Task: Find connections with filter location Devonport with filter topic #fundraisingwith filter profile language Potuguese with filter current company Godrej Group with filter school Young freshers Jobs in Karnataka with filter industry Education with filter service category Print Design with filter keywords title File Clerk
Action: Mouse moved to (193, 243)
Screenshot: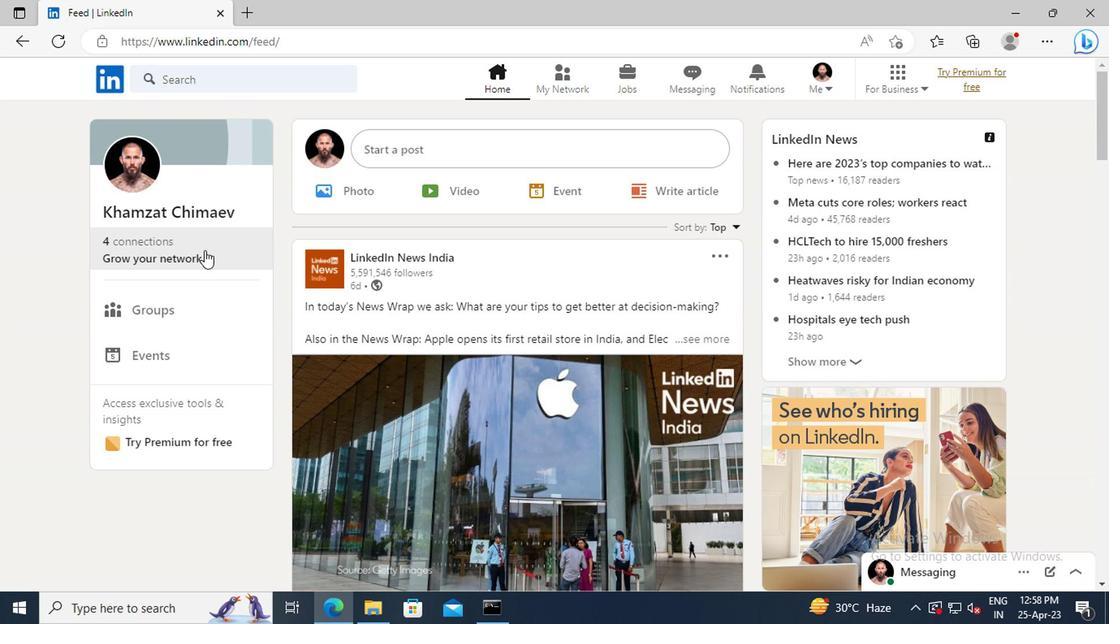 
Action: Mouse pressed left at (193, 243)
Screenshot: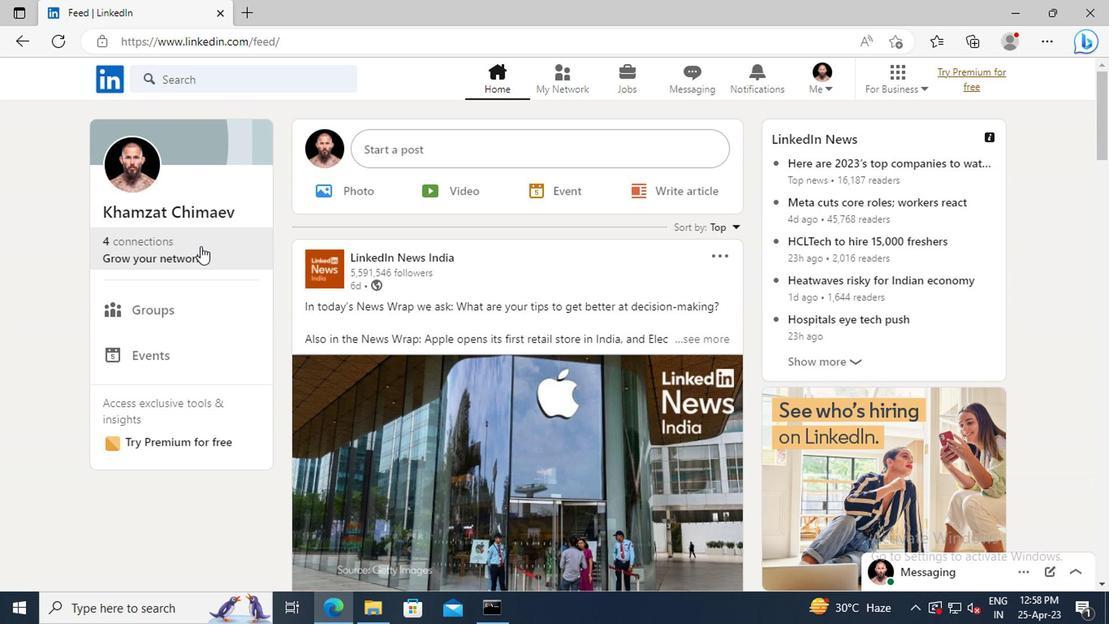 
Action: Mouse moved to (206, 173)
Screenshot: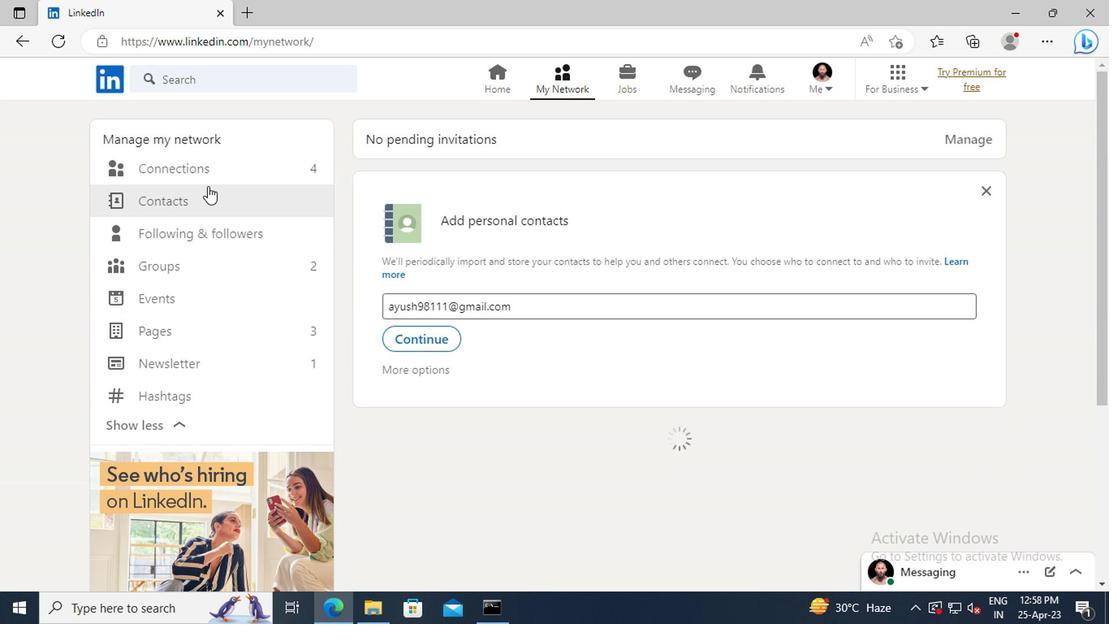 
Action: Mouse pressed left at (206, 173)
Screenshot: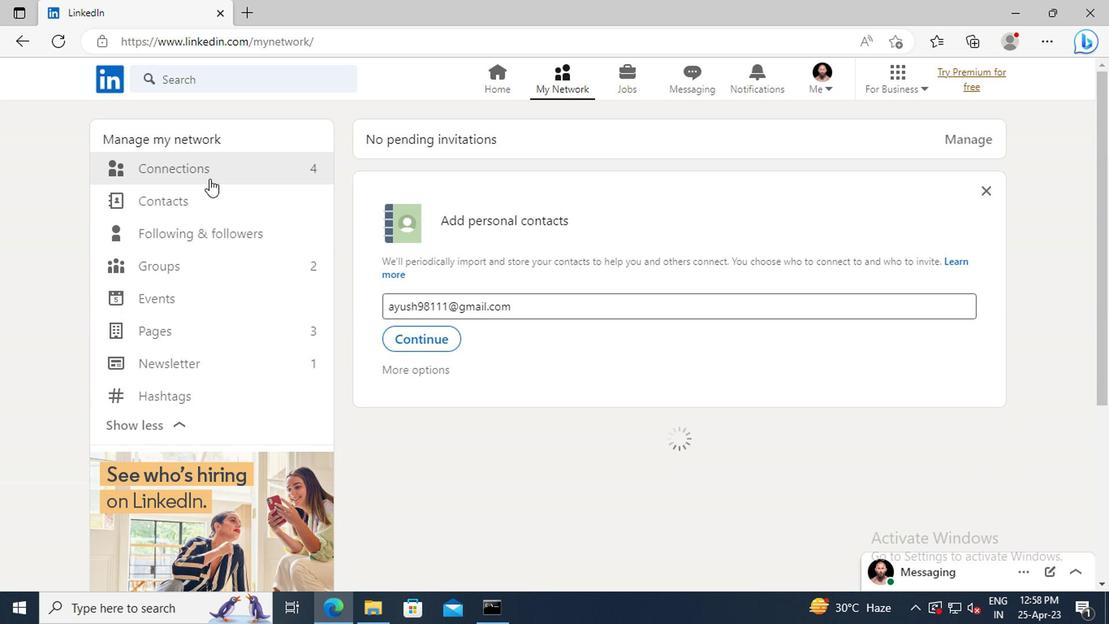 
Action: Mouse moved to (652, 176)
Screenshot: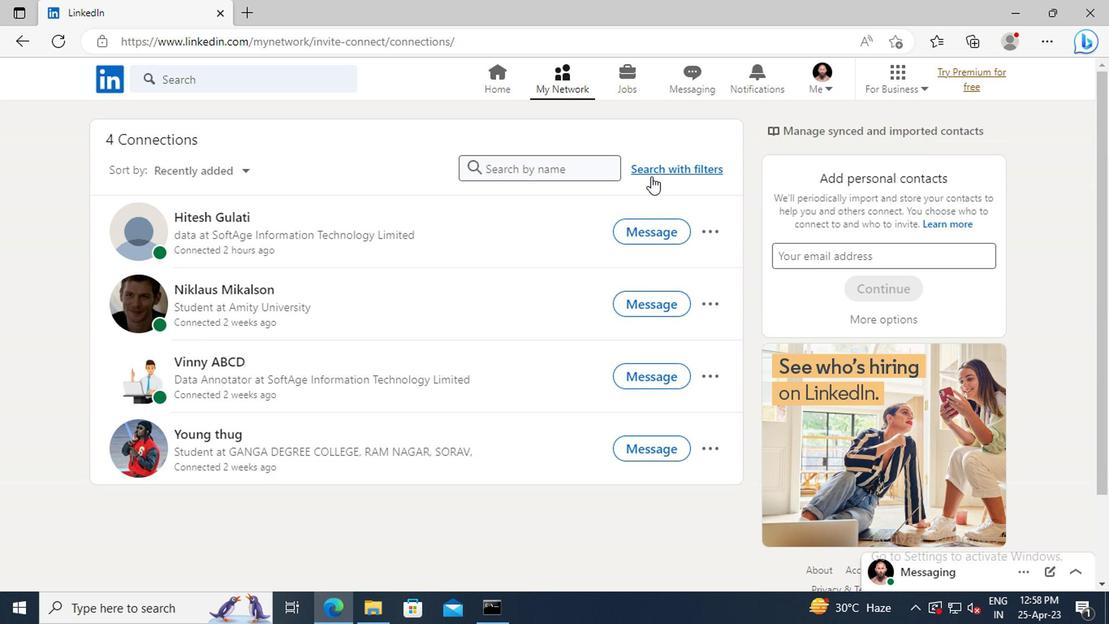 
Action: Mouse pressed left at (652, 176)
Screenshot: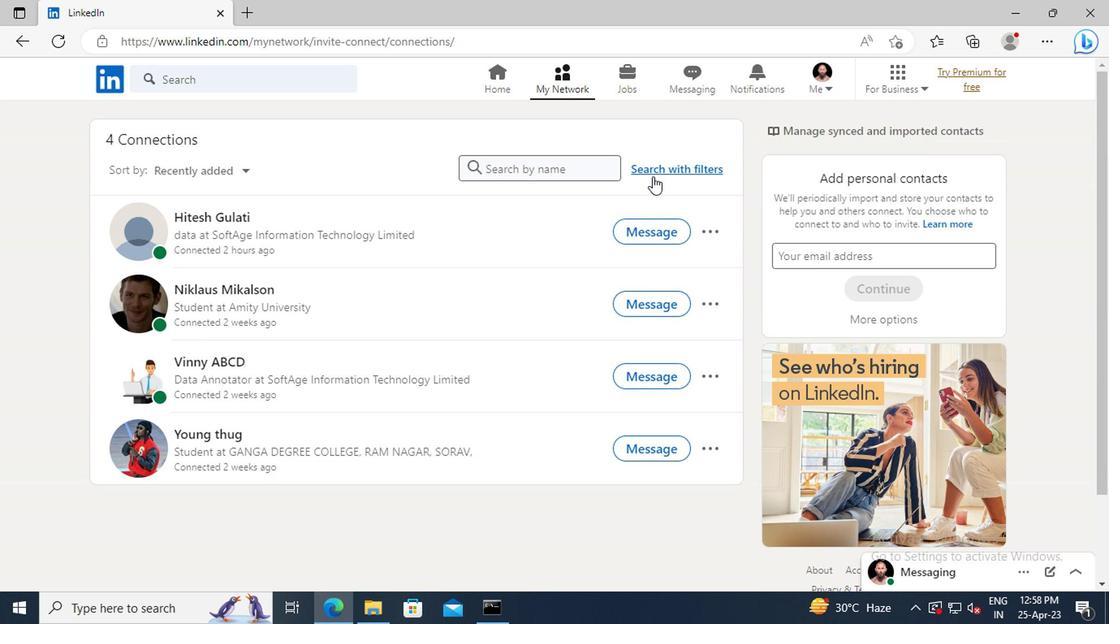 
Action: Mouse moved to (613, 127)
Screenshot: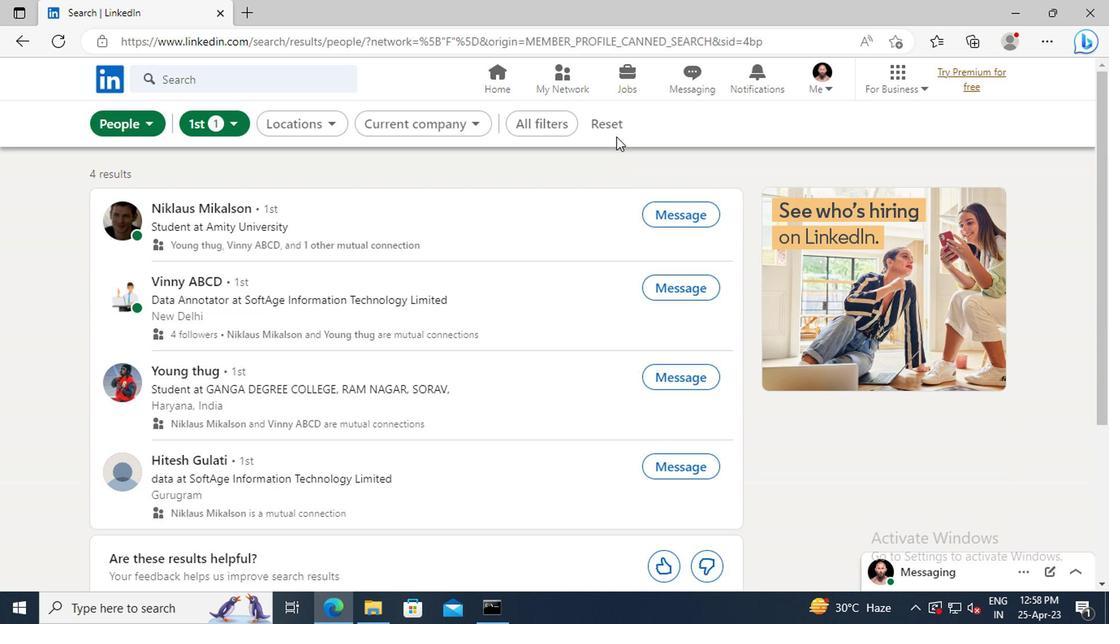 
Action: Mouse pressed left at (613, 127)
Screenshot: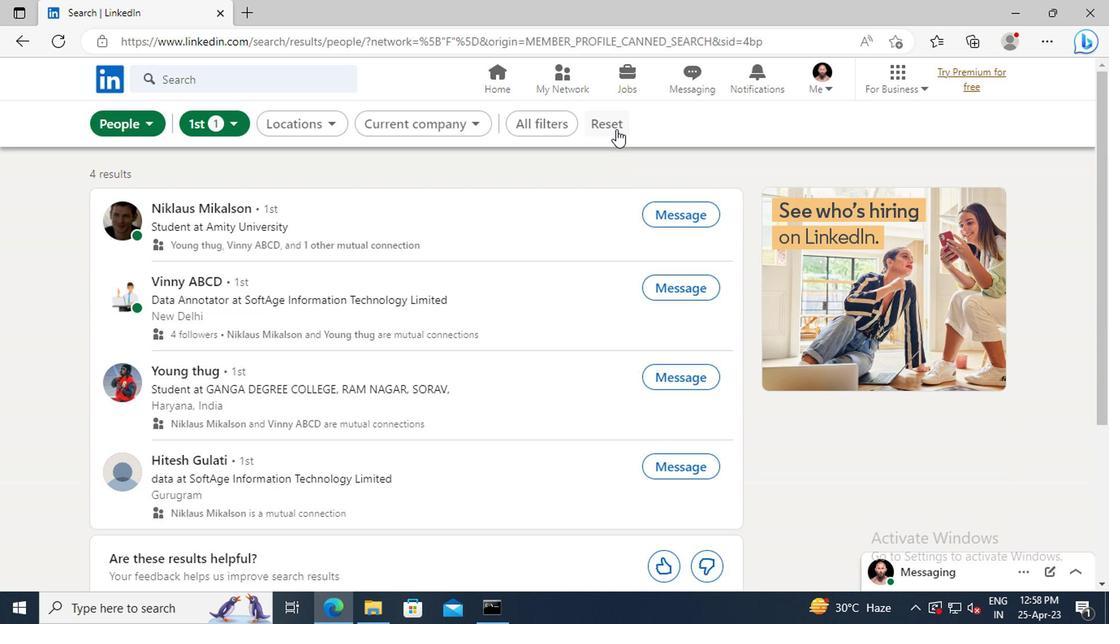 
Action: Mouse moved to (586, 128)
Screenshot: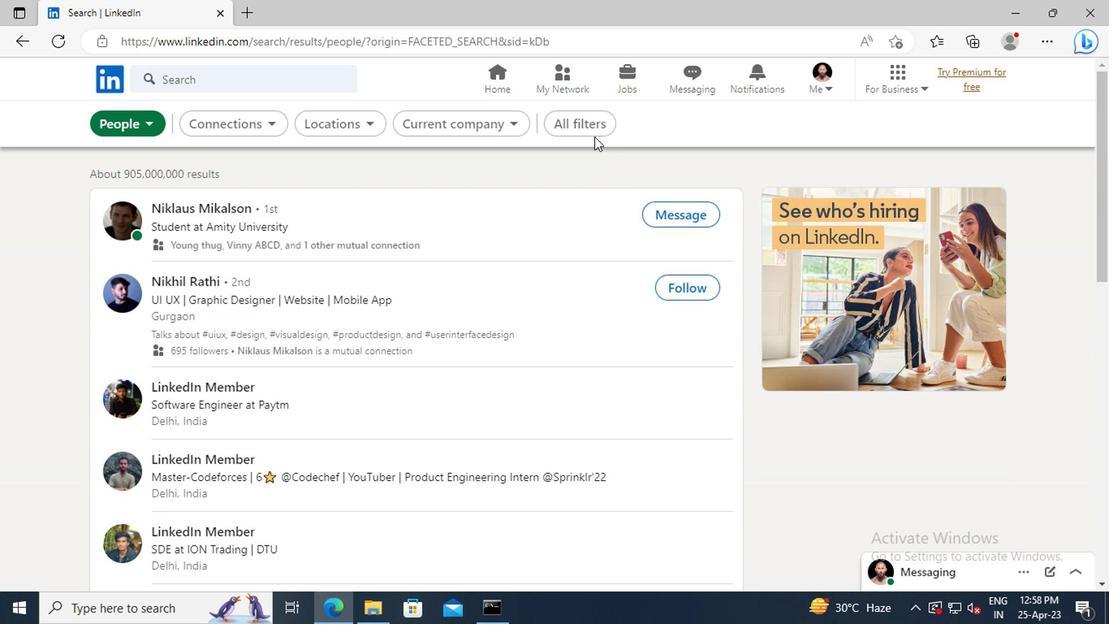 
Action: Mouse pressed left at (586, 128)
Screenshot: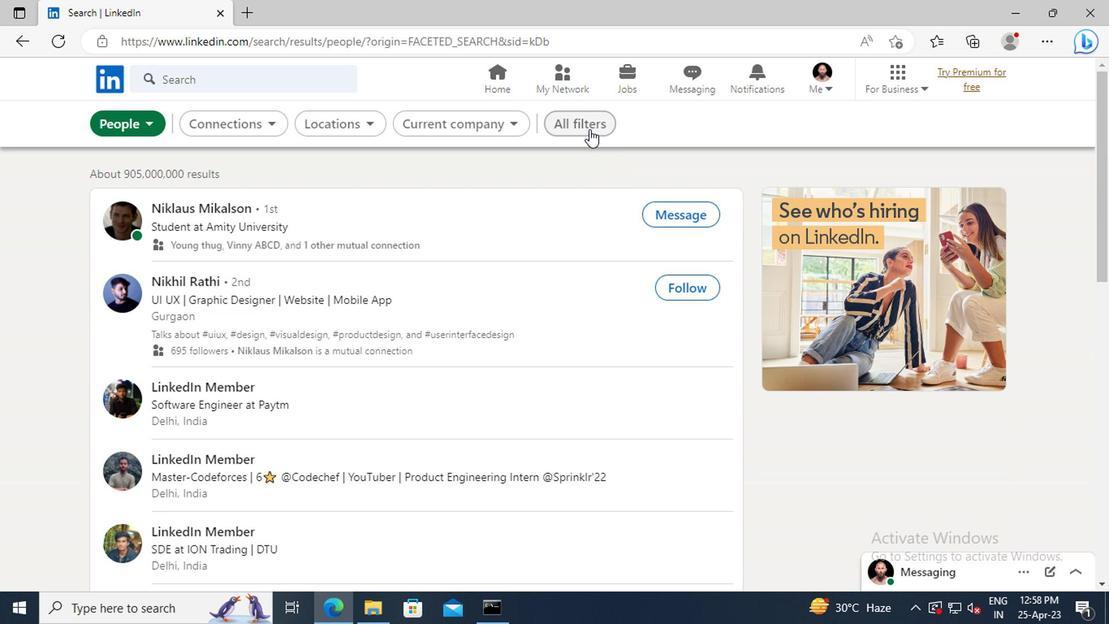 
Action: Mouse moved to (937, 280)
Screenshot: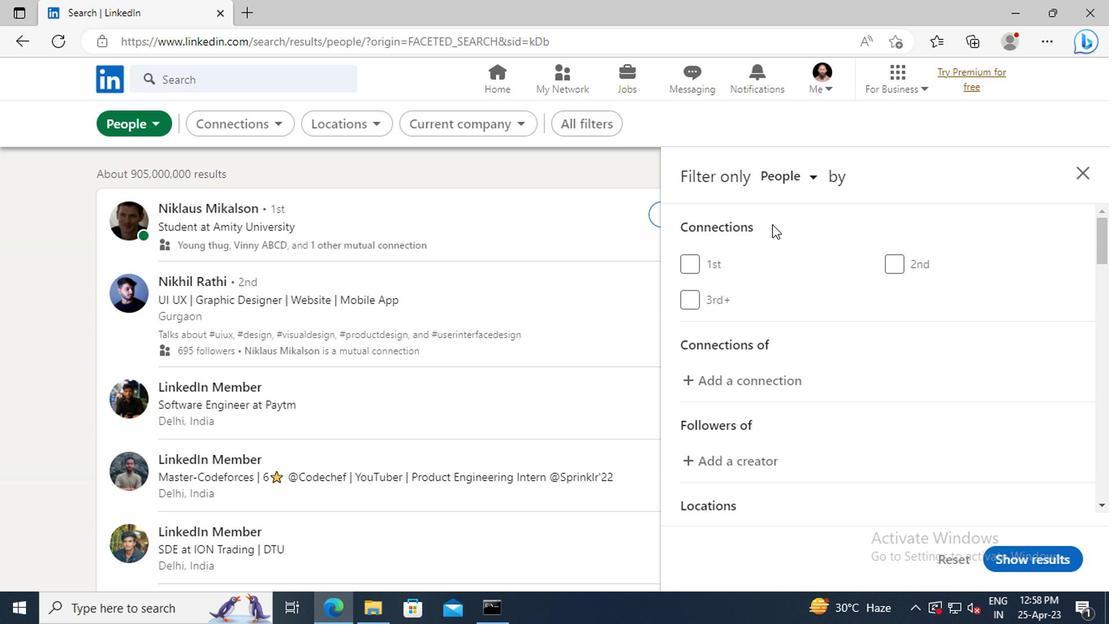 
Action: Mouse scrolled (937, 279) with delta (0, -1)
Screenshot: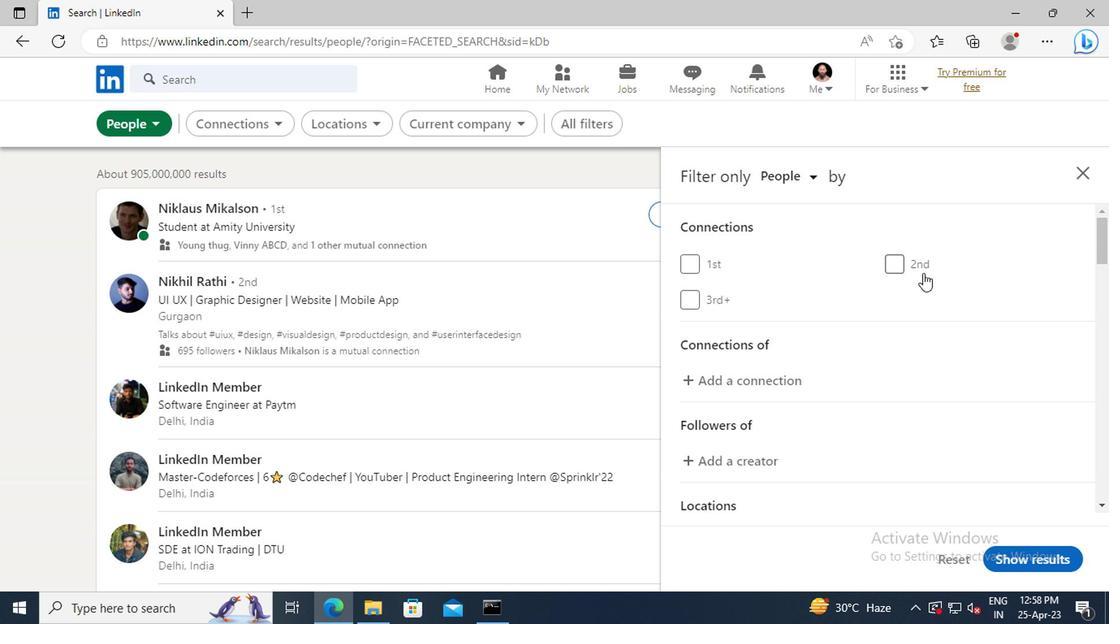 
Action: Mouse scrolled (937, 279) with delta (0, -1)
Screenshot: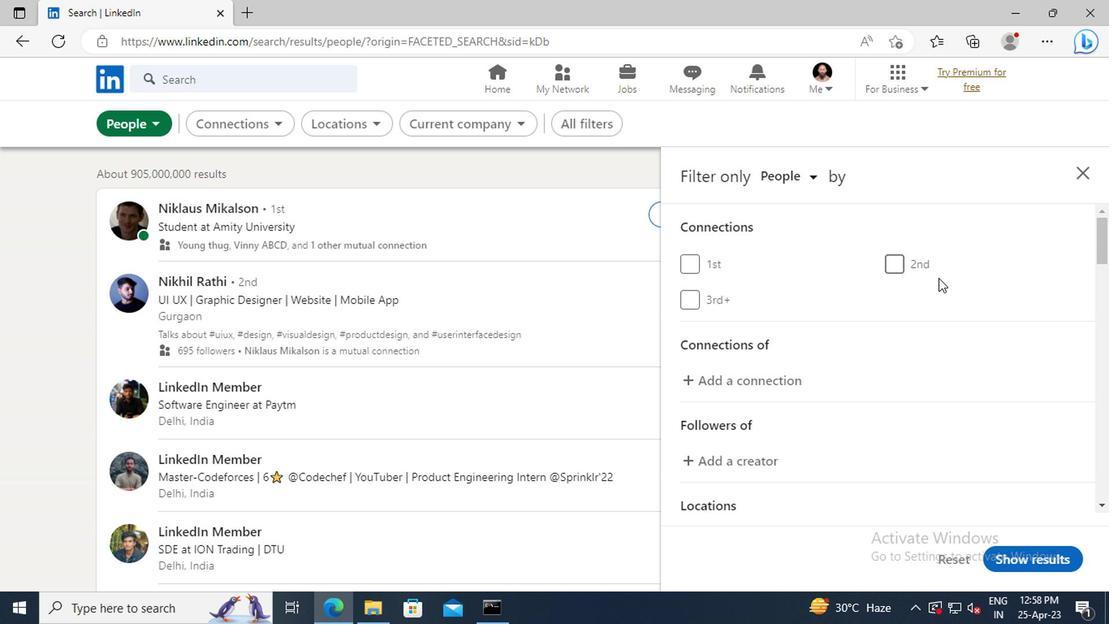 
Action: Mouse scrolled (937, 279) with delta (0, -1)
Screenshot: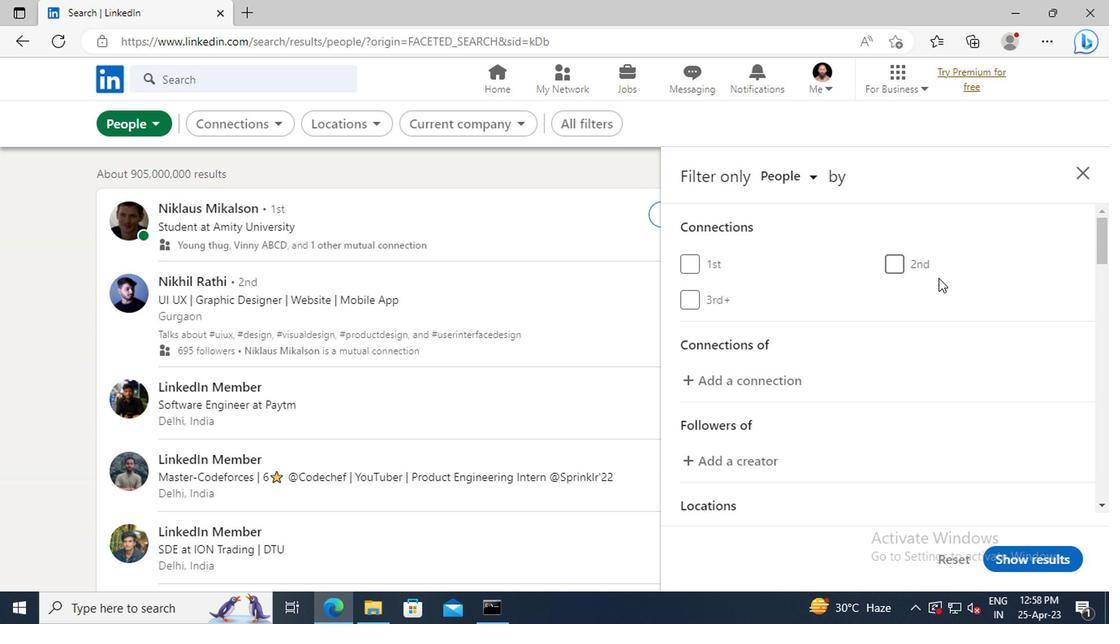 
Action: Mouse scrolled (937, 279) with delta (0, -1)
Screenshot: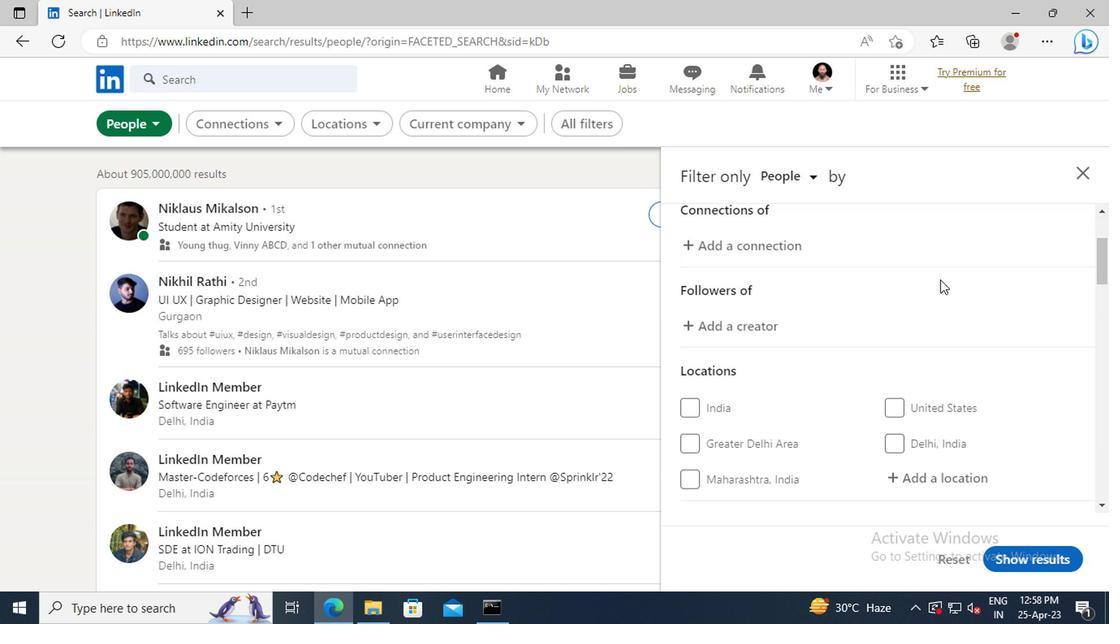 
Action: Mouse scrolled (937, 279) with delta (0, -1)
Screenshot: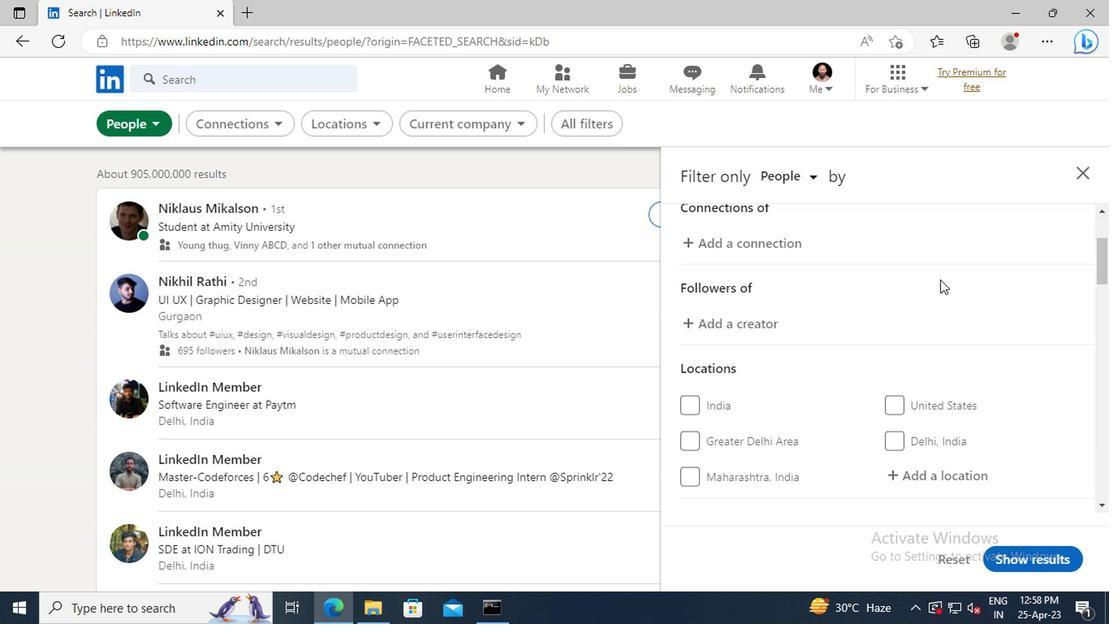 
Action: Mouse moved to (937, 382)
Screenshot: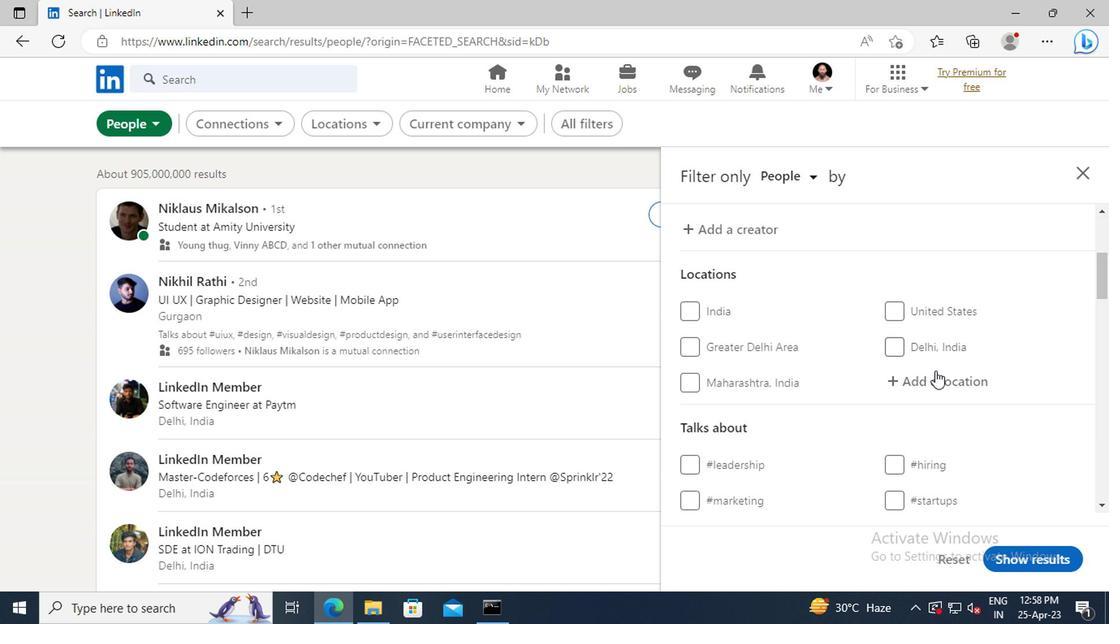 
Action: Mouse pressed left at (937, 382)
Screenshot: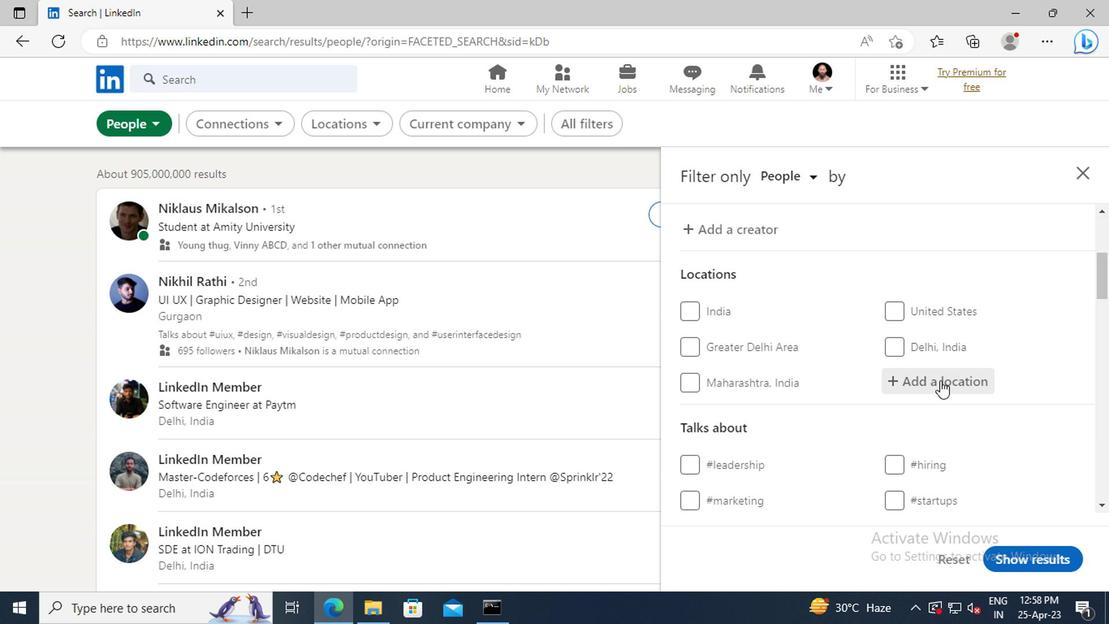 
Action: Key pressed <Key.shift>DEVONPORT
Screenshot: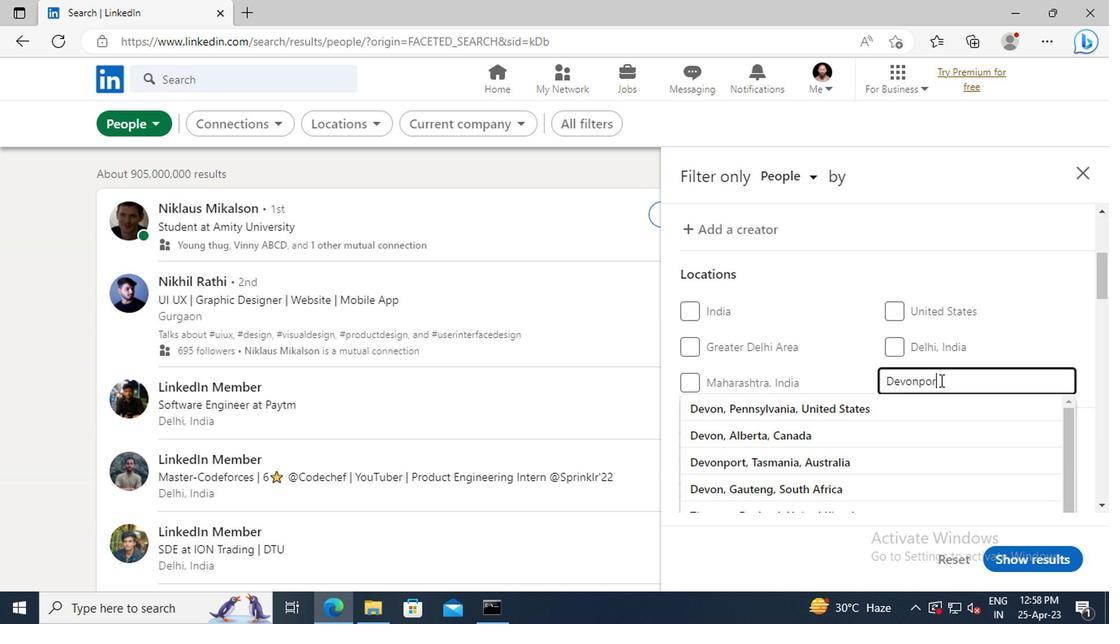 
Action: Mouse moved to (887, 406)
Screenshot: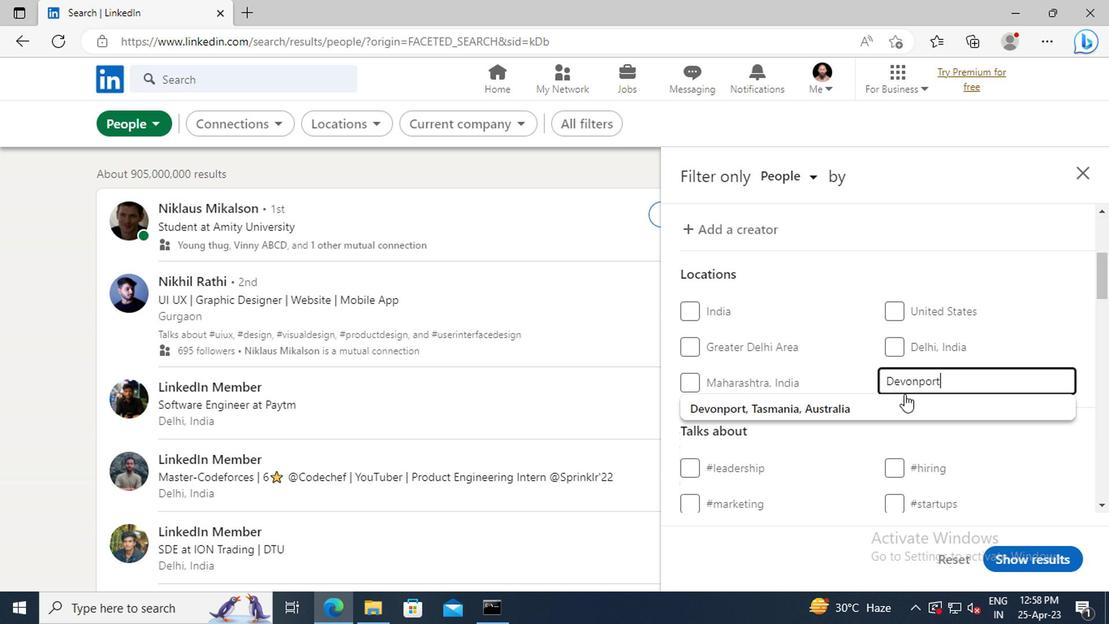 
Action: Mouse pressed left at (887, 406)
Screenshot: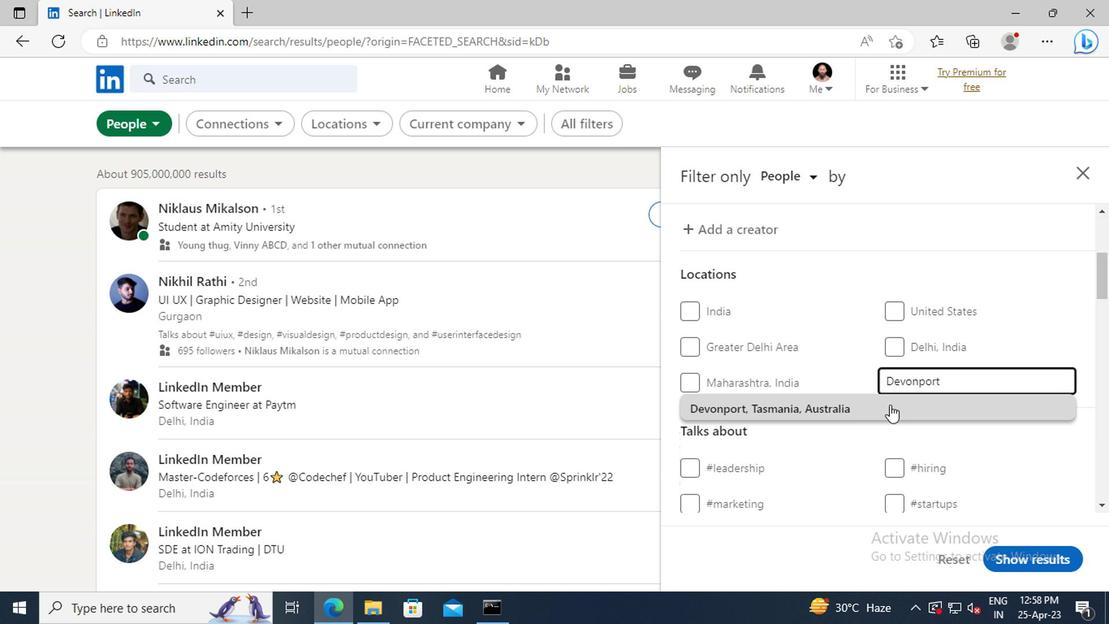 
Action: Mouse moved to (899, 362)
Screenshot: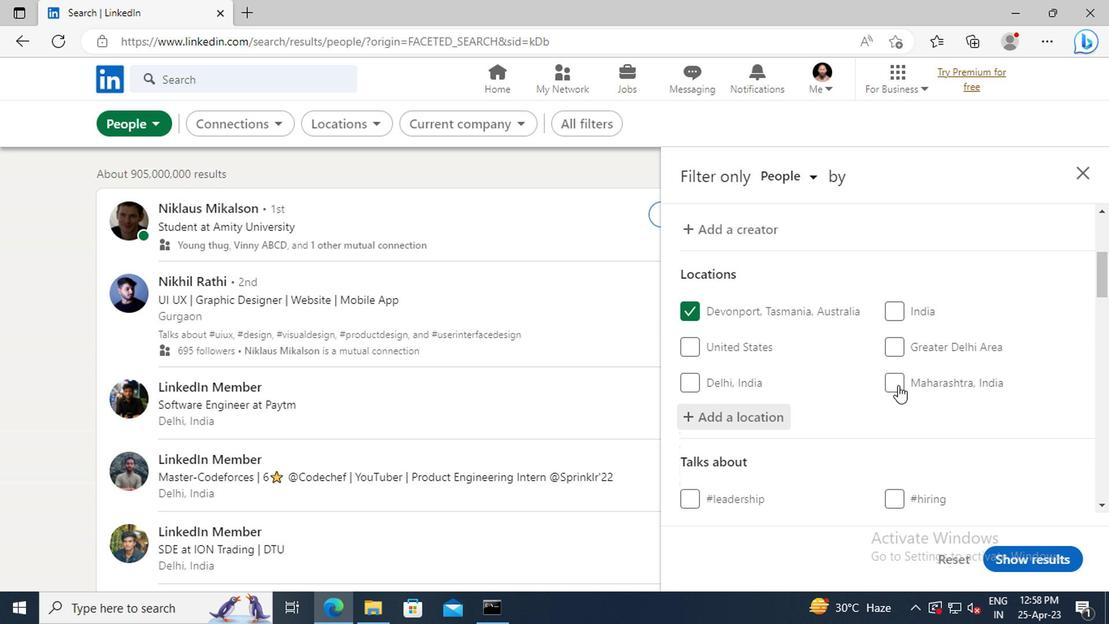 
Action: Mouse scrolled (899, 361) with delta (0, -1)
Screenshot: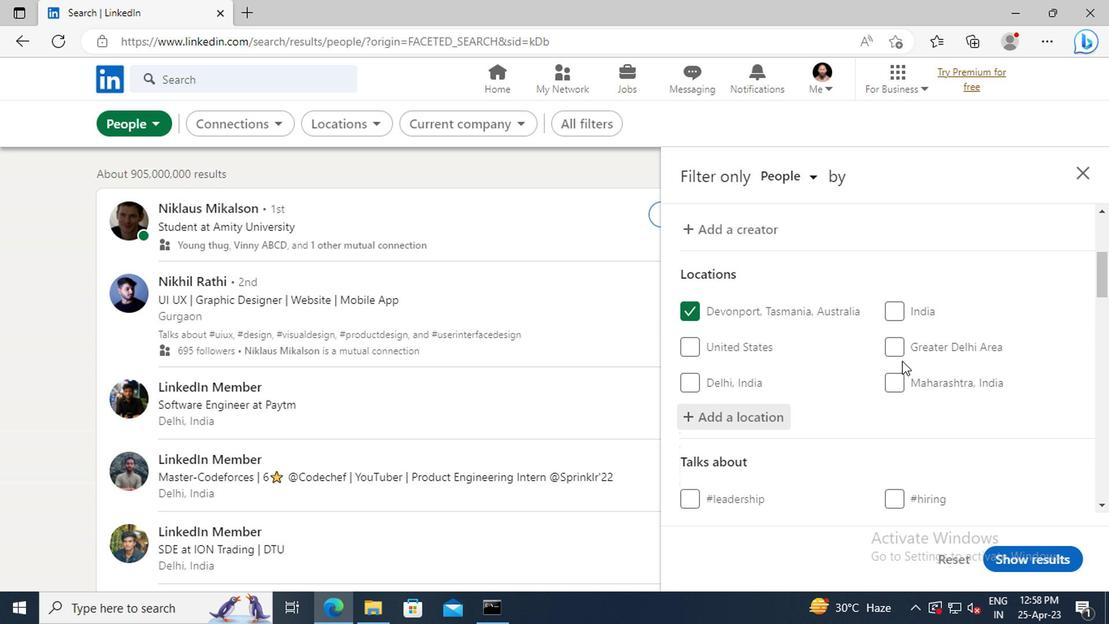 
Action: Mouse moved to (899, 362)
Screenshot: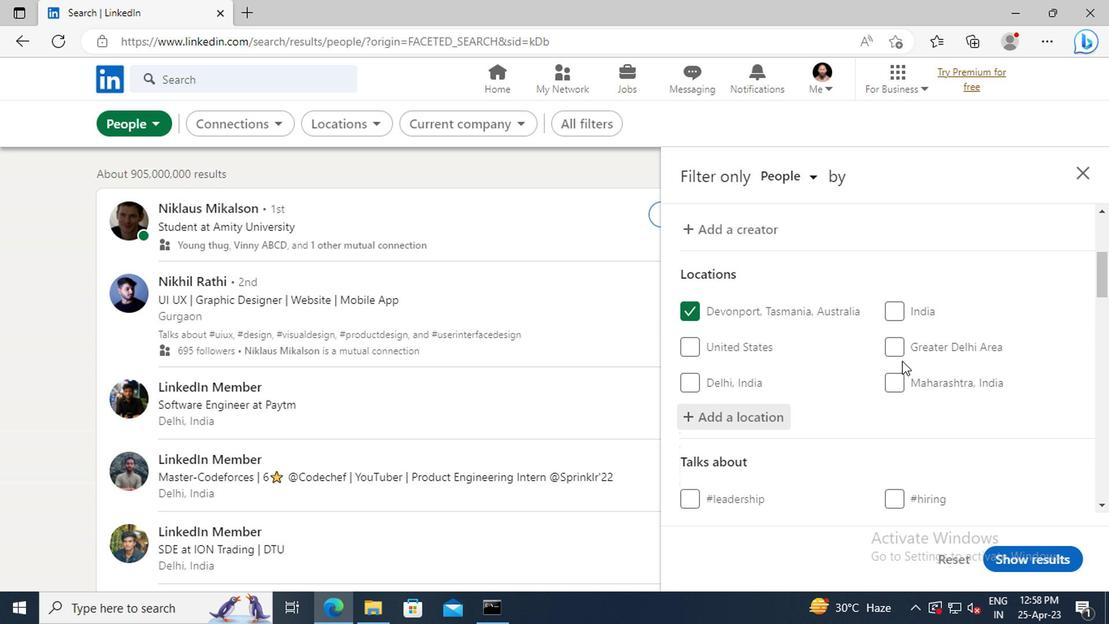 
Action: Mouse scrolled (899, 361) with delta (0, -1)
Screenshot: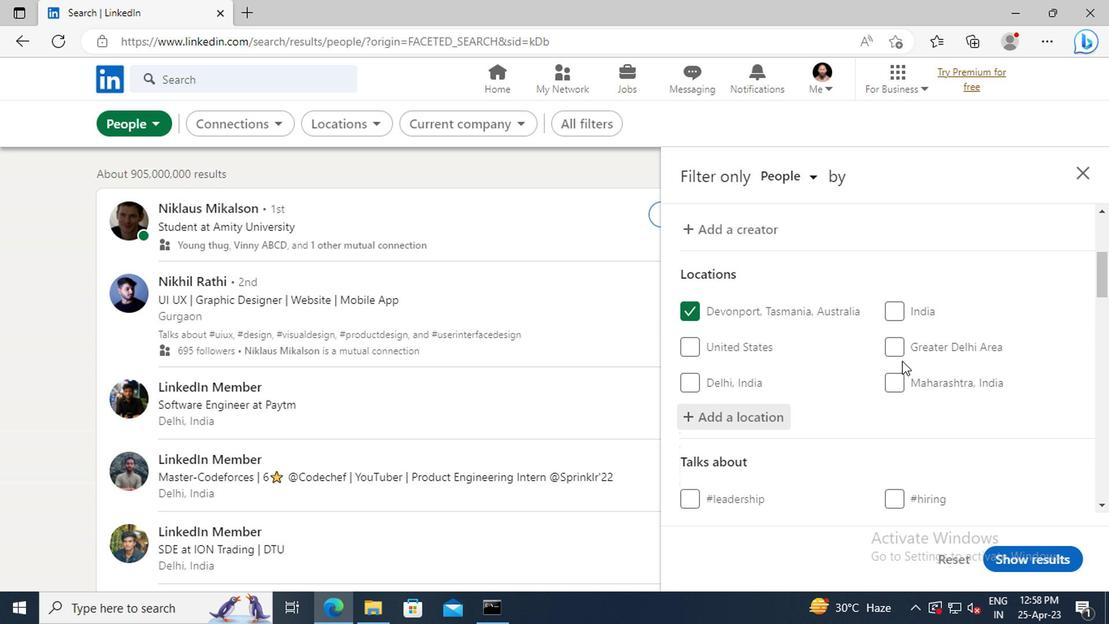 
Action: Mouse scrolled (899, 361) with delta (0, -1)
Screenshot: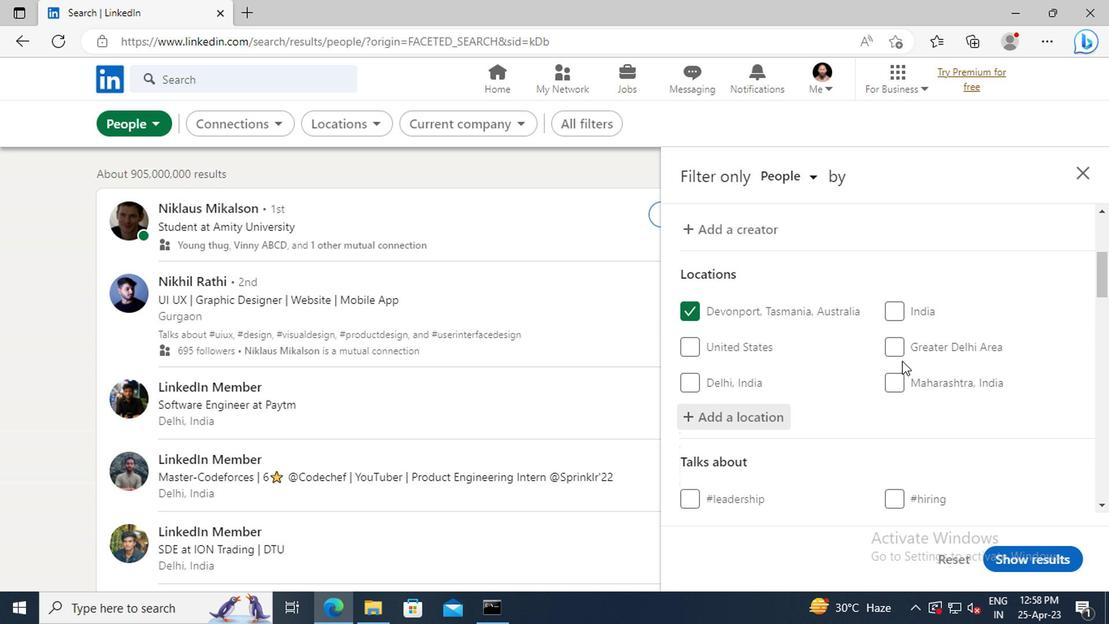 
Action: Mouse scrolled (899, 361) with delta (0, -1)
Screenshot: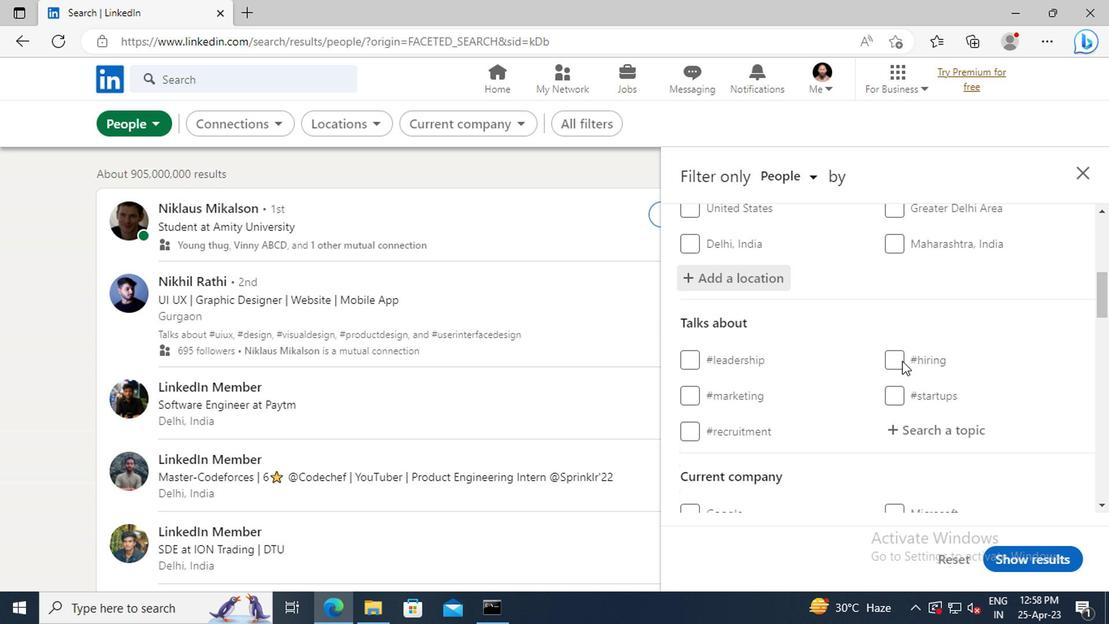 
Action: Mouse moved to (921, 386)
Screenshot: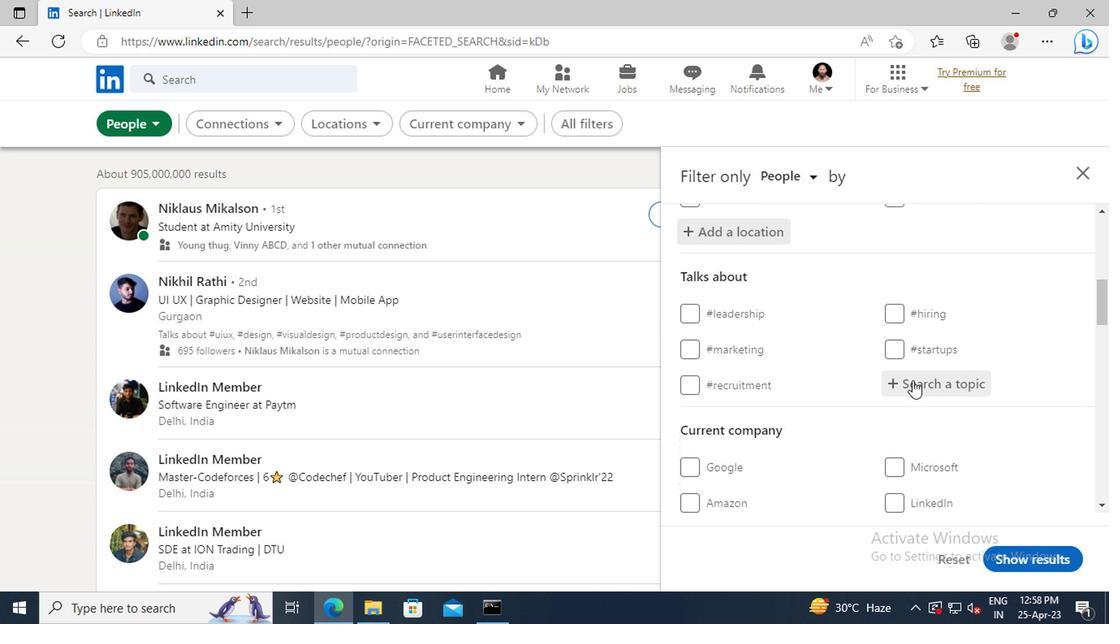 
Action: Mouse pressed left at (921, 386)
Screenshot: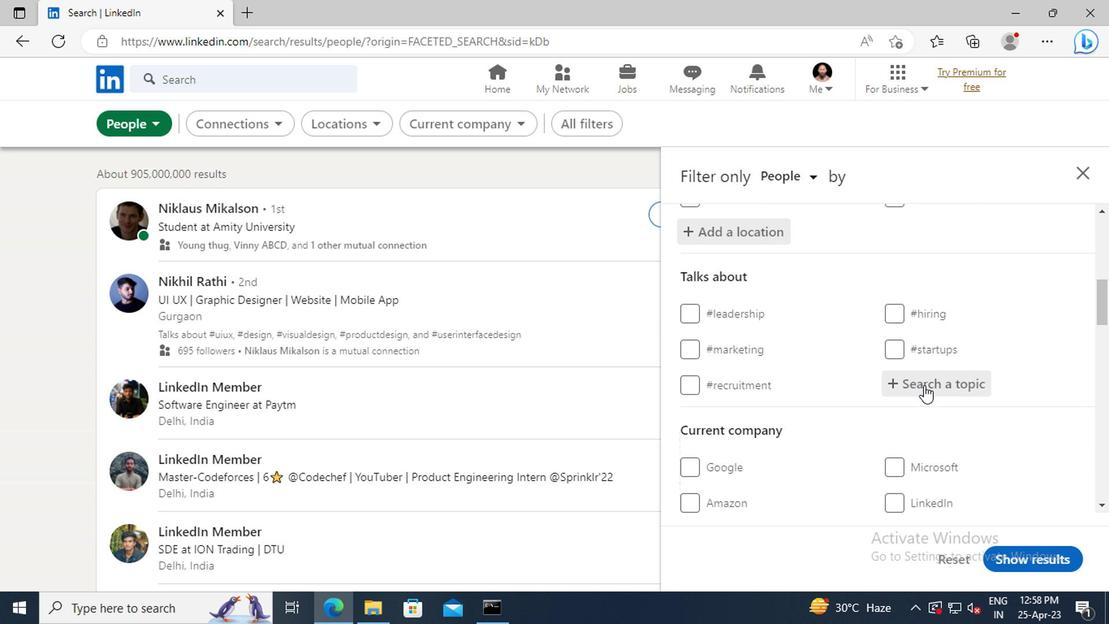 
Action: Key pressed <Key.shift>#FUNDRAISINGWITH
Screenshot: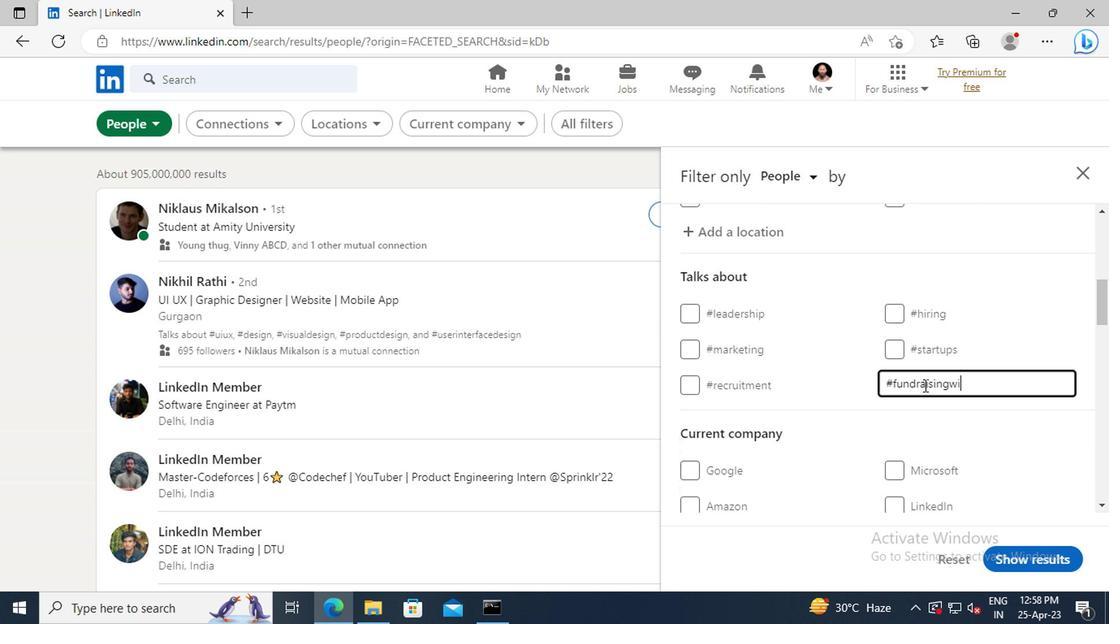 
Action: Mouse moved to (892, 374)
Screenshot: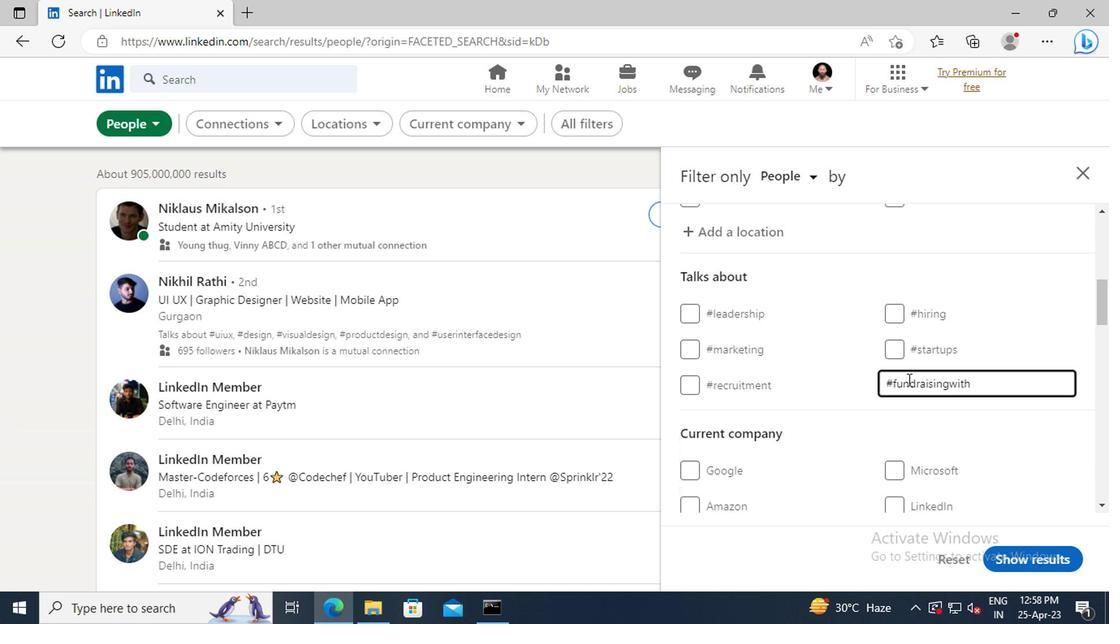 
Action: Mouse scrolled (892, 373) with delta (0, -1)
Screenshot: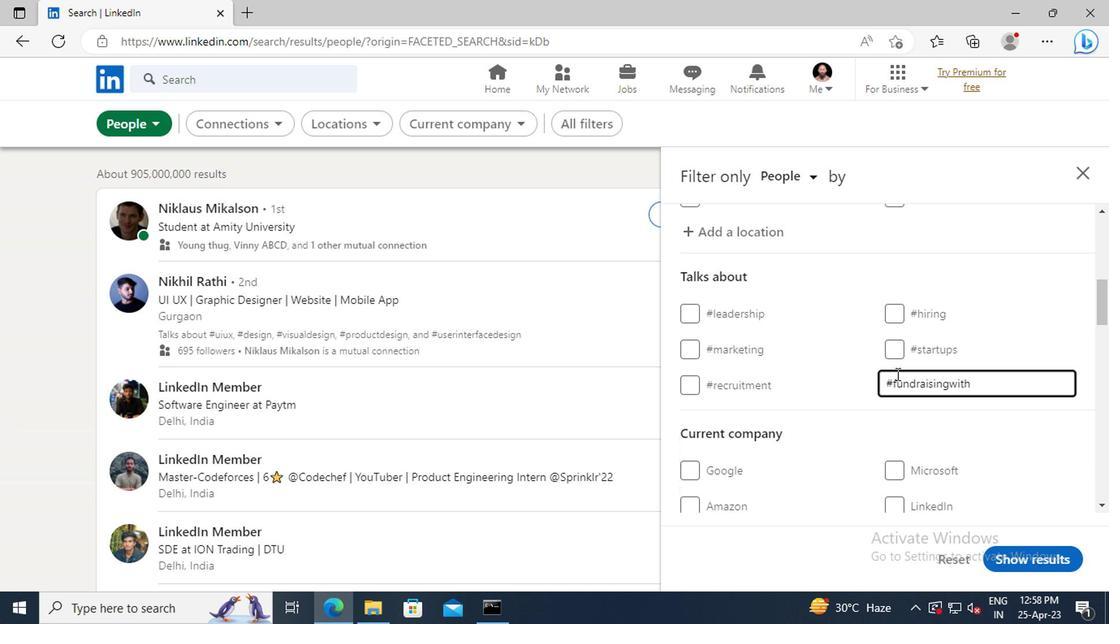 
Action: Mouse scrolled (892, 373) with delta (0, -1)
Screenshot: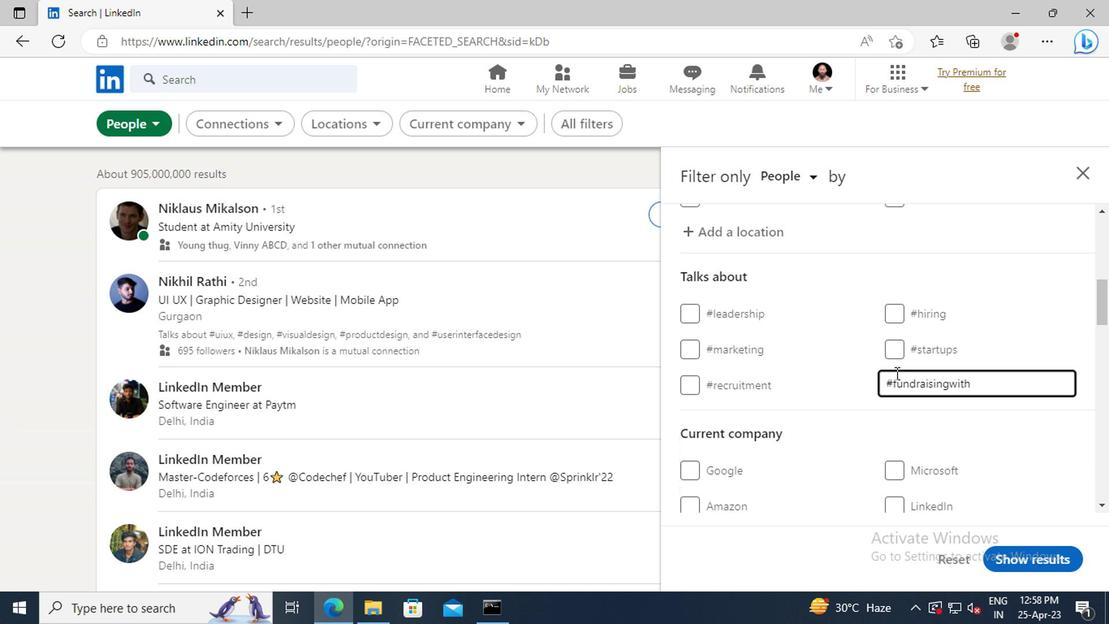 
Action: Mouse scrolled (892, 373) with delta (0, -1)
Screenshot: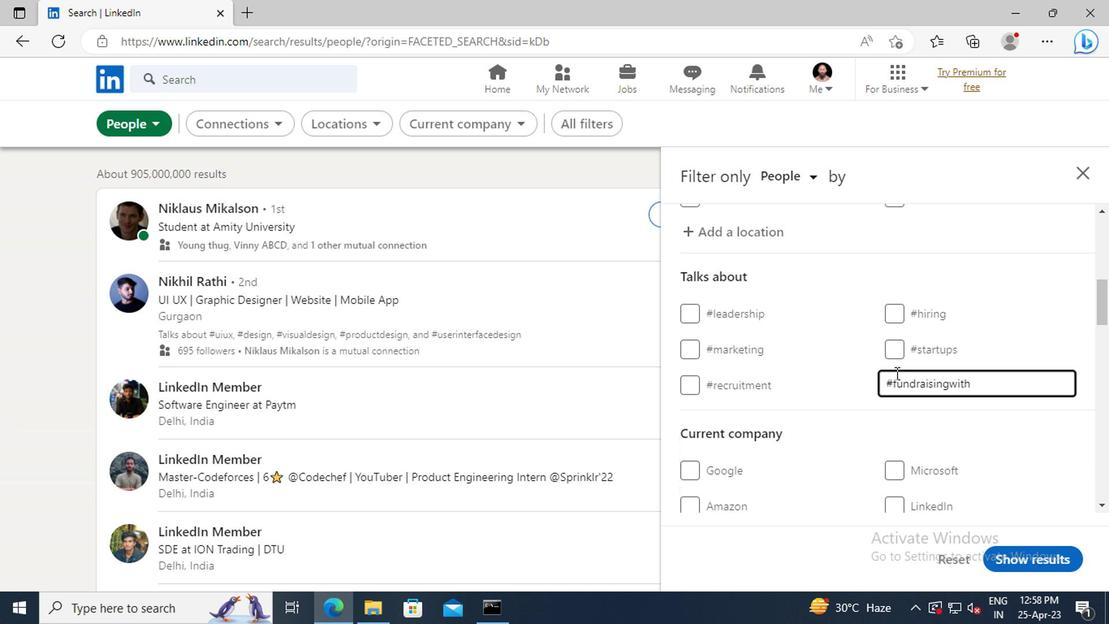 
Action: Mouse scrolled (892, 373) with delta (0, -1)
Screenshot: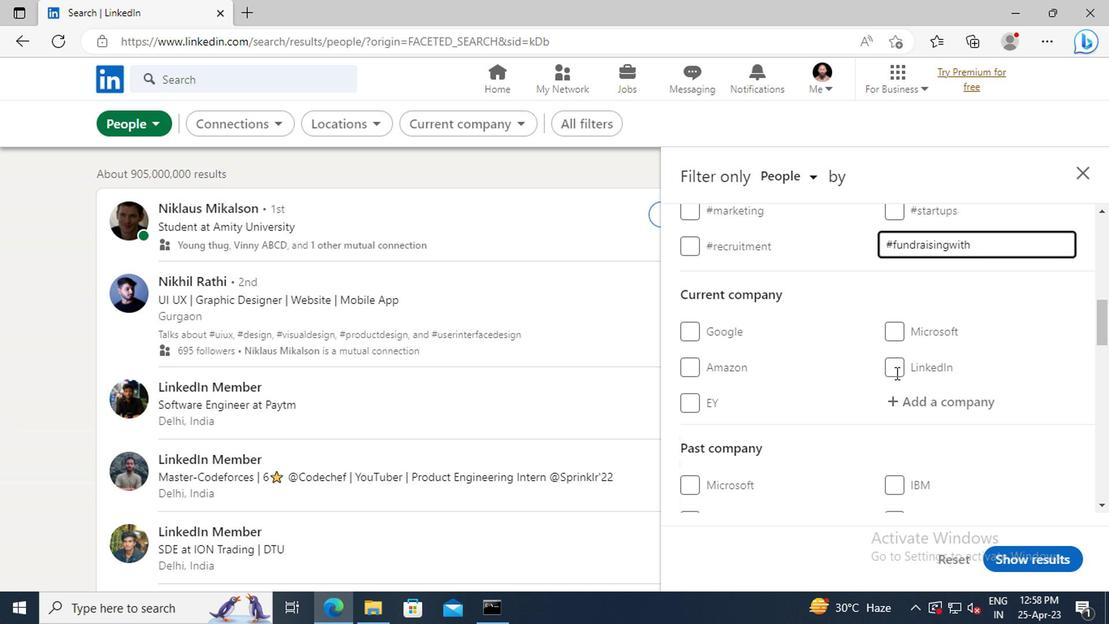 
Action: Mouse scrolled (892, 373) with delta (0, -1)
Screenshot: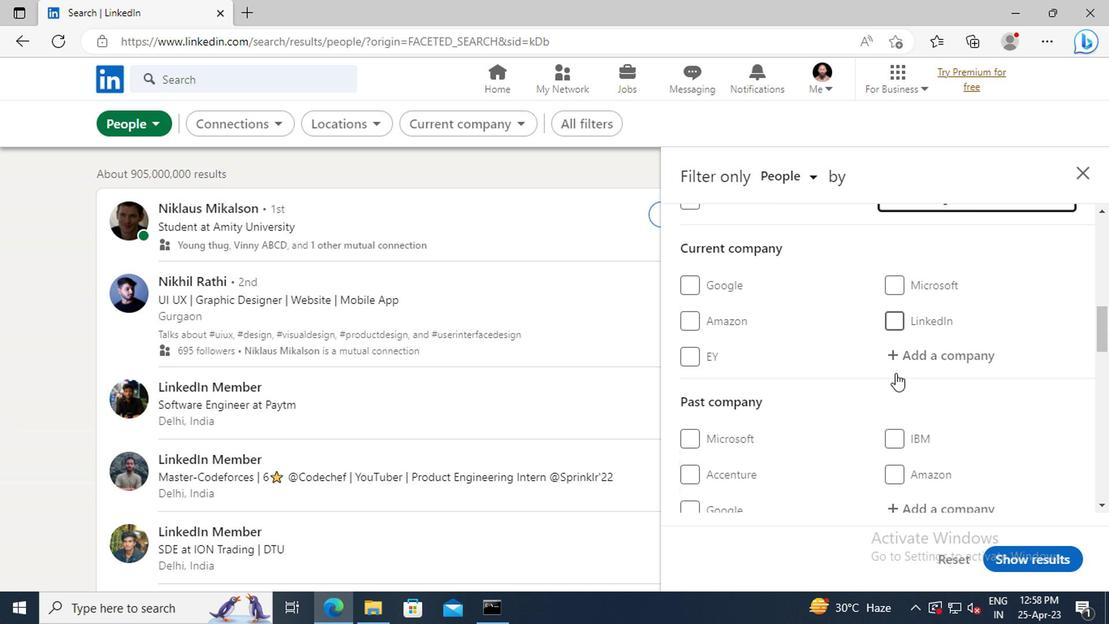
Action: Mouse scrolled (892, 373) with delta (0, -1)
Screenshot: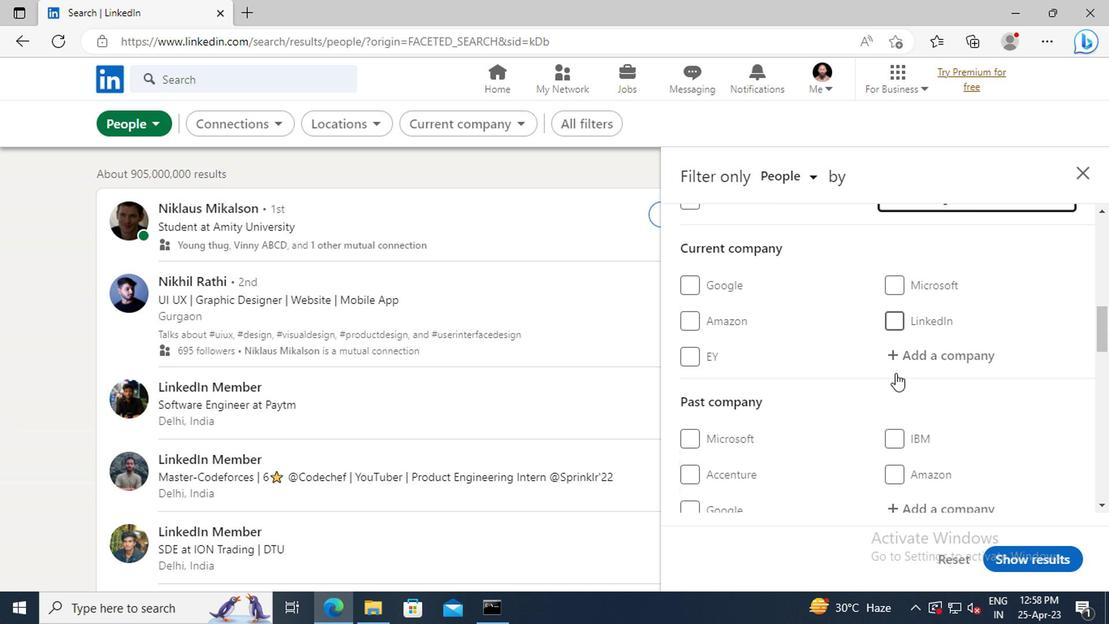 
Action: Mouse scrolled (892, 373) with delta (0, -1)
Screenshot: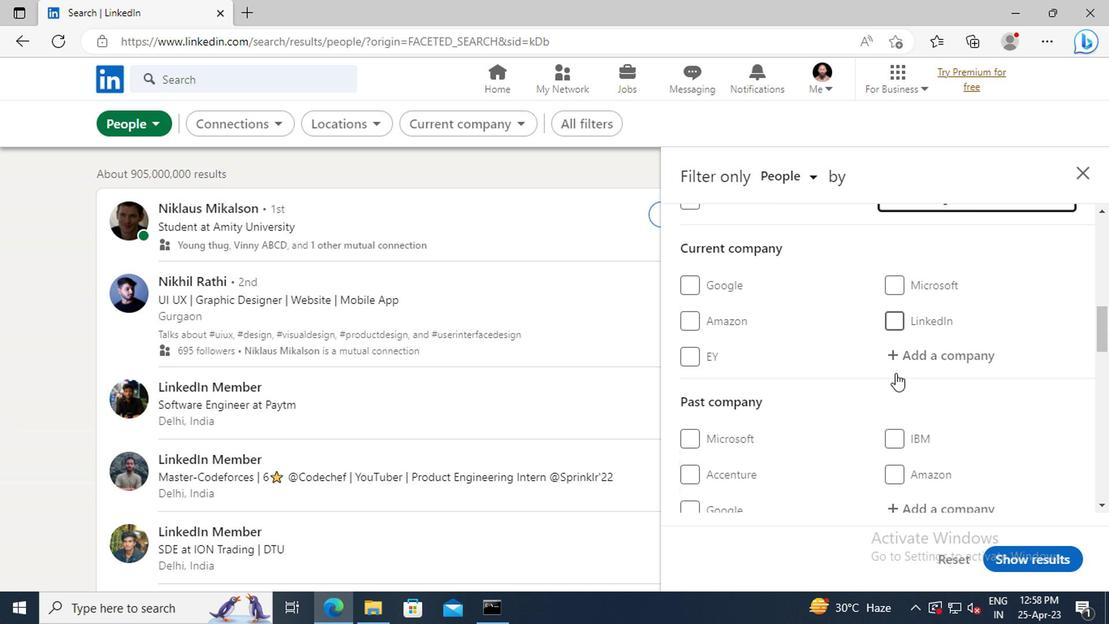 
Action: Mouse scrolled (892, 373) with delta (0, -1)
Screenshot: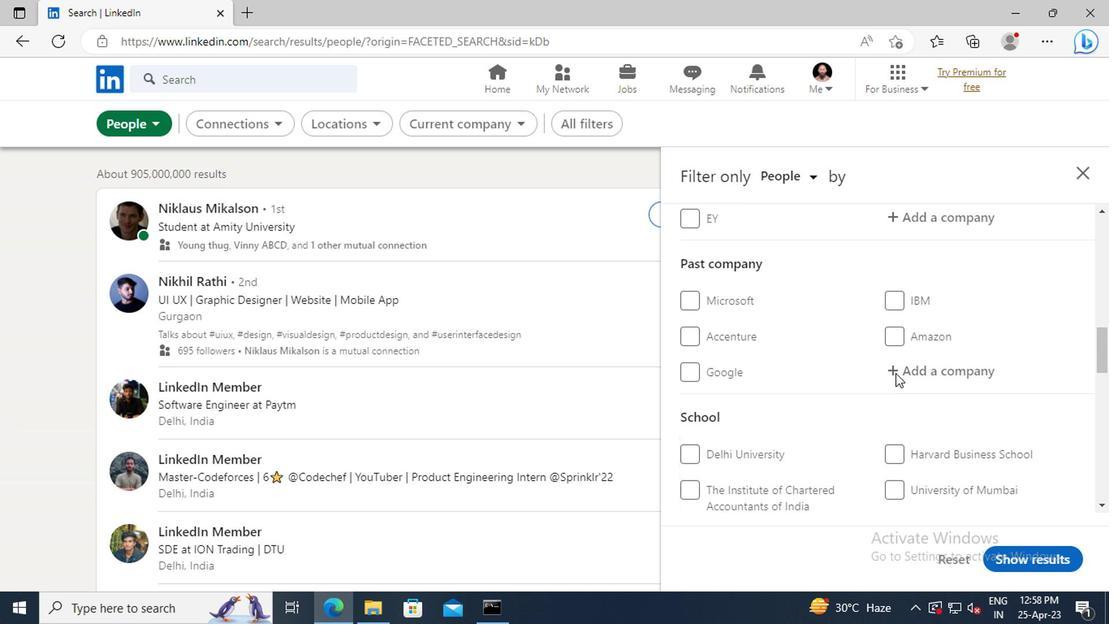 
Action: Mouse scrolled (892, 373) with delta (0, -1)
Screenshot: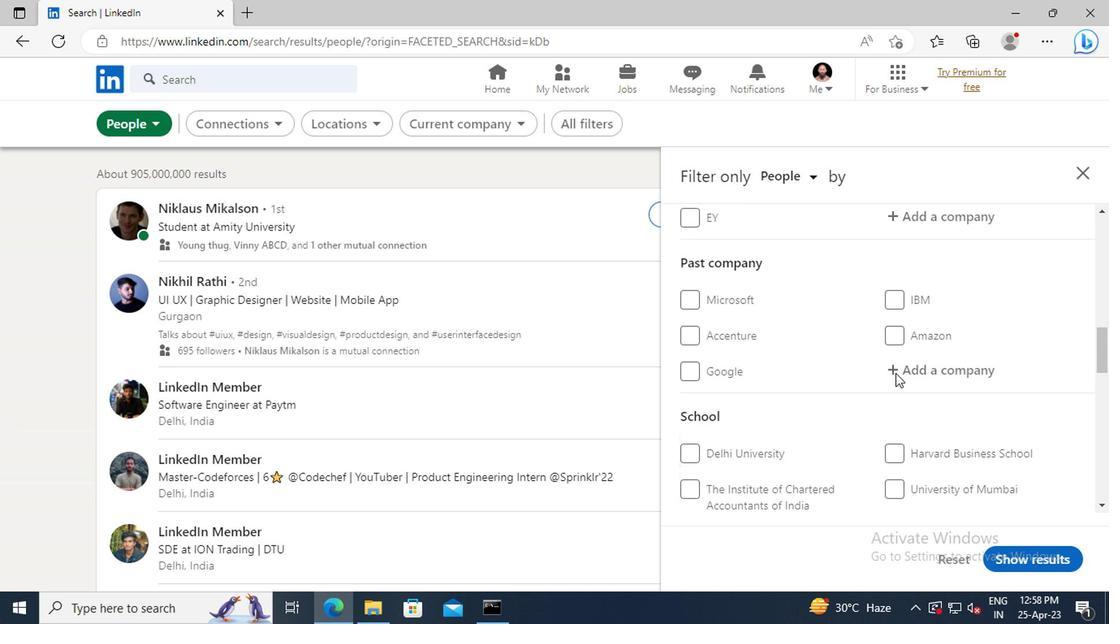 
Action: Mouse scrolled (892, 373) with delta (0, -1)
Screenshot: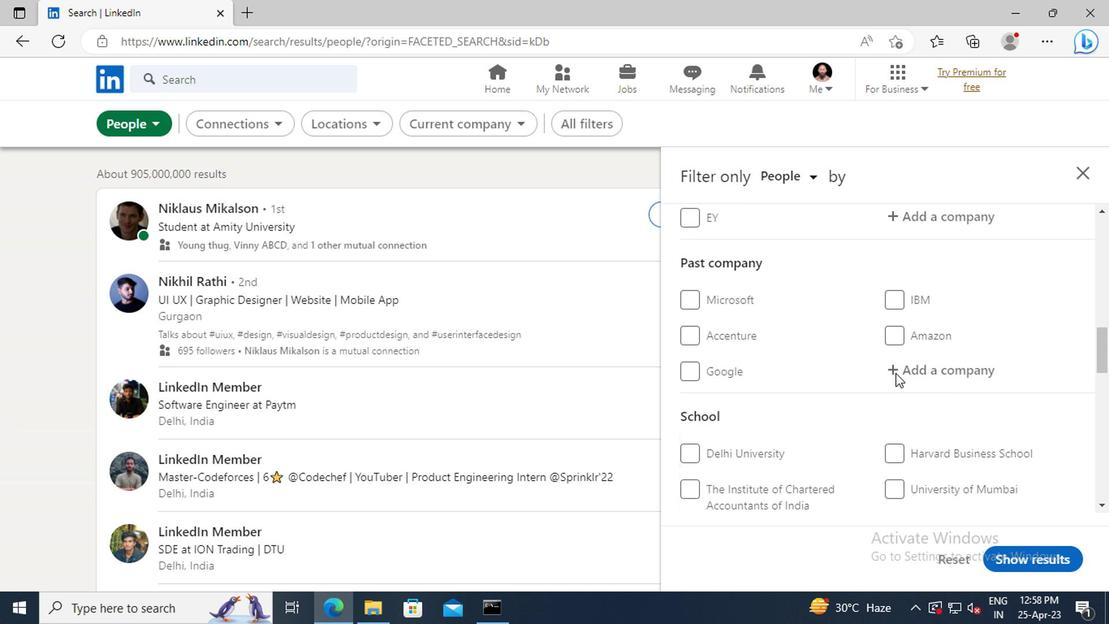 
Action: Mouse scrolled (892, 373) with delta (0, -1)
Screenshot: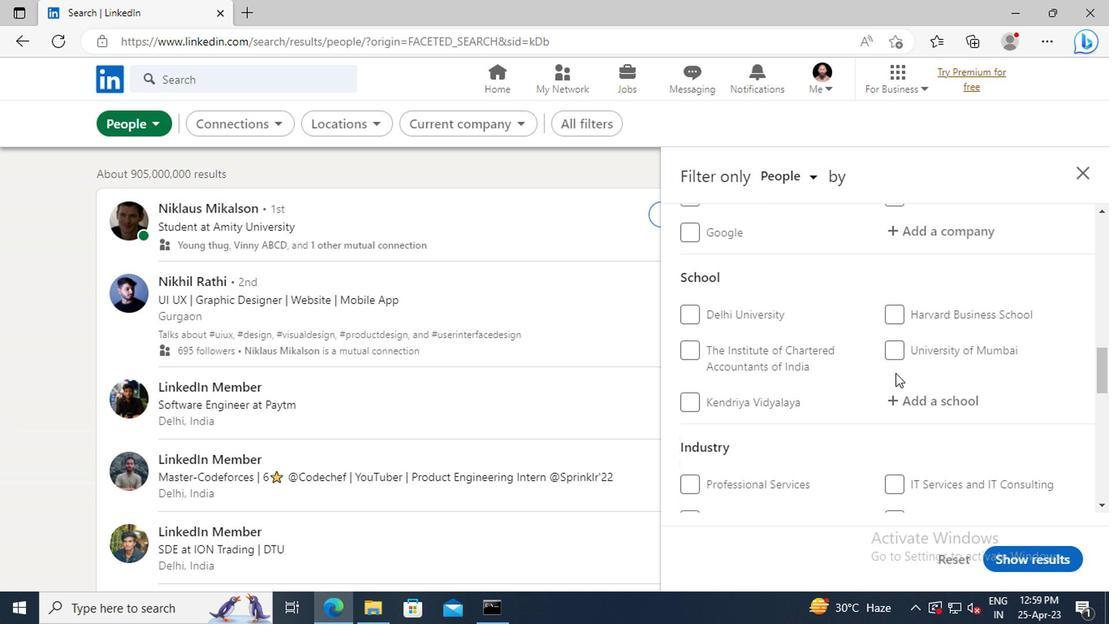 
Action: Mouse scrolled (892, 373) with delta (0, -1)
Screenshot: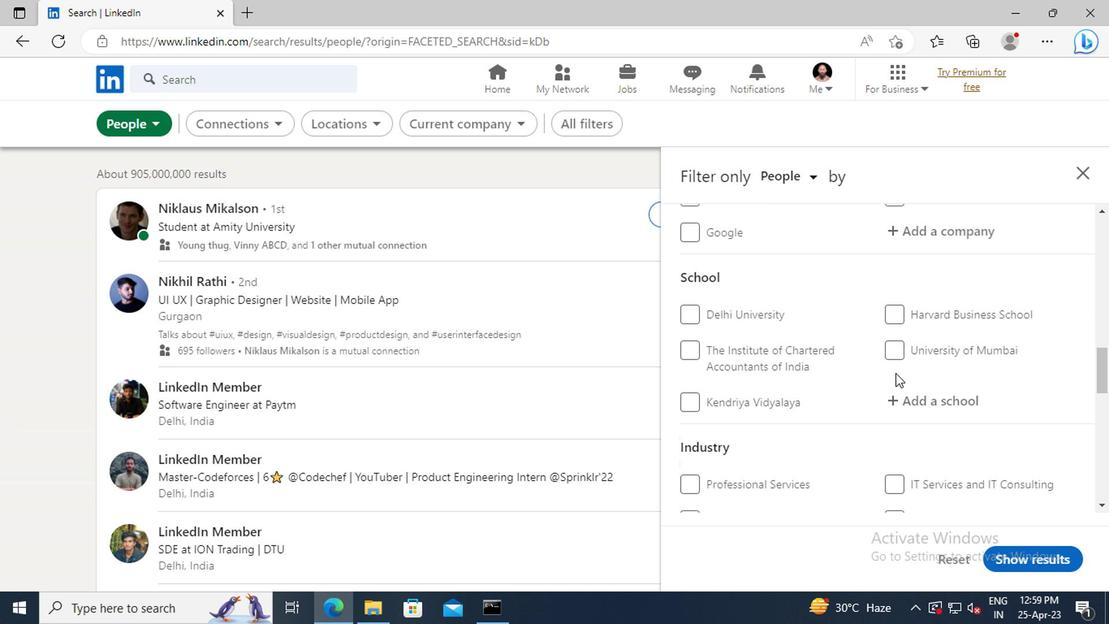 
Action: Mouse scrolled (892, 373) with delta (0, -1)
Screenshot: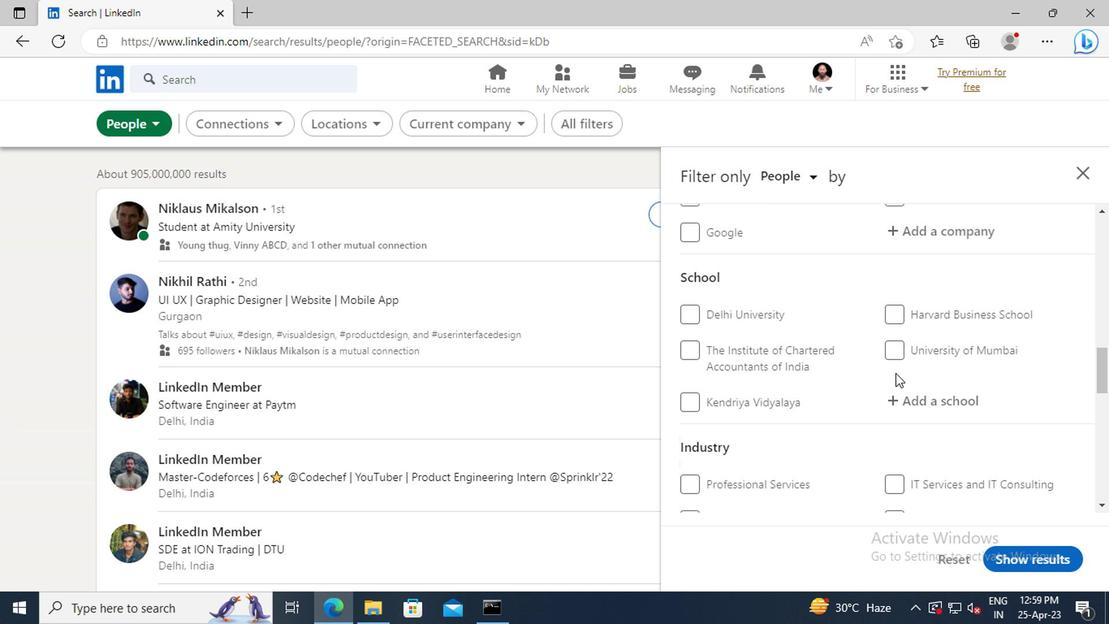 
Action: Mouse scrolled (892, 373) with delta (0, -1)
Screenshot: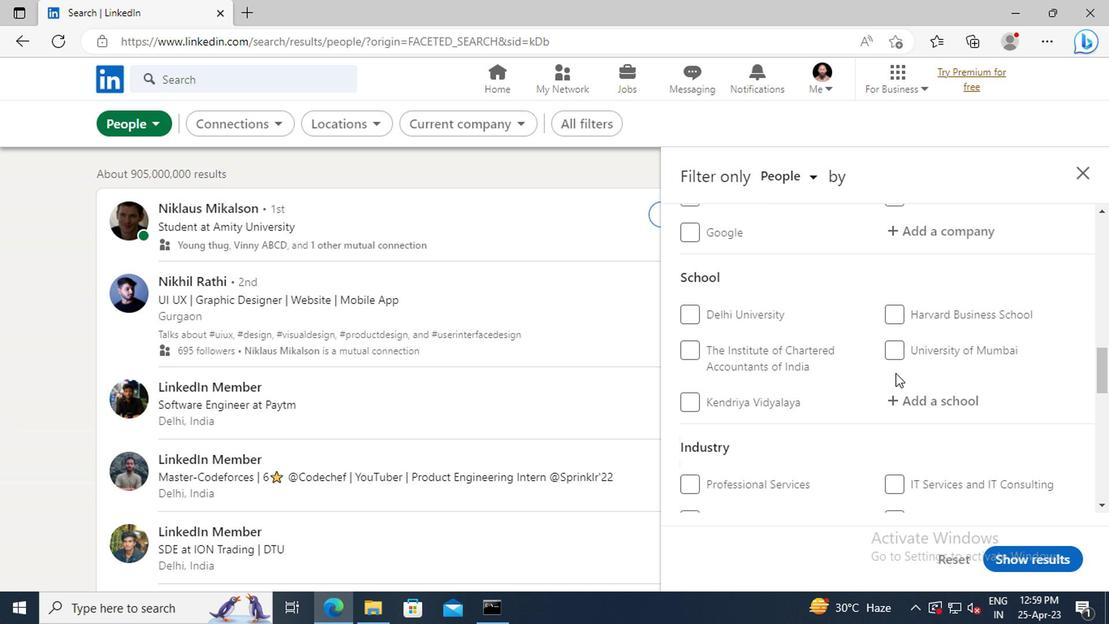 
Action: Mouse moved to (854, 372)
Screenshot: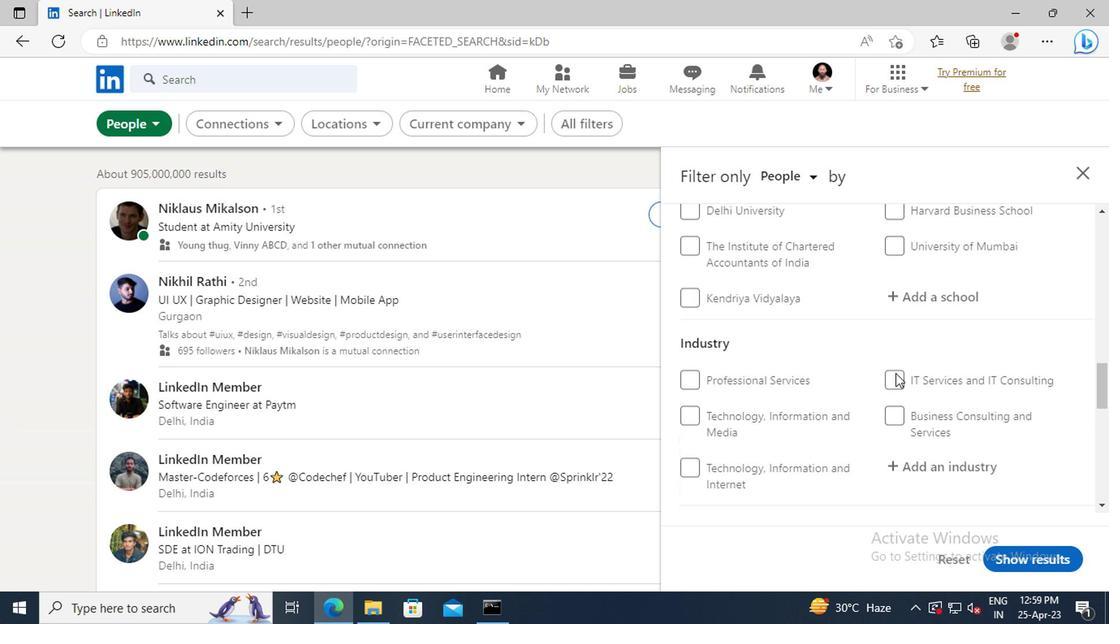 
Action: Mouse scrolled (854, 372) with delta (0, 0)
Screenshot: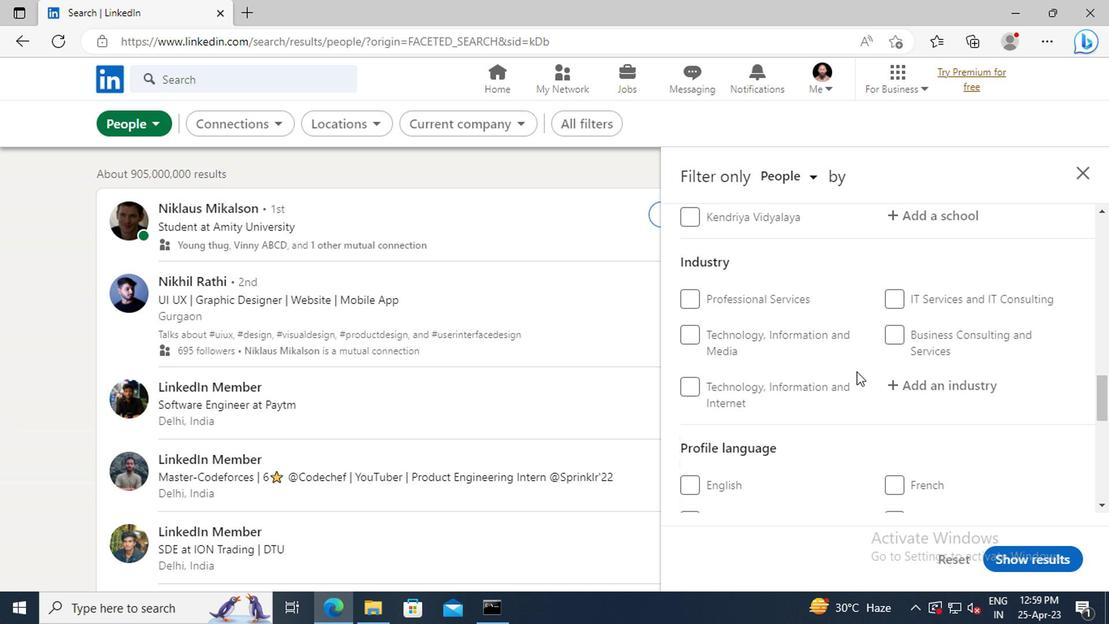
Action: Mouse scrolled (854, 372) with delta (0, 0)
Screenshot: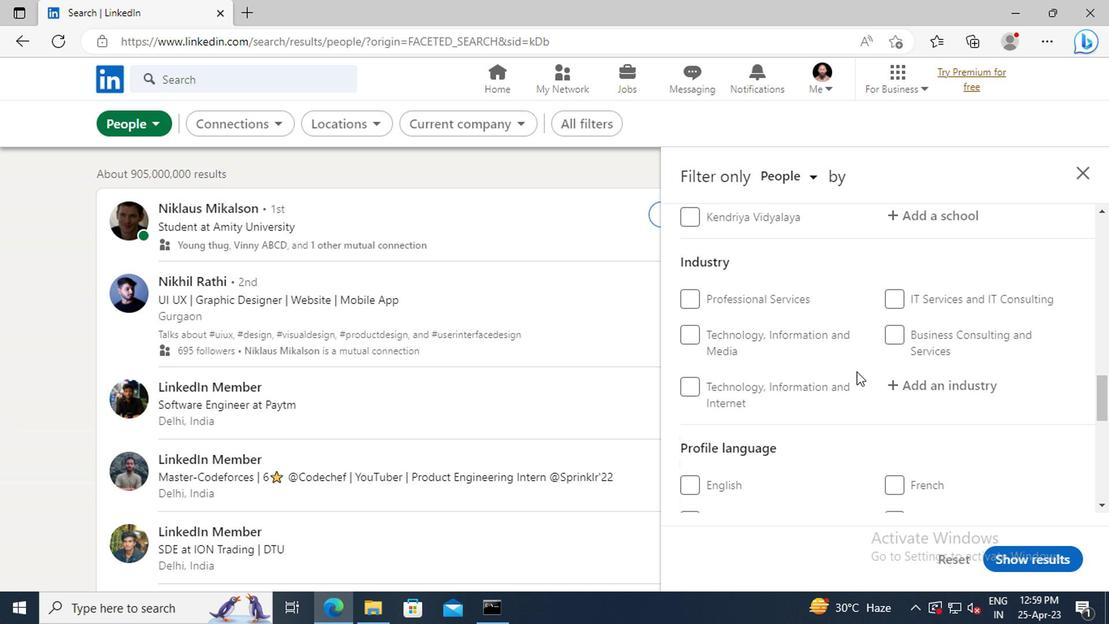
Action: Mouse moved to (890, 428)
Screenshot: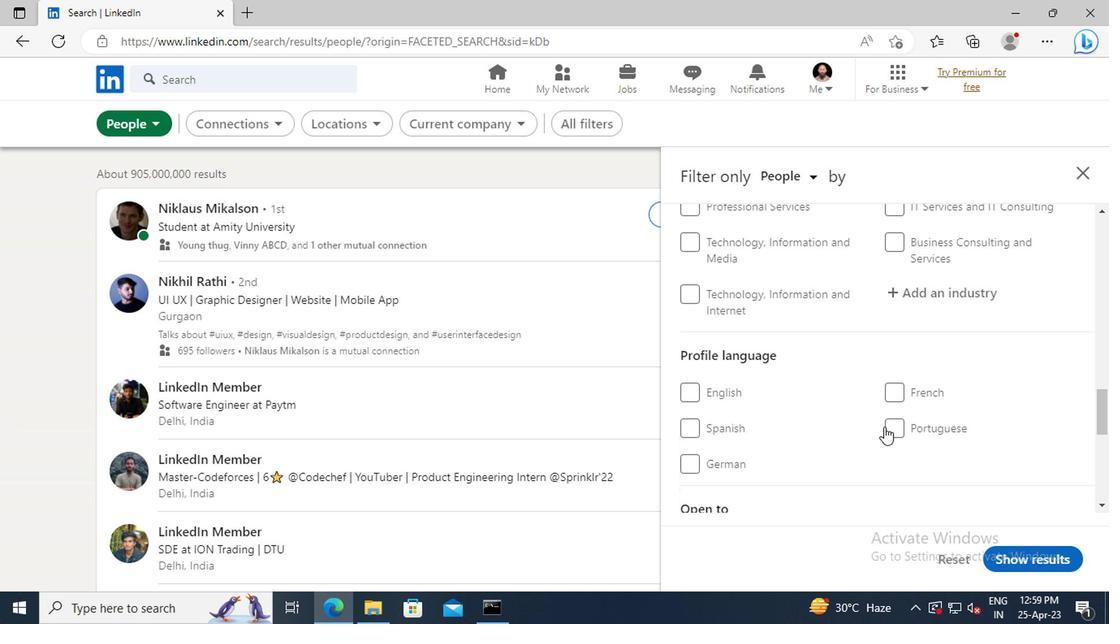 
Action: Mouse pressed left at (890, 428)
Screenshot: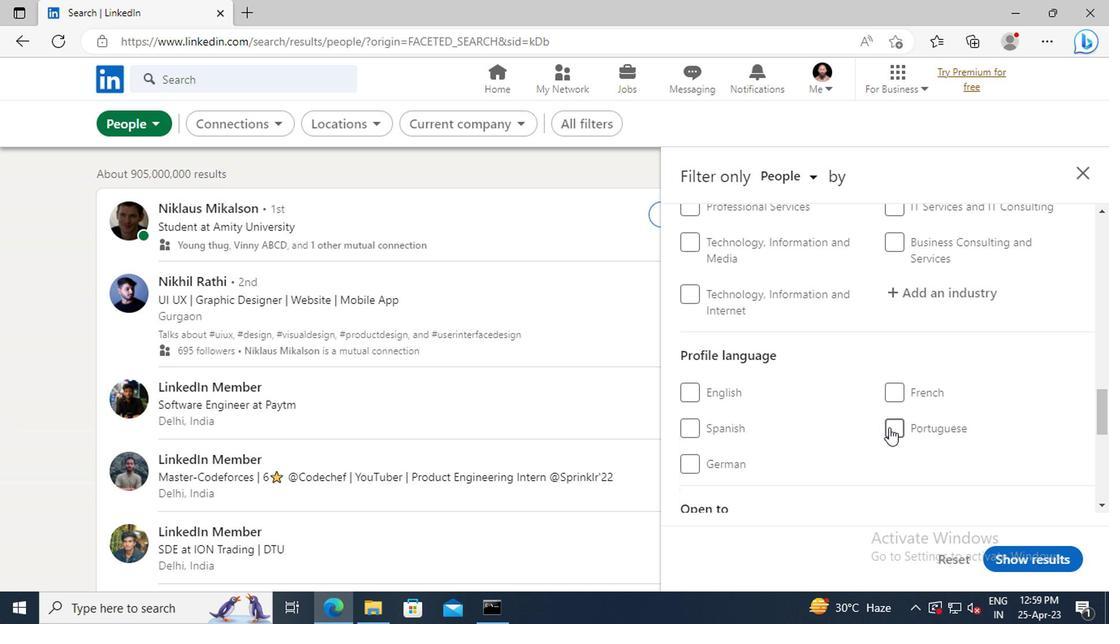 
Action: Mouse moved to (896, 423)
Screenshot: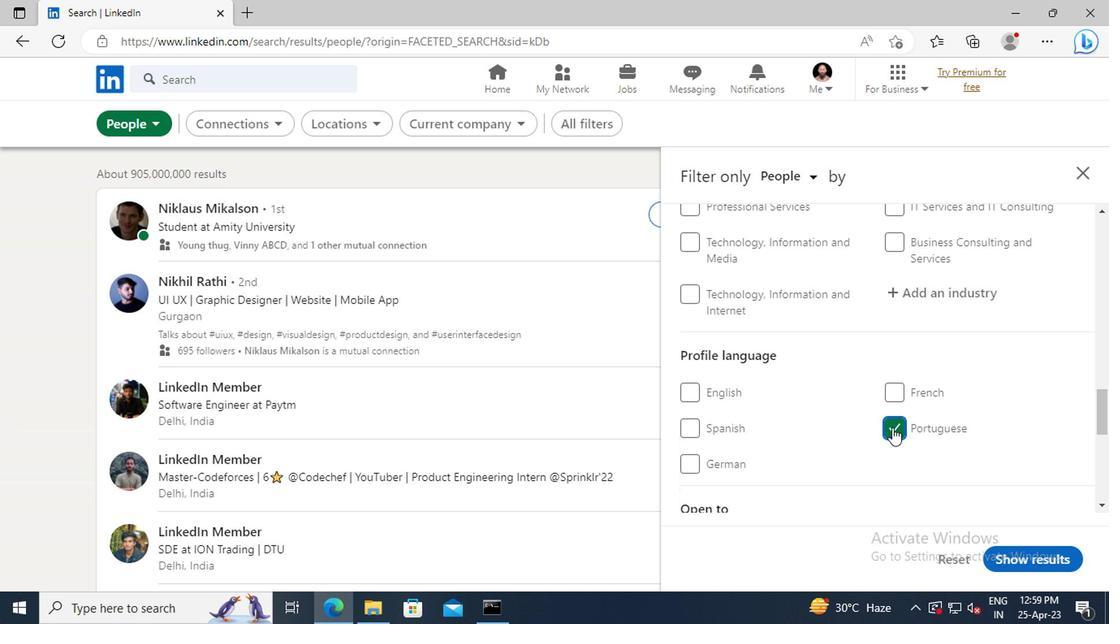 
Action: Mouse scrolled (896, 424) with delta (0, 1)
Screenshot: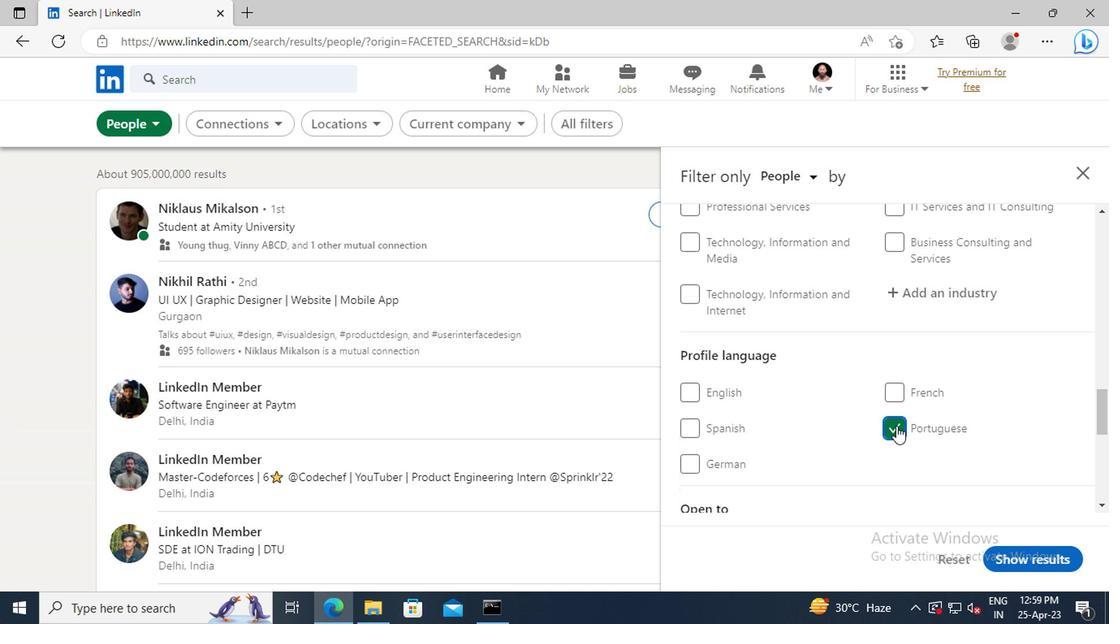 
Action: Mouse scrolled (896, 424) with delta (0, 1)
Screenshot: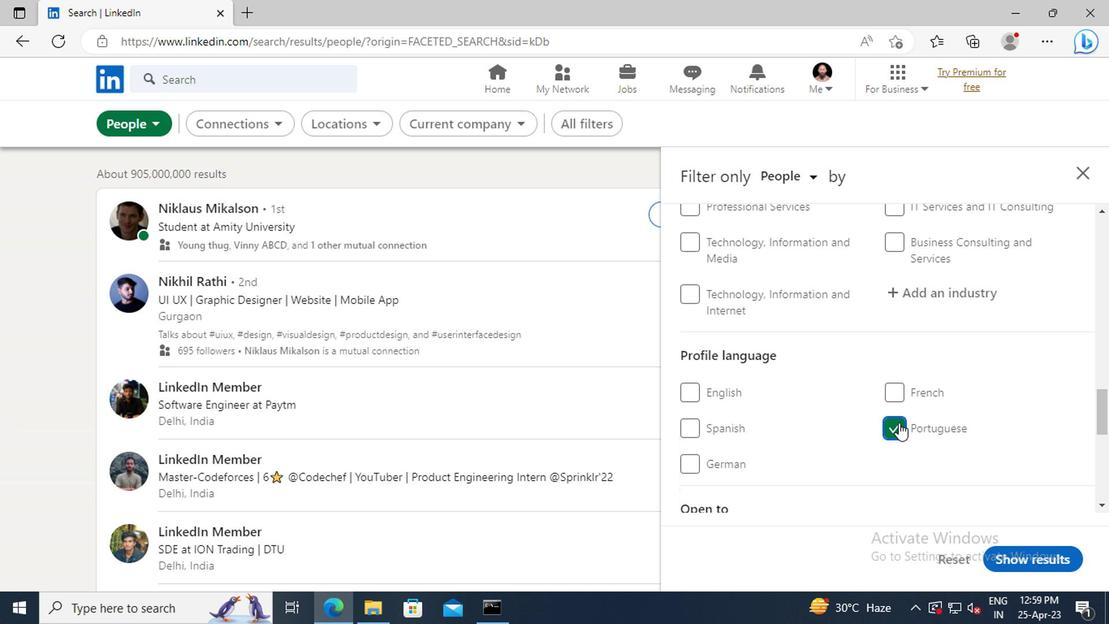 
Action: Mouse scrolled (896, 424) with delta (0, 1)
Screenshot: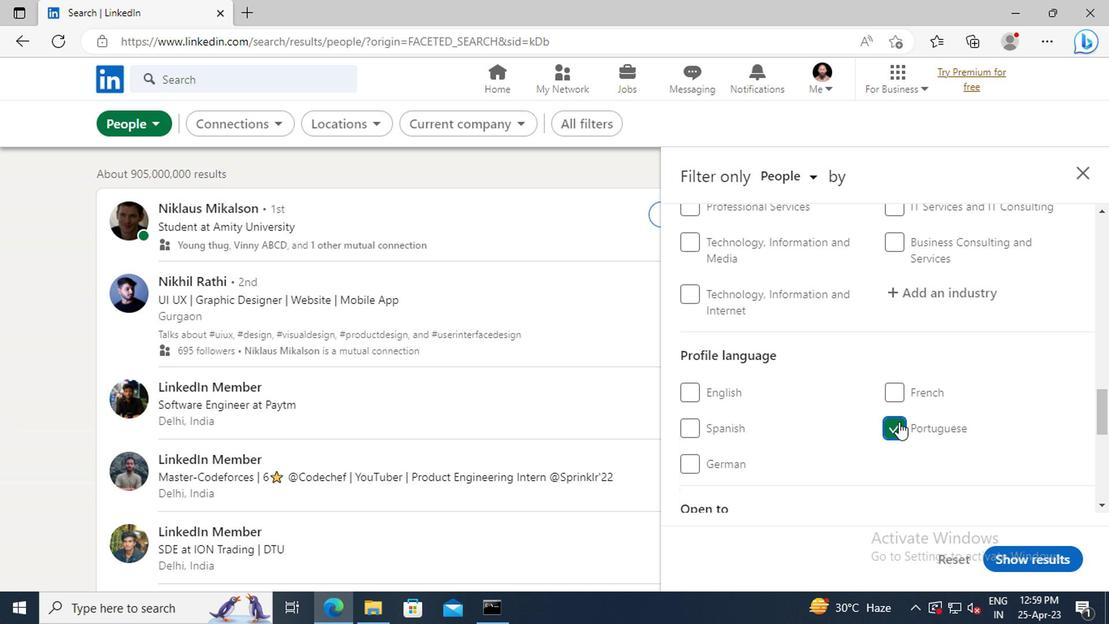 
Action: Mouse scrolled (896, 424) with delta (0, 1)
Screenshot: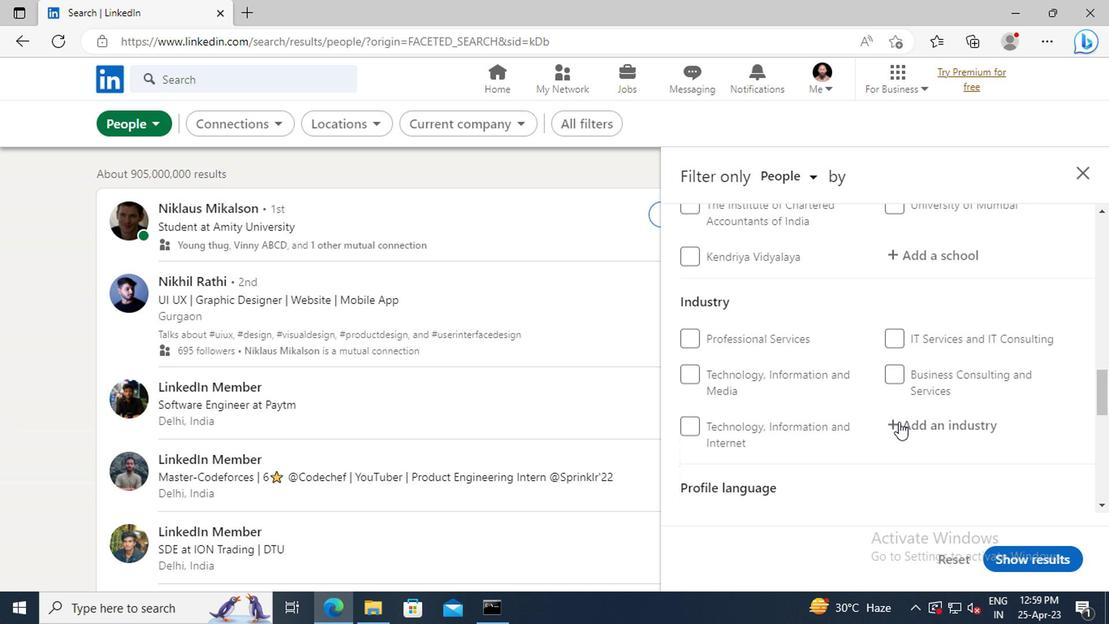 
Action: Mouse scrolled (896, 424) with delta (0, 1)
Screenshot: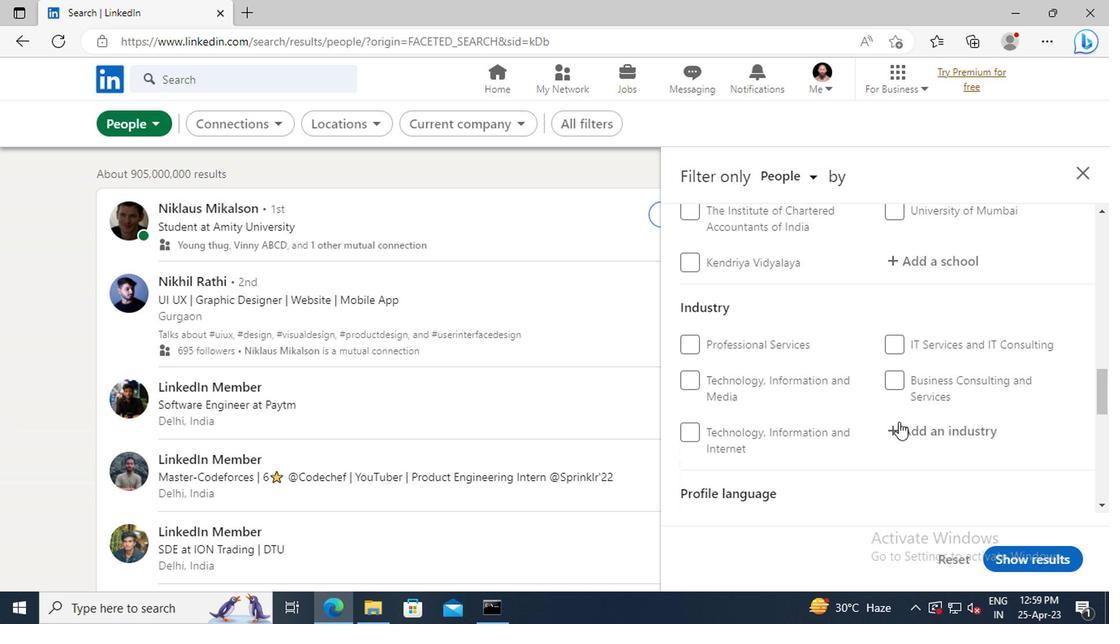 
Action: Mouse scrolled (896, 424) with delta (0, 1)
Screenshot: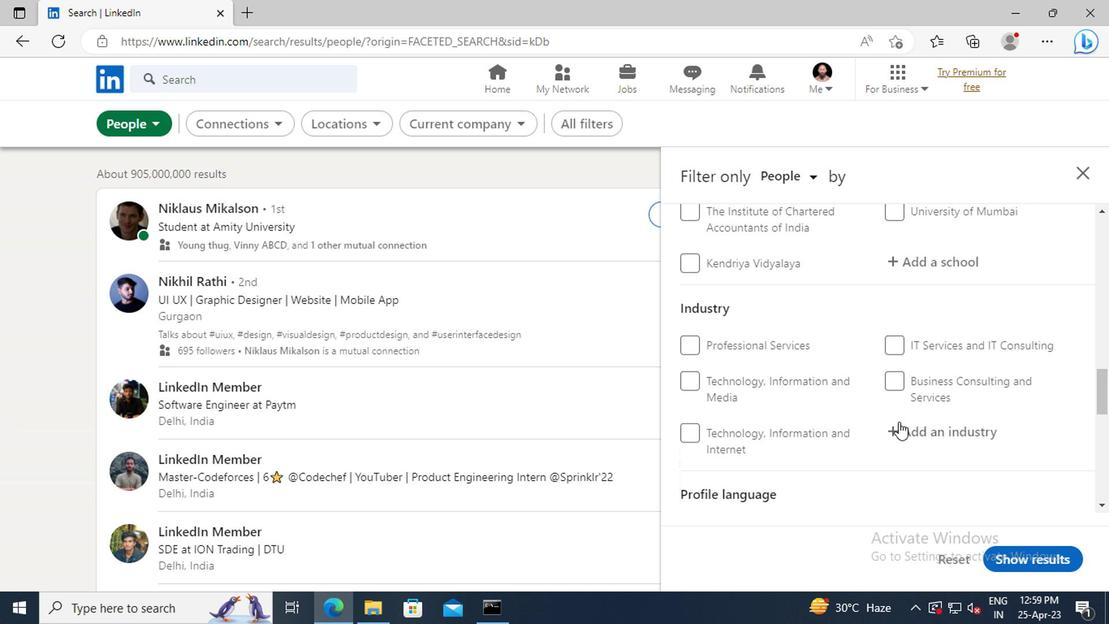 
Action: Mouse scrolled (896, 424) with delta (0, 1)
Screenshot: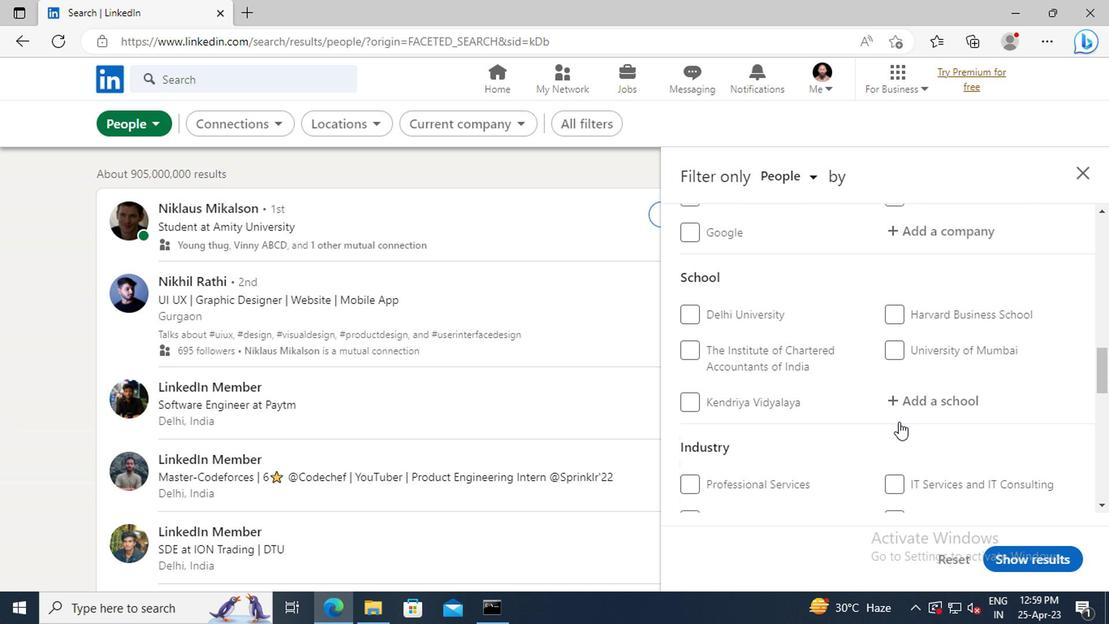 
Action: Mouse scrolled (896, 424) with delta (0, 1)
Screenshot: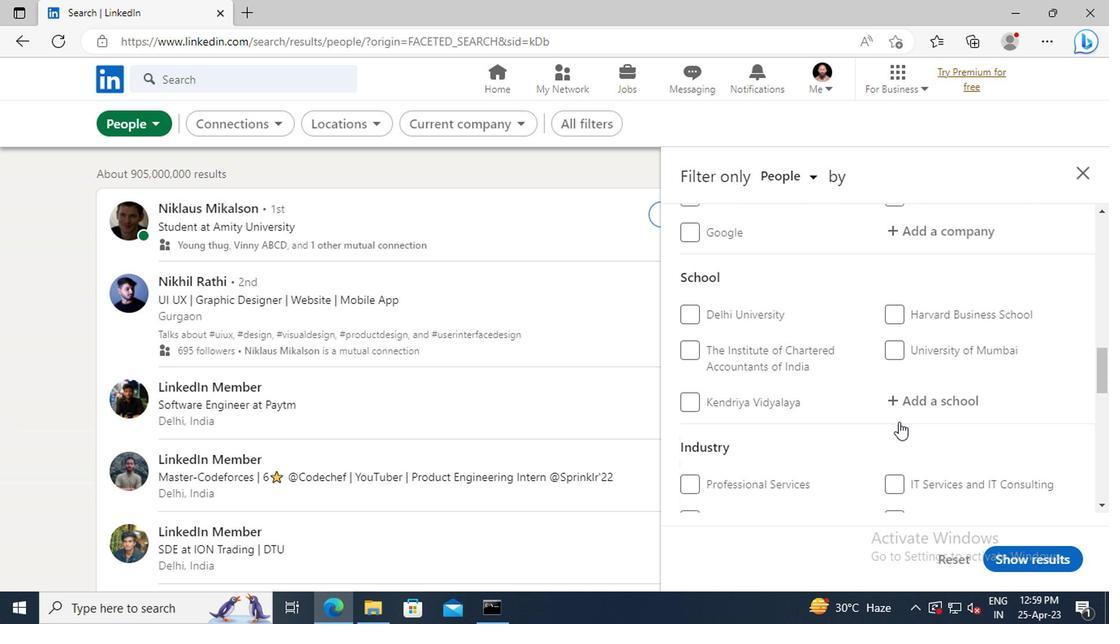
Action: Mouse scrolled (896, 424) with delta (0, 1)
Screenshot: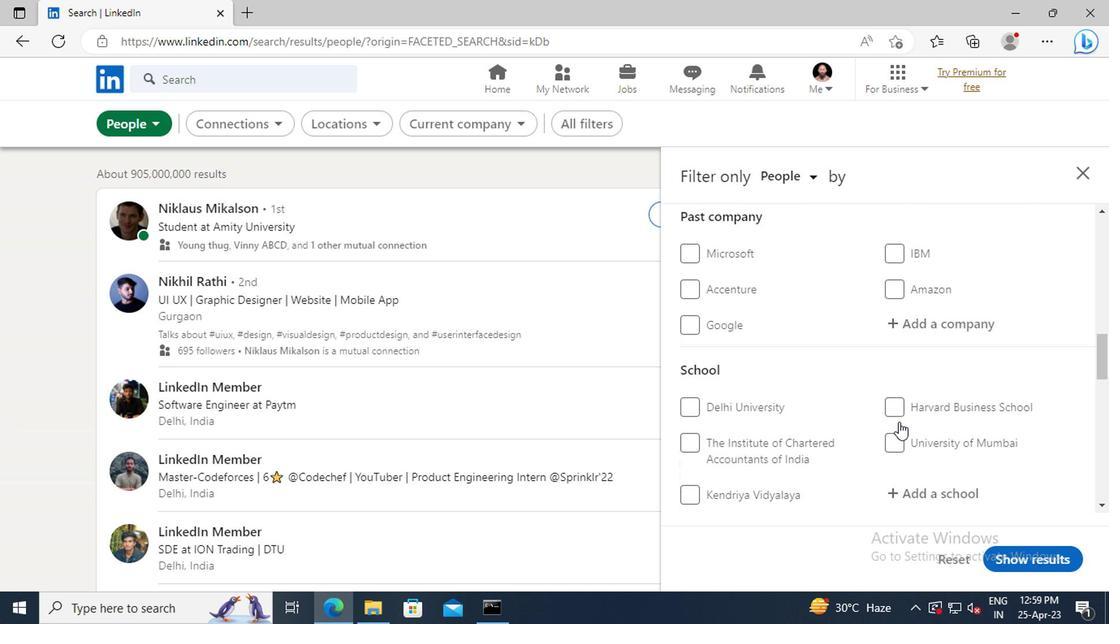 
Action: Mouse scrolled (896, 424) with delta (0, 1)
Screenshot: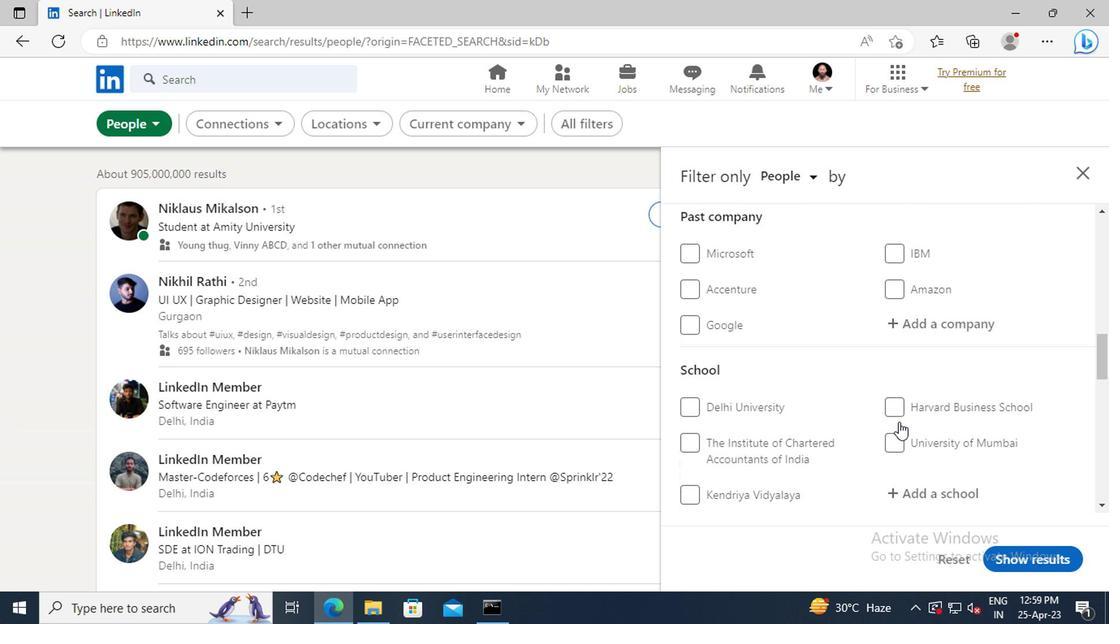 
Action: Mouse scrolled (896, 424) with delta (0, 1)
Screenshot: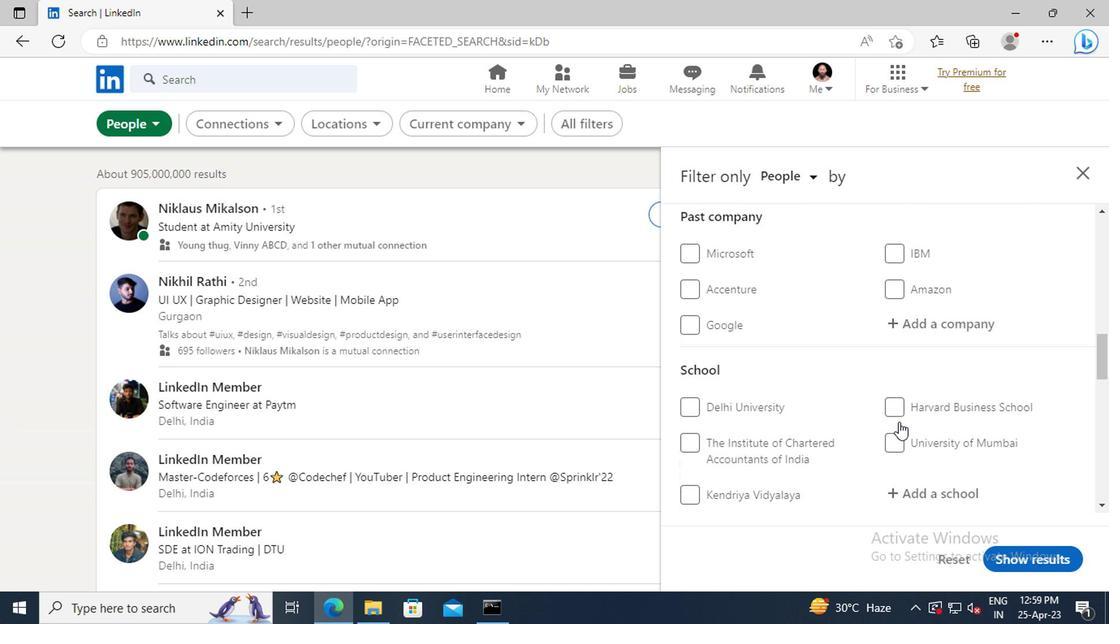
Action: Mouse scrolled (896, 424) with delta (0, 1)
Screenshot: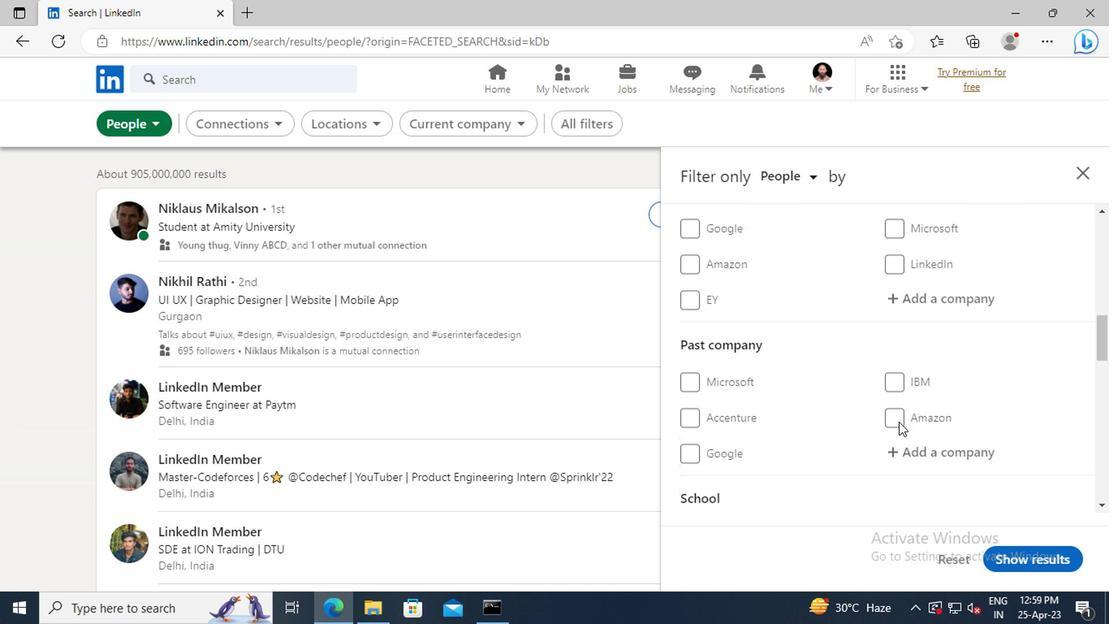 
Action: Mouse scrolled (896, 424) with delta (0, 1)
Screenshot: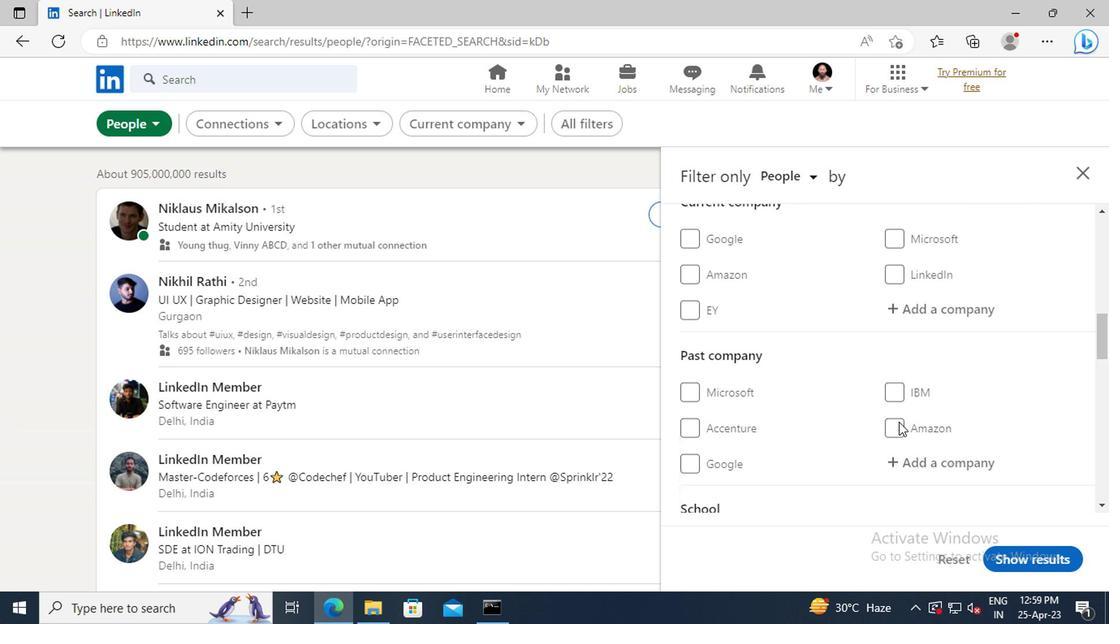 
Action: Mouse moved to (905, 403)
Screenshot: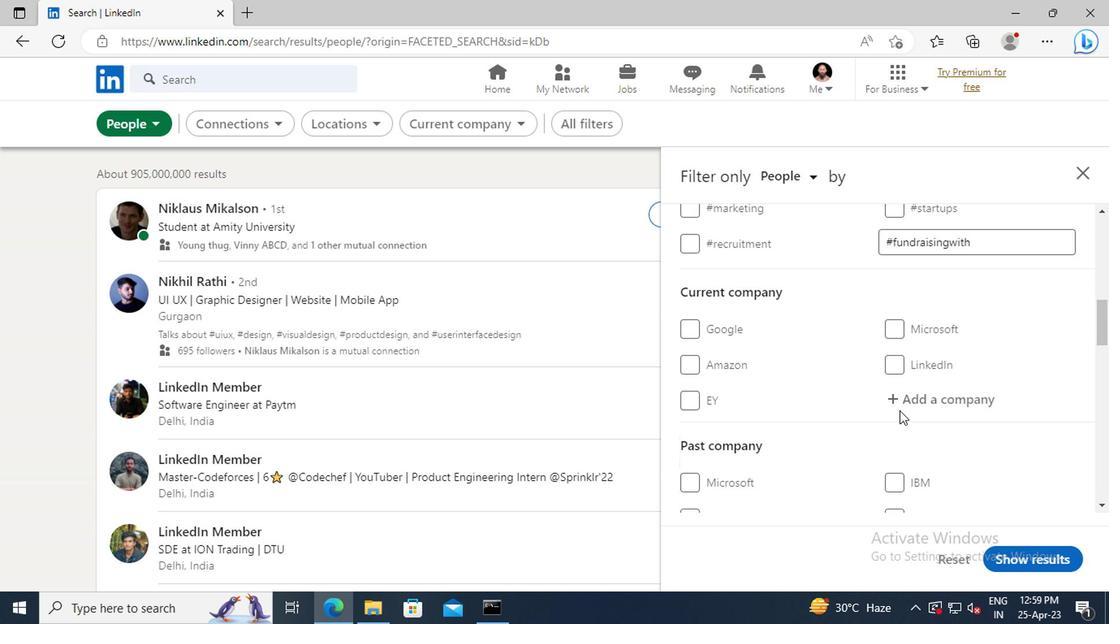 
Action: Mouse pressed left at (905, 403)
Screenshot: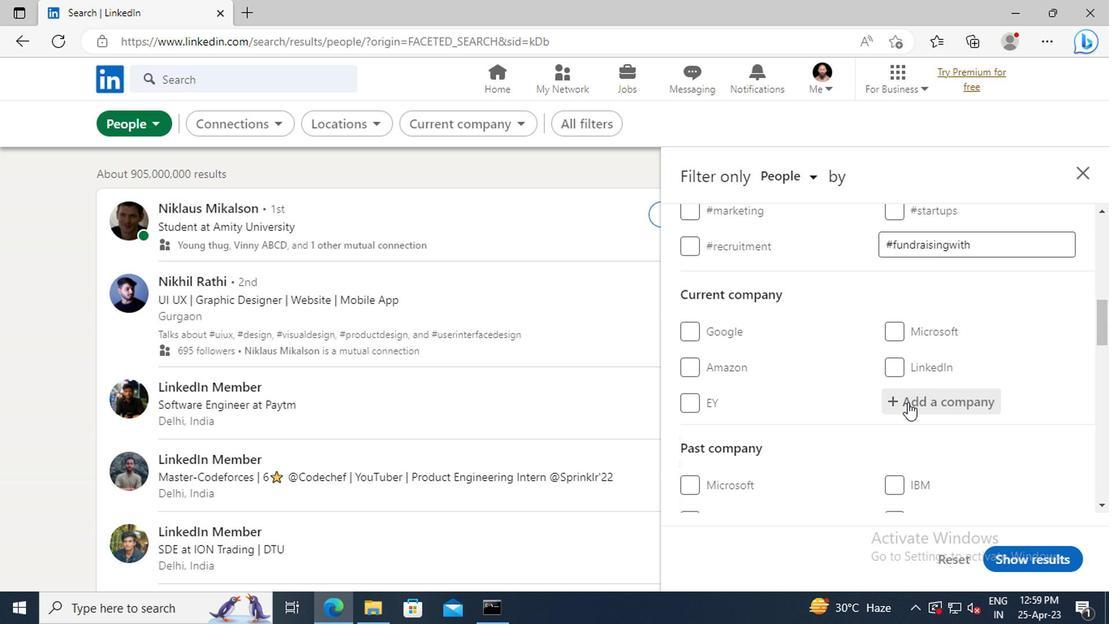 
Action: Key pressed <Key.shift>GODREJ<Key.space><Key.shift>GROUP
Screenshot: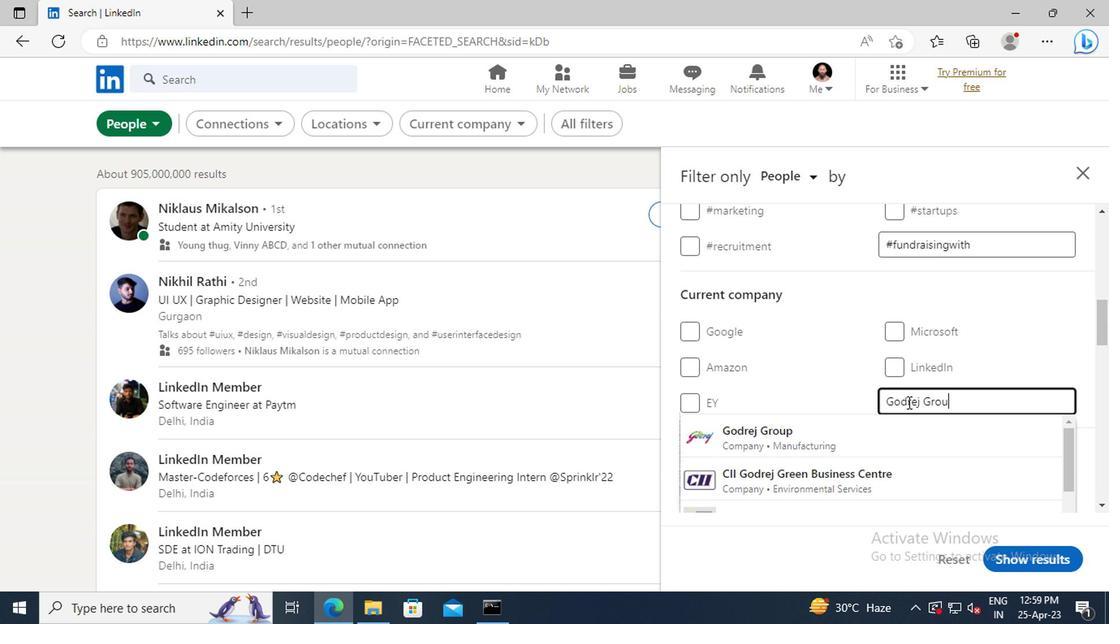 
Action: Mouse moved to (885, 432)
Screenshot: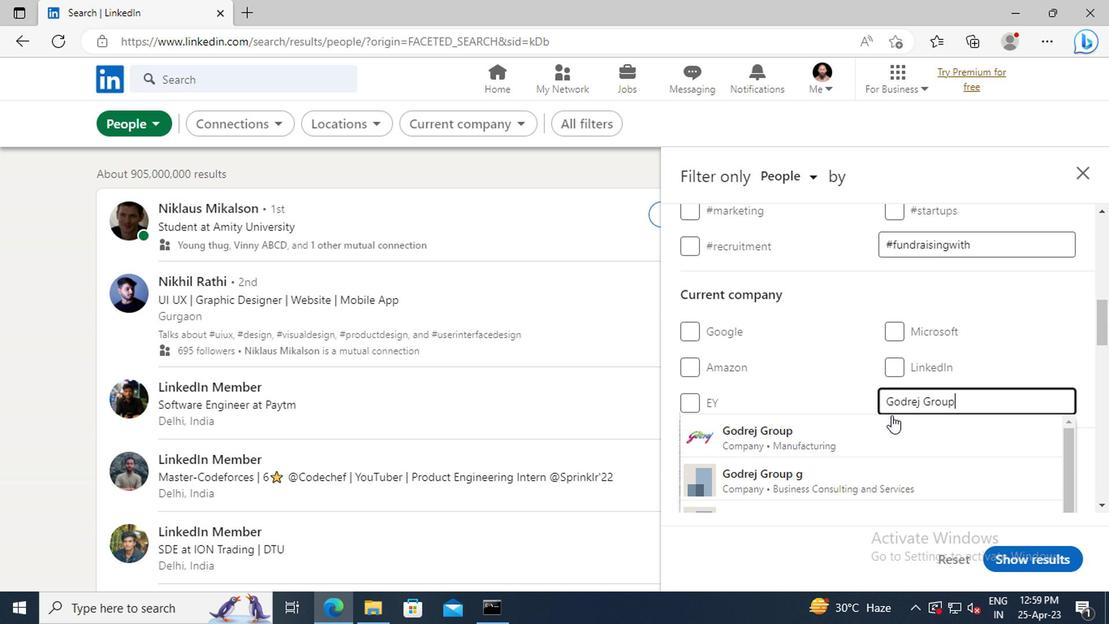 
Action: Mouse pressed left at (885, 432)
Screenshot: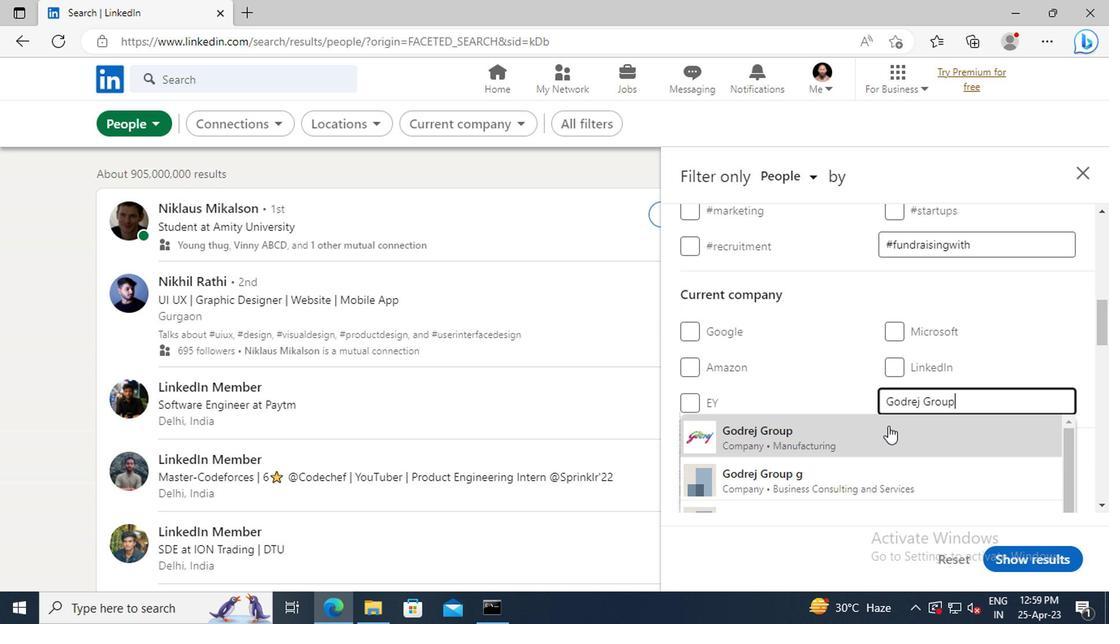 
Action: Mouse moved to (900, 344)
Screenshot: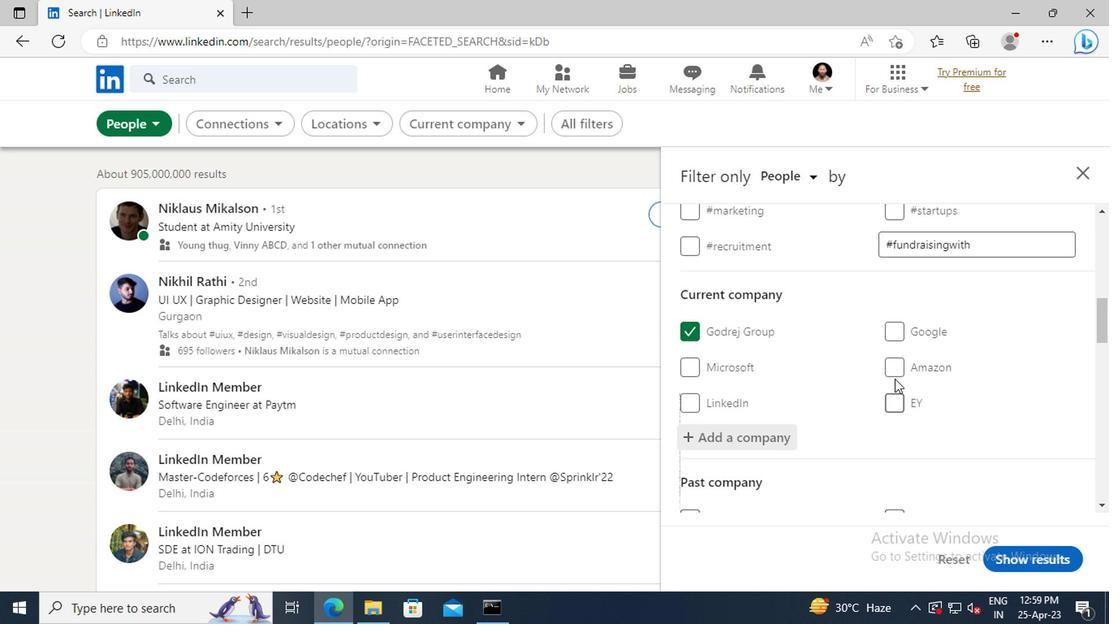 
Action: Mouse scrolled (900, 343) with delta (0, -1)
Screenshot: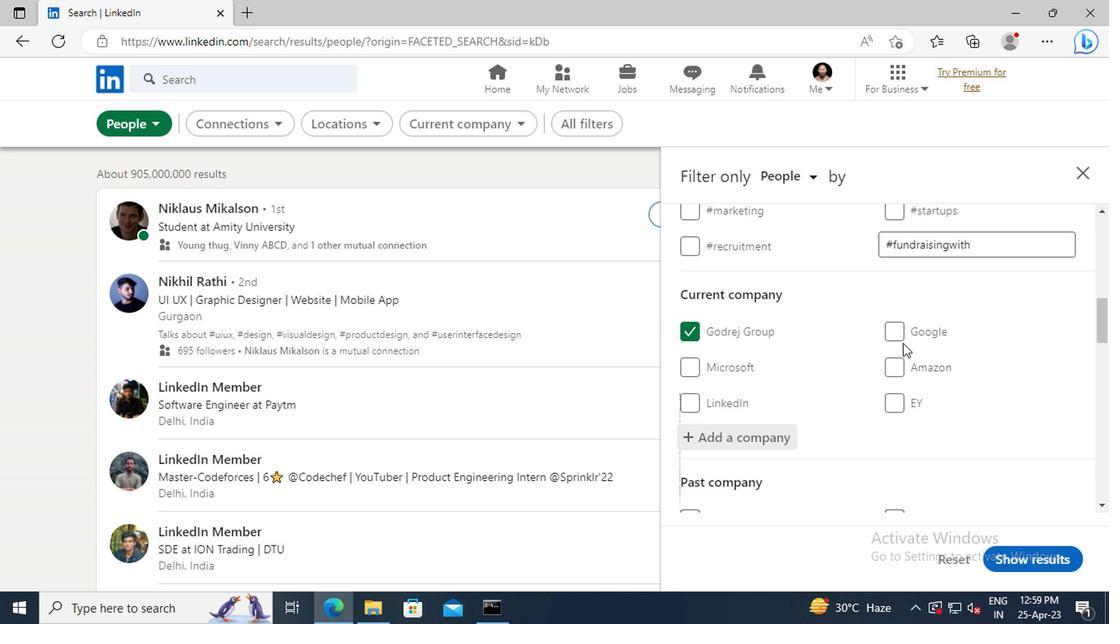 
Action: Mouse scrolled (900, 343) with delta (0, -1)
Screenshot: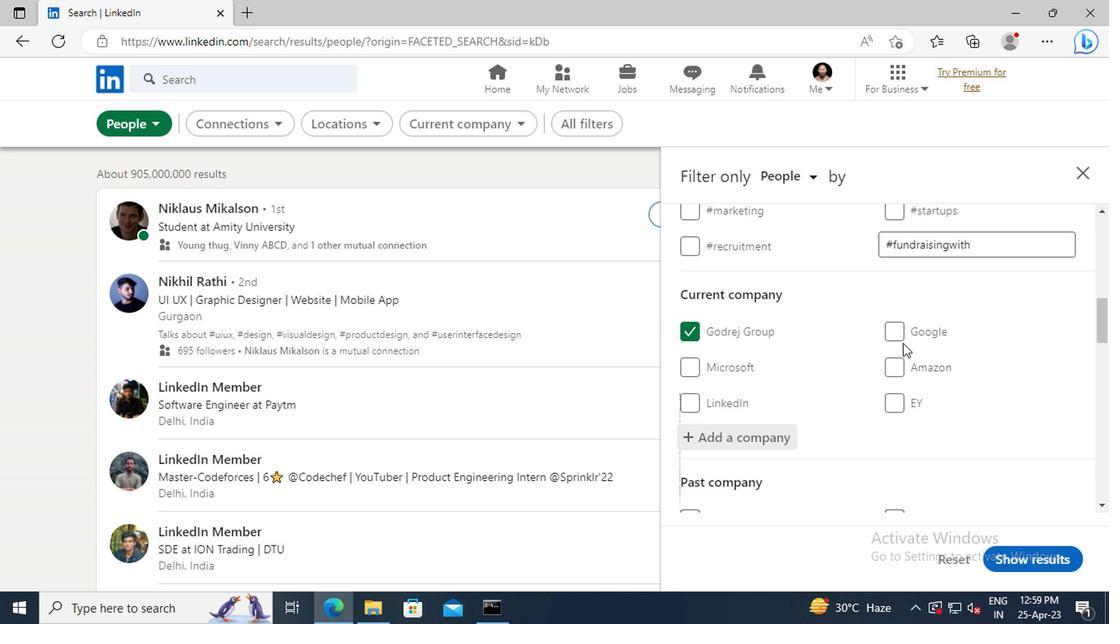
Action: Mouse scrolled (900, 343) with delta (0, -1)
Screenshot: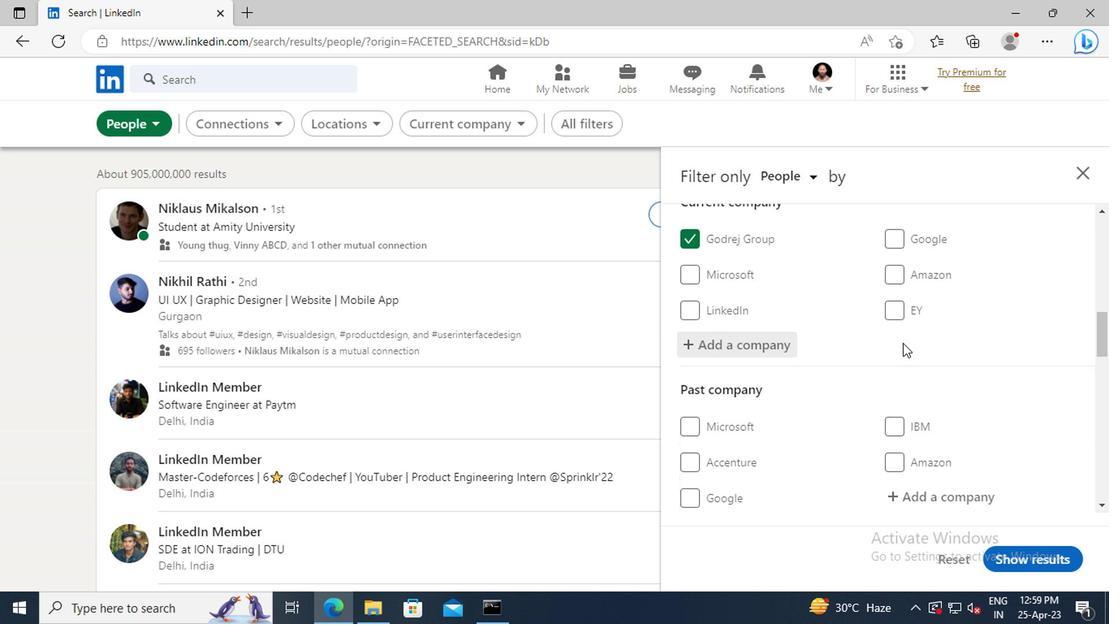 
Action: Mouse scrolled (900, 343) with delta (0, -1)
Screenshot: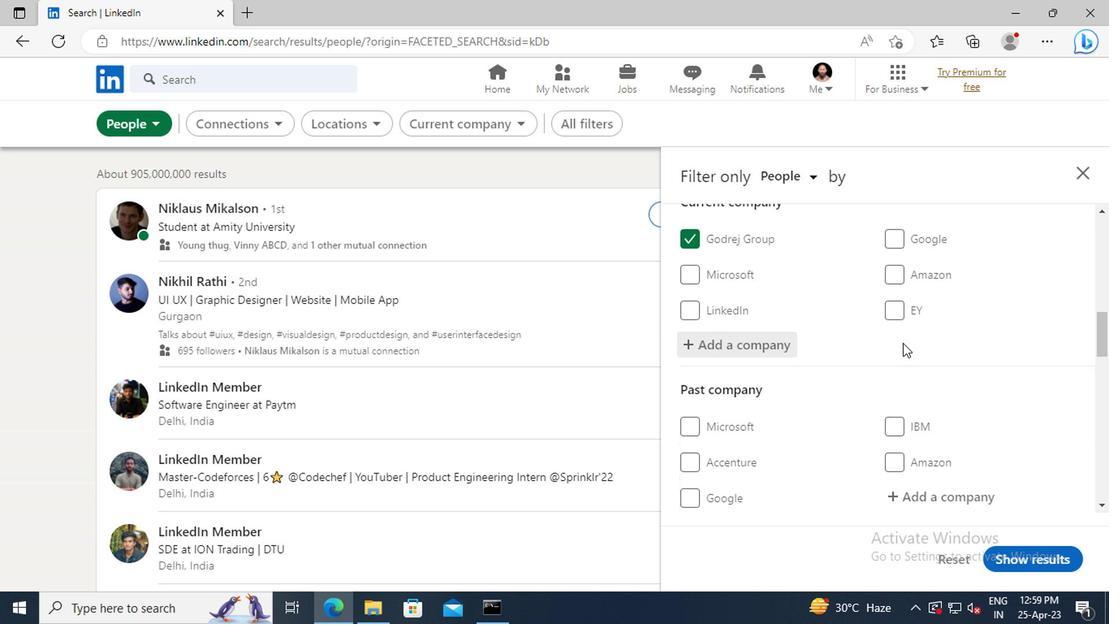 
Action: Mouse scrolled (900, 343) with delta (0, -1)
Screenshot: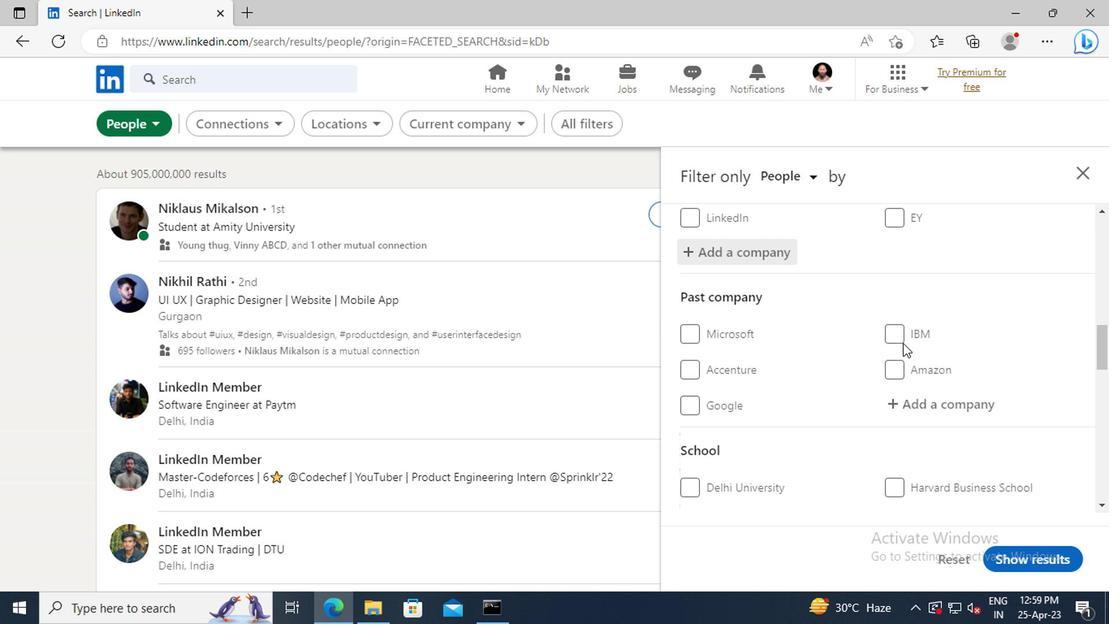 
Action: Mouse scrolled (900, 343) with delta (0, -1)
Screenshot: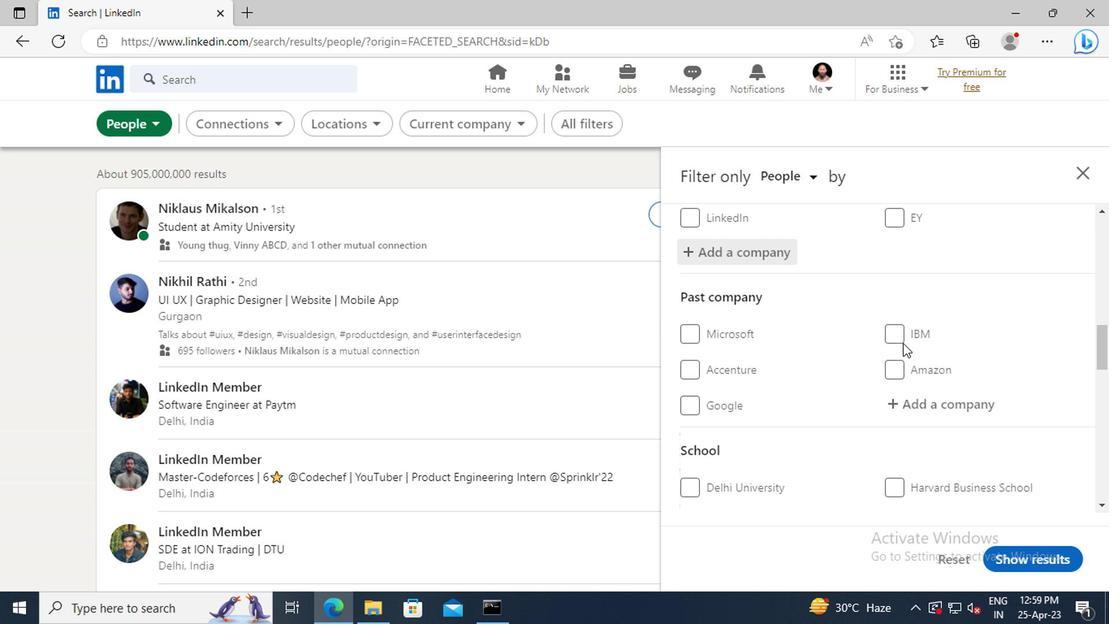 
Action: Mouse scrolled (900, 343) with delta (0, -1)
Screenshot: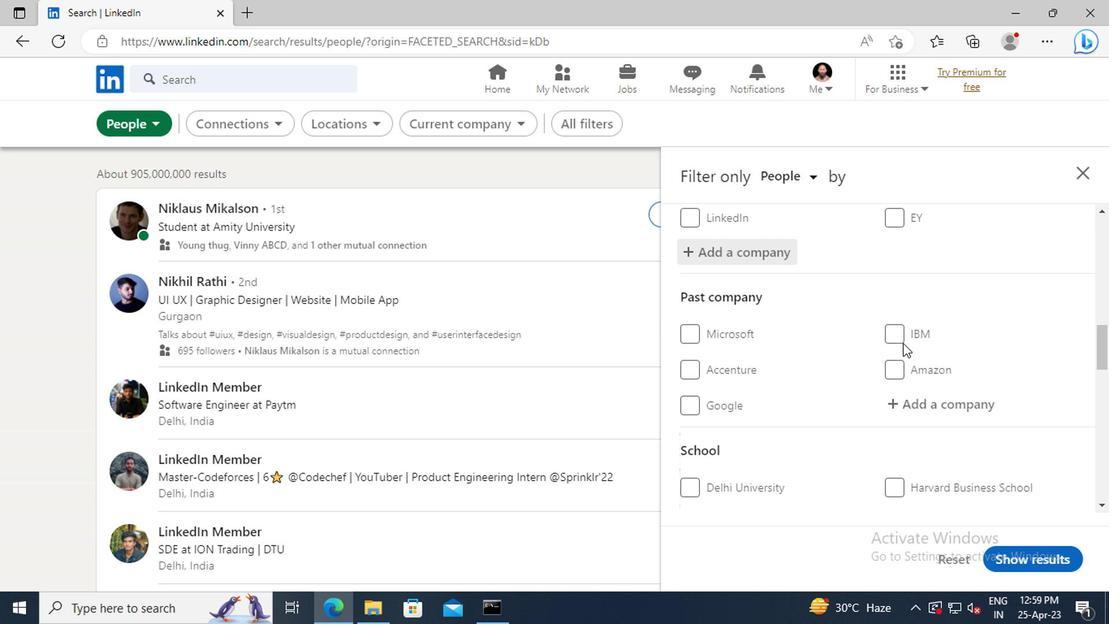 
Action: Mouse moved to (936, 434)
Screenshot: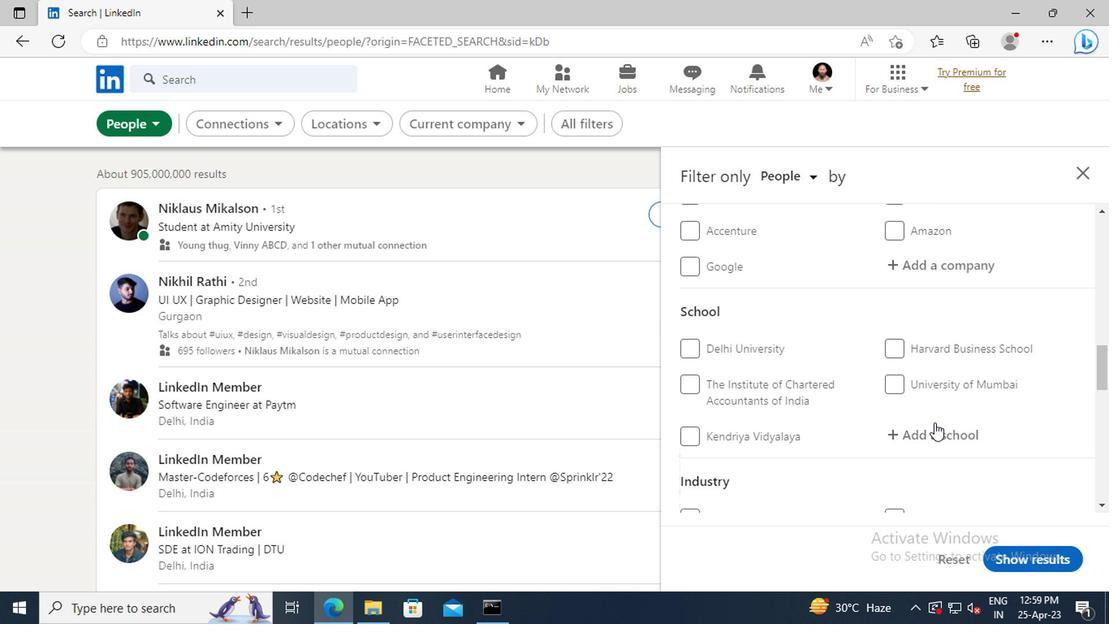 
Action: Mouse pressed left at (936, 434)
Screenshot: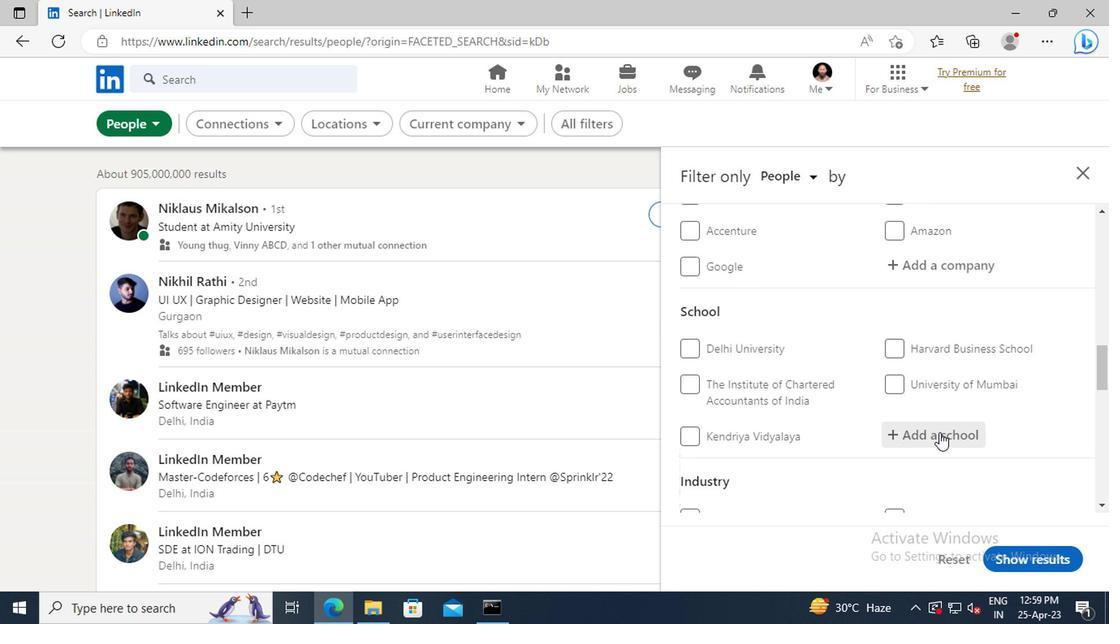 
Action: Key pressed <Key.shift>YOUNG<Key.space>FRESHERS<Key.space><Key.shift>JOBS<Key.space>IN<Key.space><Key.shift>KARNATAKA
Screenshot: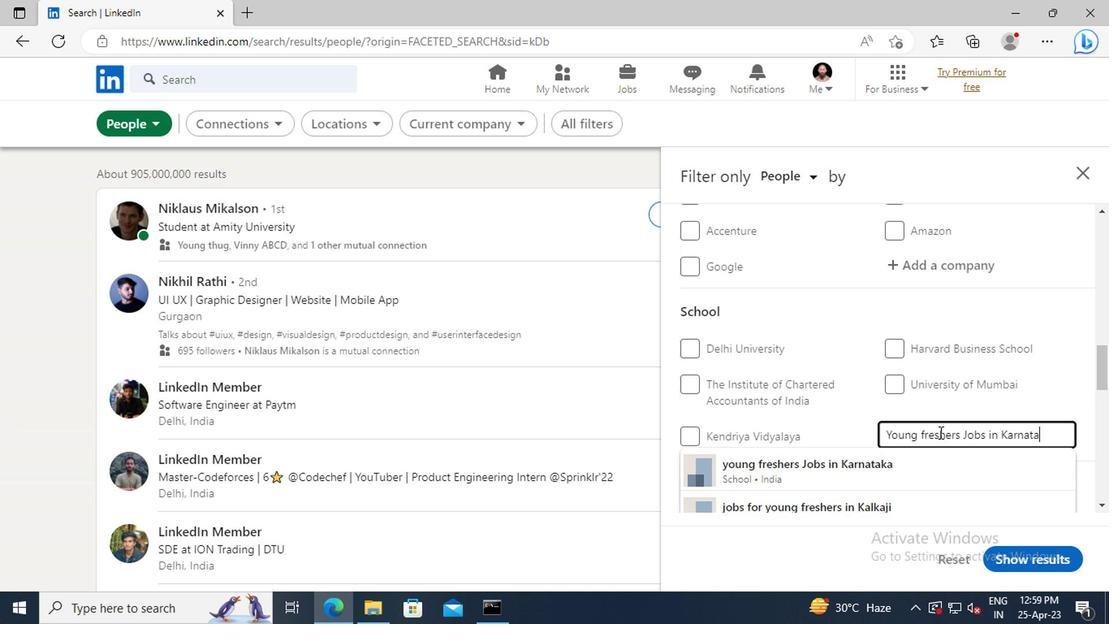 
Action: Mouse moved to (886, 468)
Screenshot: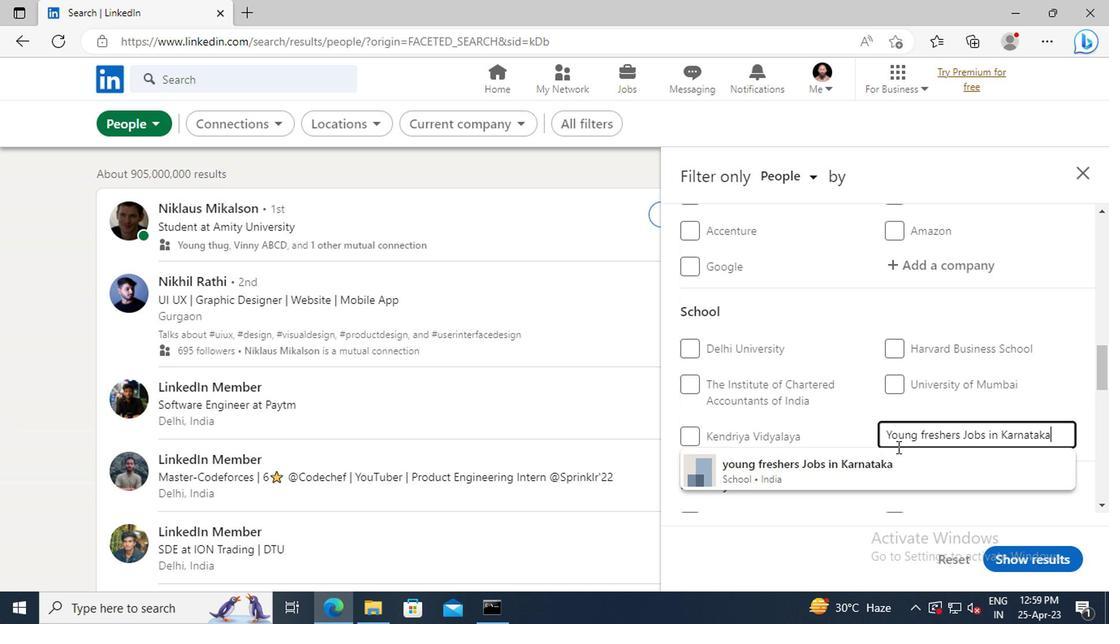 
Action: Mouse pressed left at (886, 468)
Screenshot: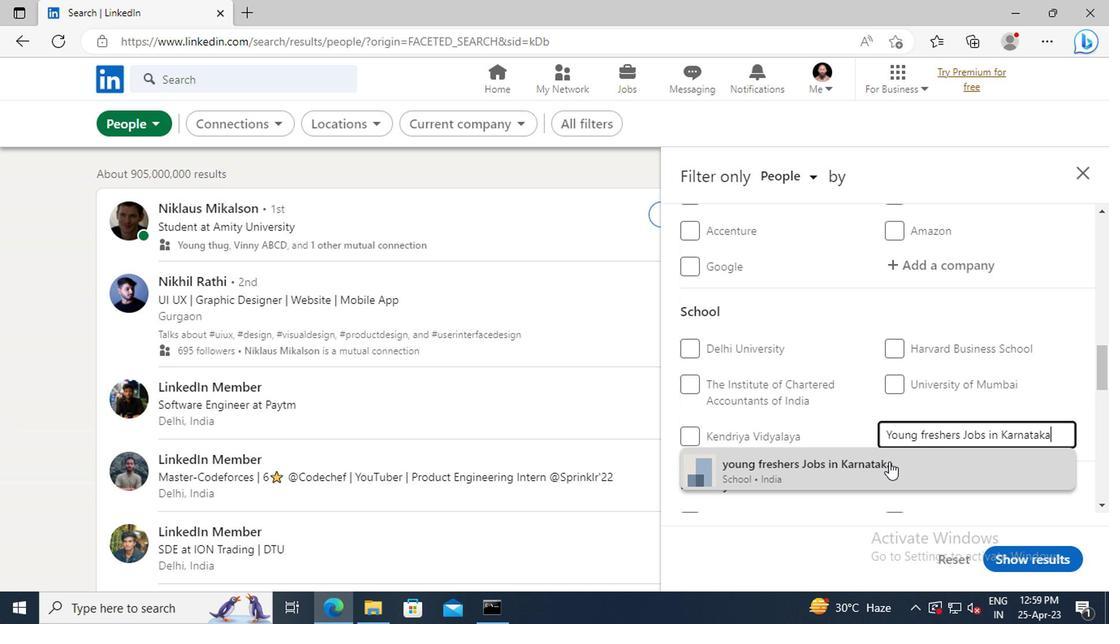 
Action: Mouse moved to (865, 343)
Screenshot: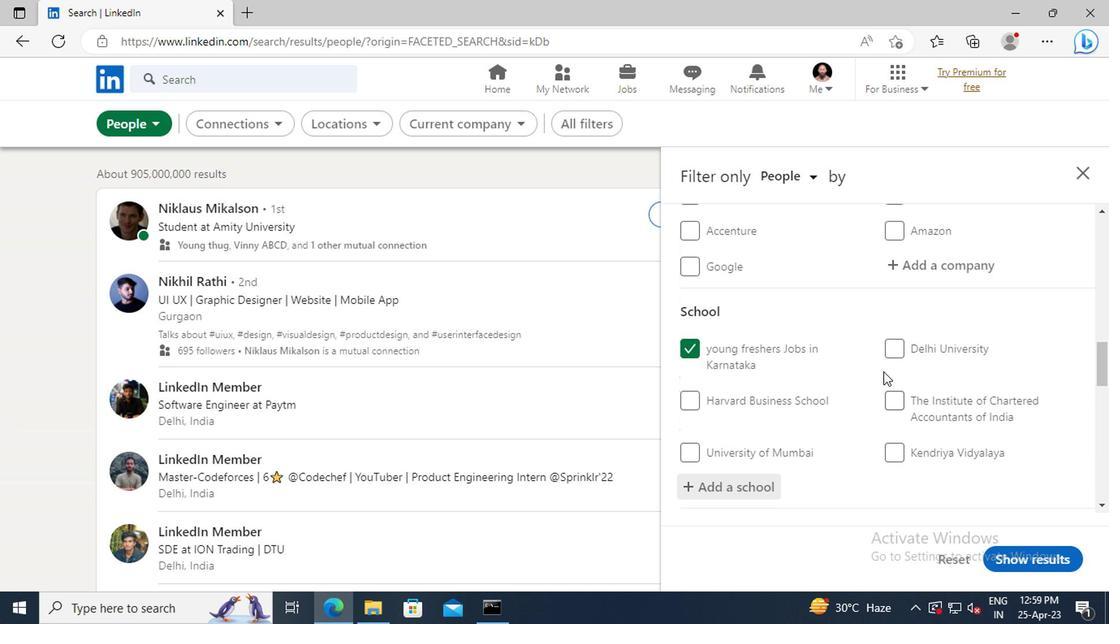 
Action: Mouse scrolled (865, 342) with delta (0, 0)
Screenshot: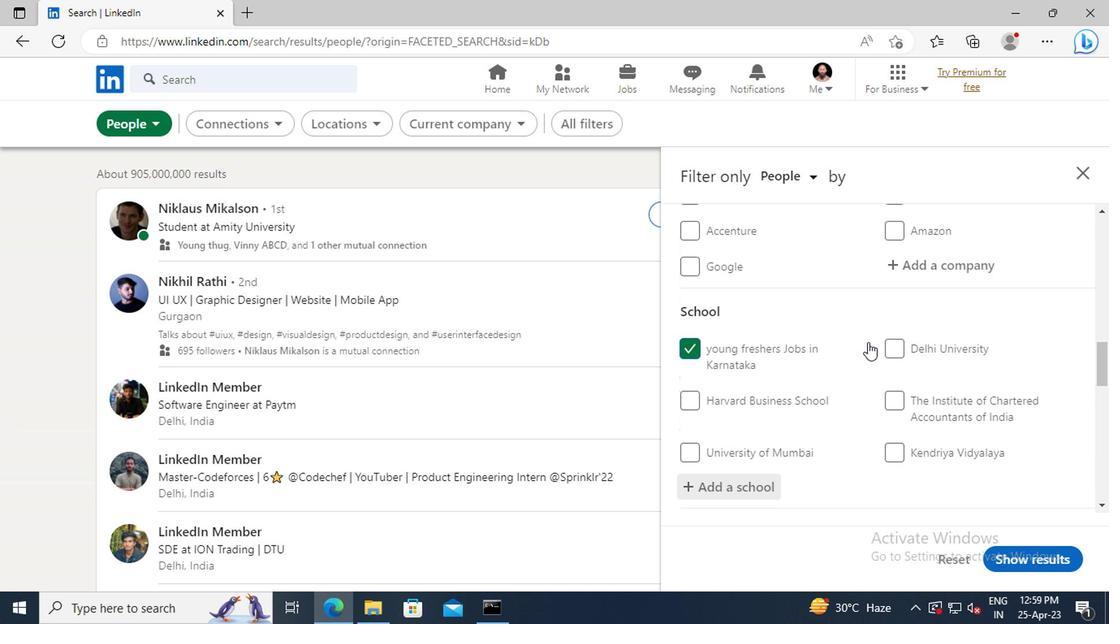 
Action: Mouse scrolled (865, 342) with delta (0, 0)
Screenshot: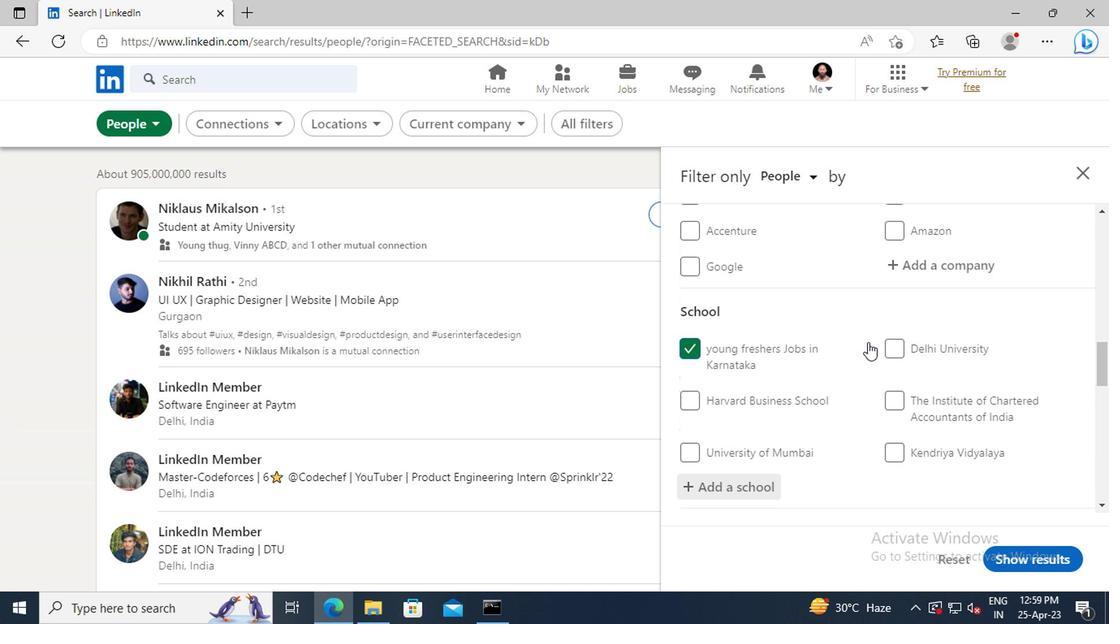
Action: Mouse scrolled (865, 342) with delta (0, 0)
Screenshot: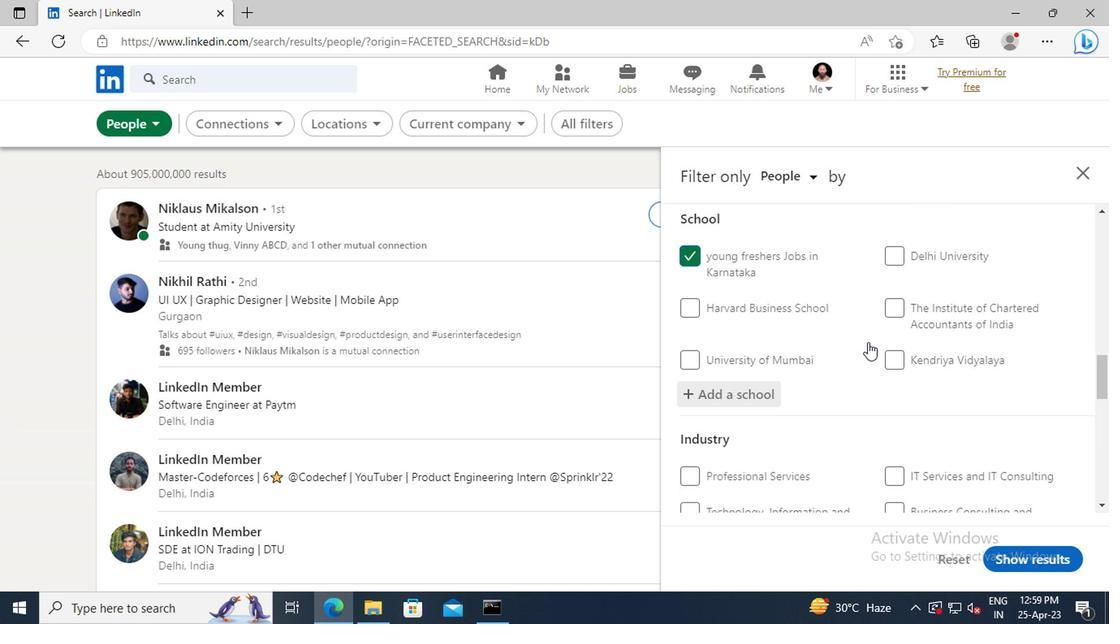 
Action: Mouse scrolled (865, 342) with delta (0, 0)
Screenshot: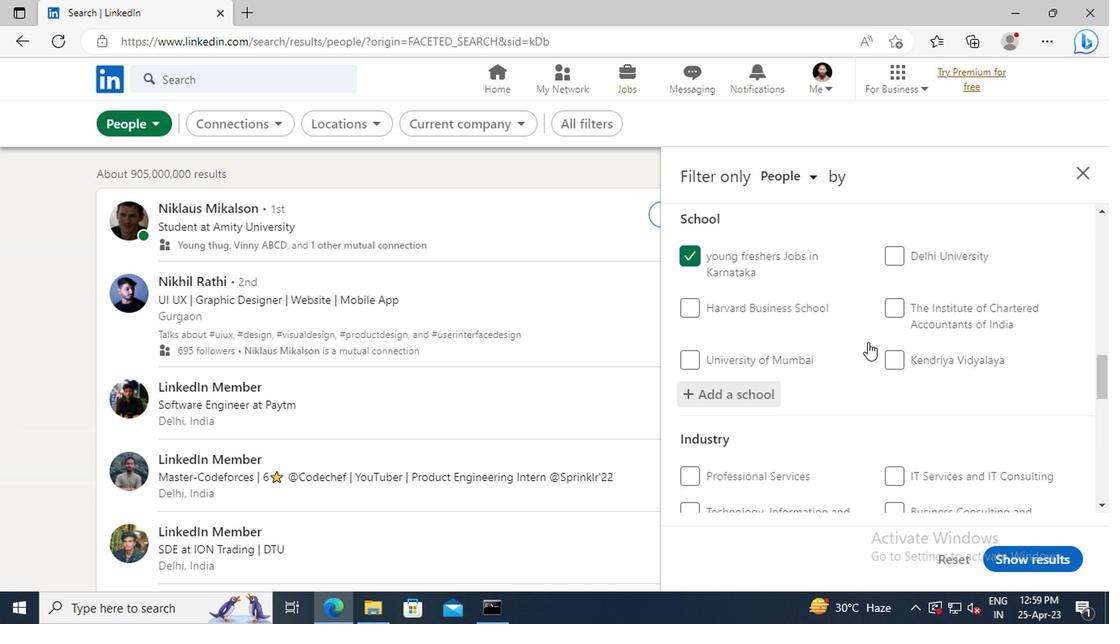 
Action: Mouse scrolled (865, 342) with delta (0, 0)
Screenshot: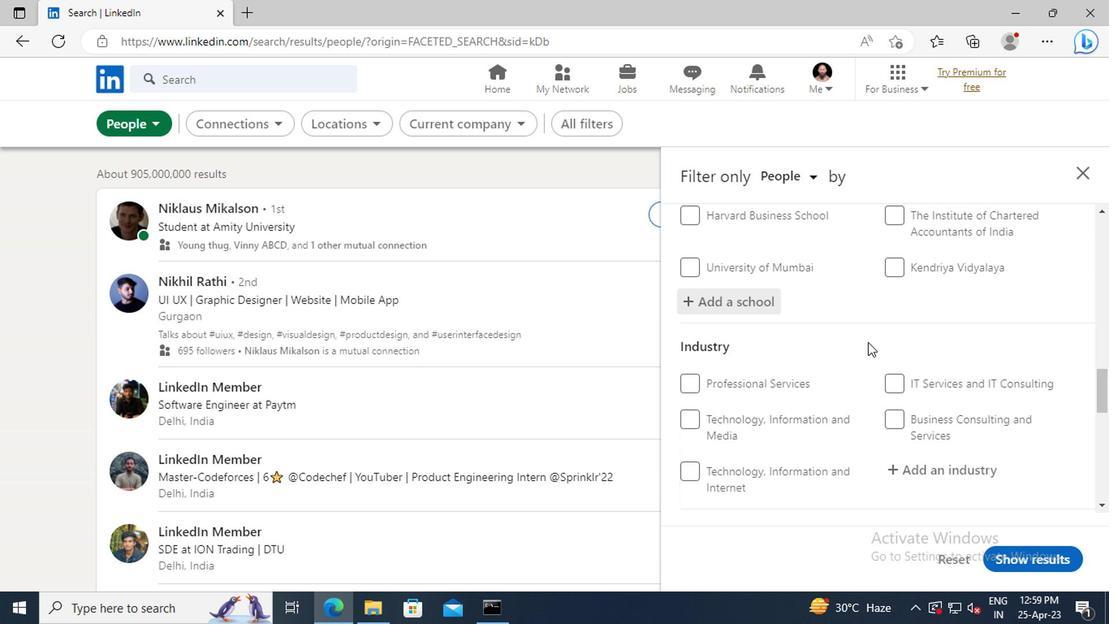 
Action: Mouse scrolled (865, 342) with delta (0, 0)
Screenshot: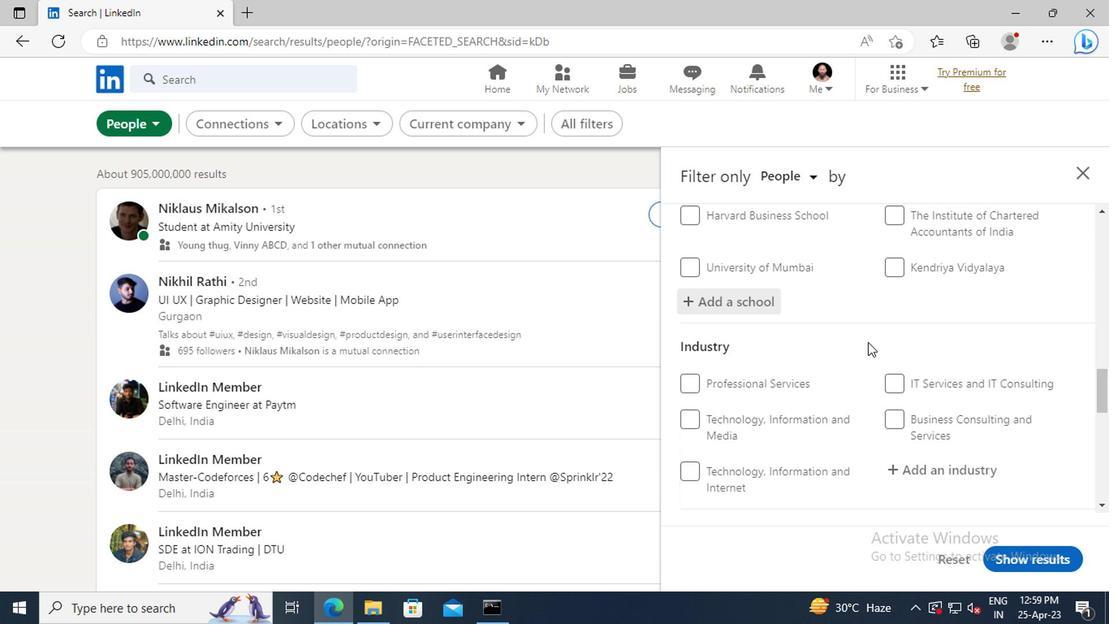 
Action: Mouse moved to (916, 378)
Screenshot: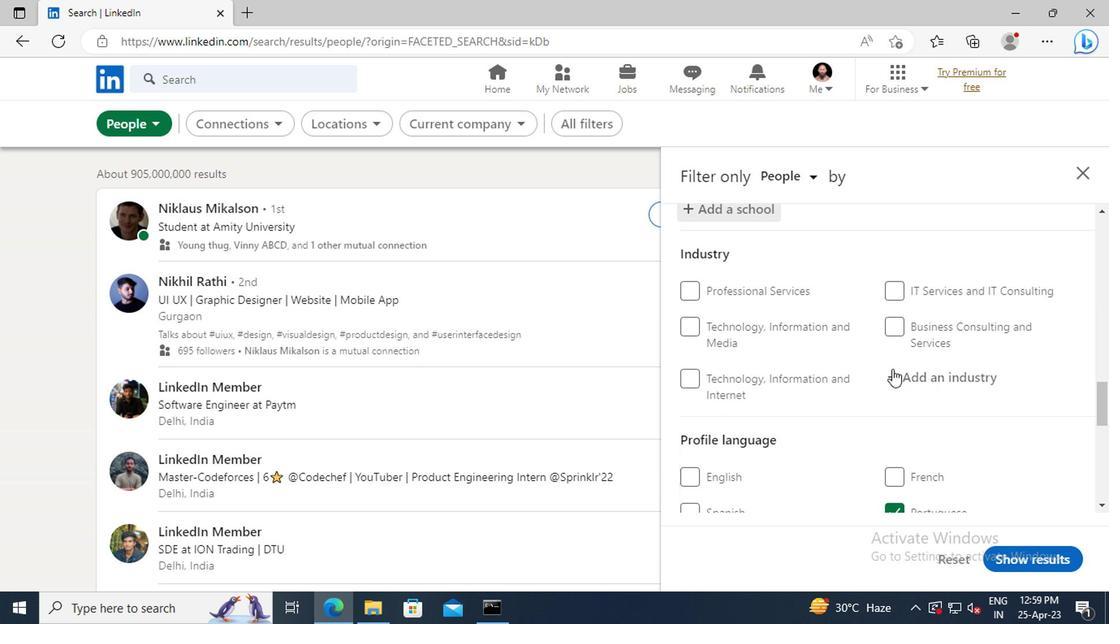 
Action: Mouse pressed left at (916, 378)
Screenshot: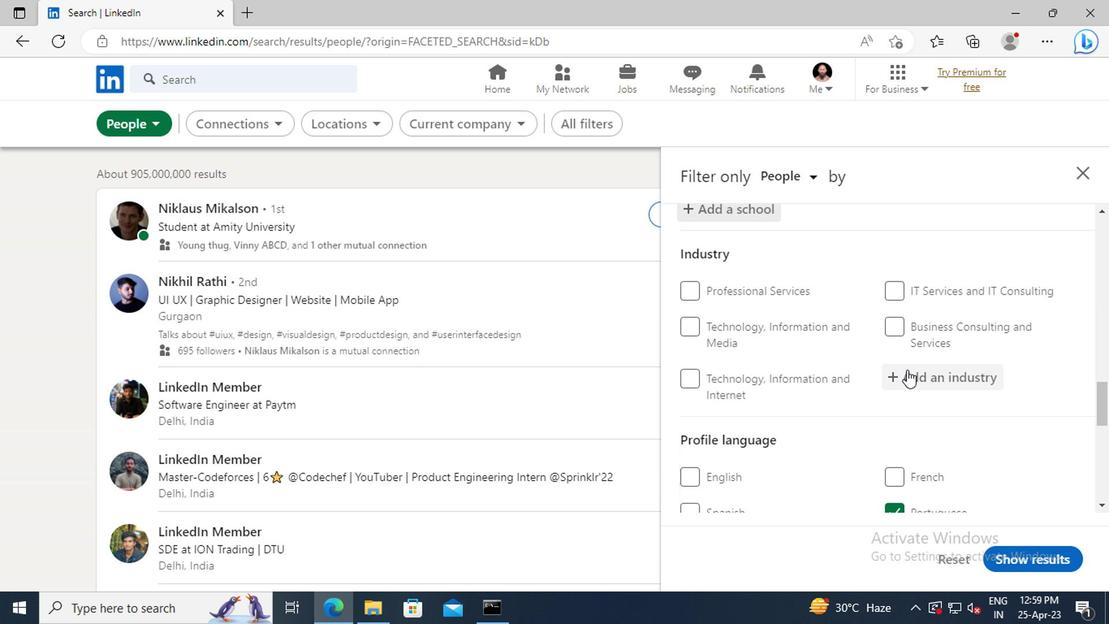
Action: Mouse moved to (909, 376)
Screenshot: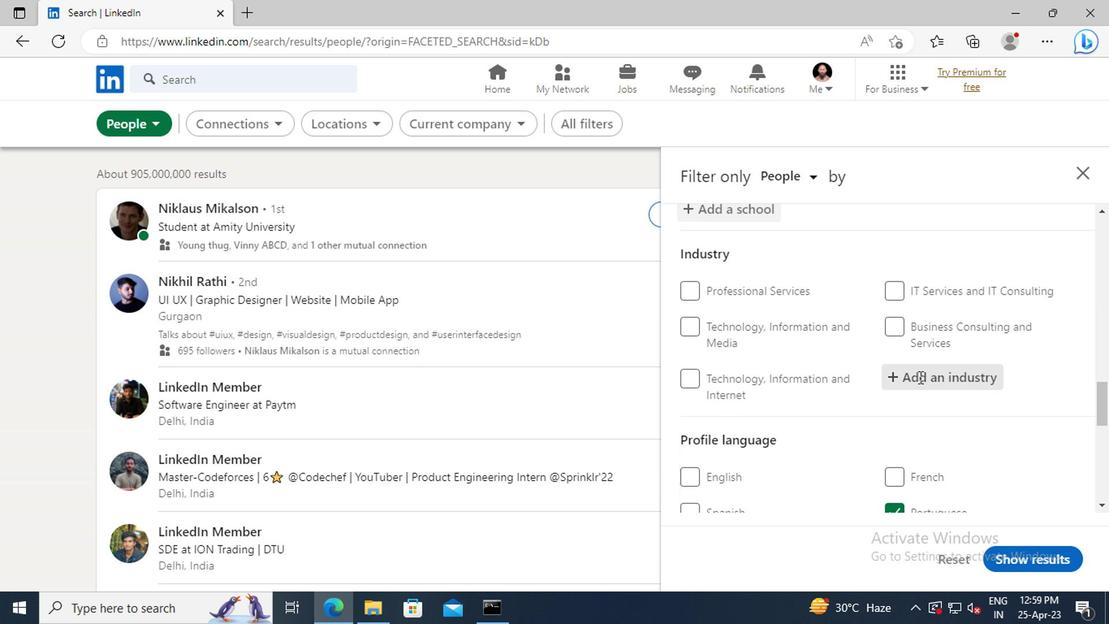 
Action: Key pressed <Key.shift>EDUCATION
Screenshot: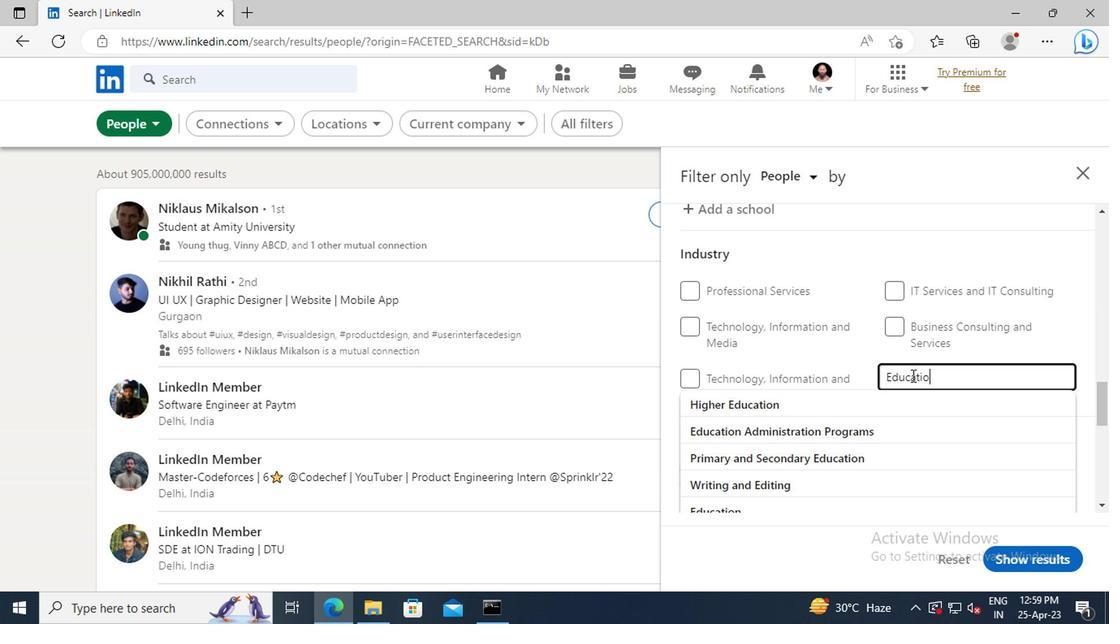 
Action: Mouse moved to (804, 480)
Screenshot: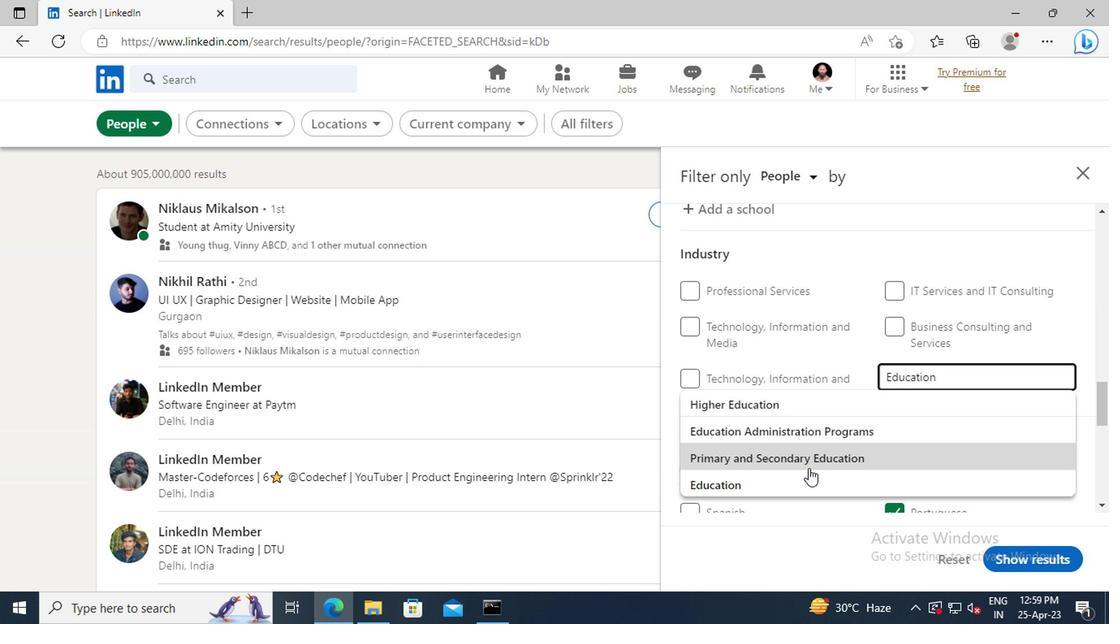 
Action: Mouse pressed left at (804, 480)
Screenshot: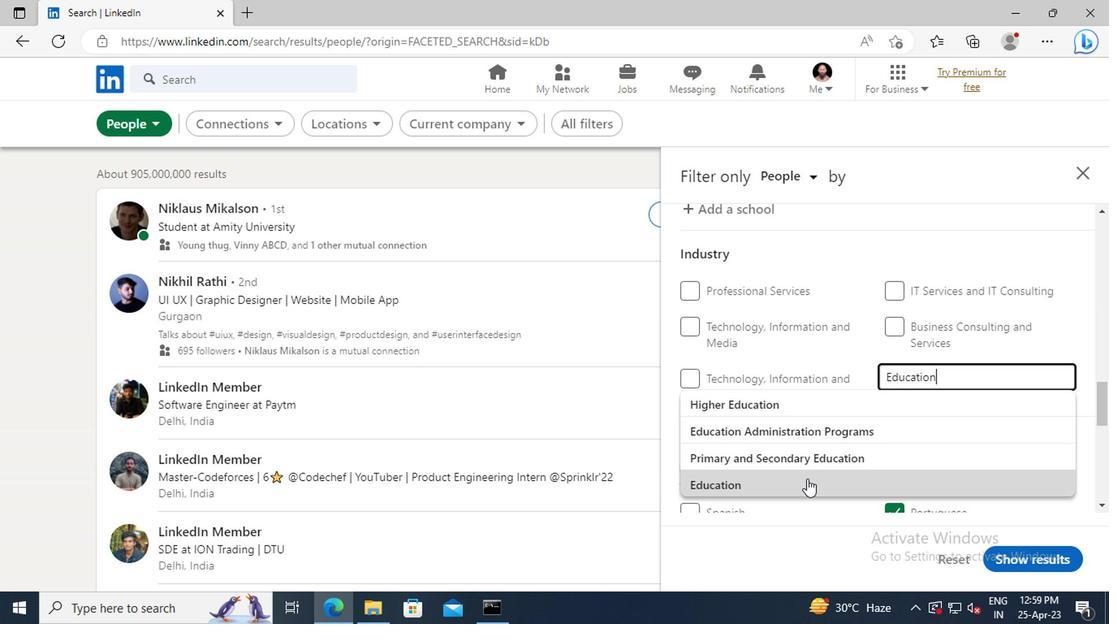 
Action: Mouse moved to (861, 373)
Screenshot: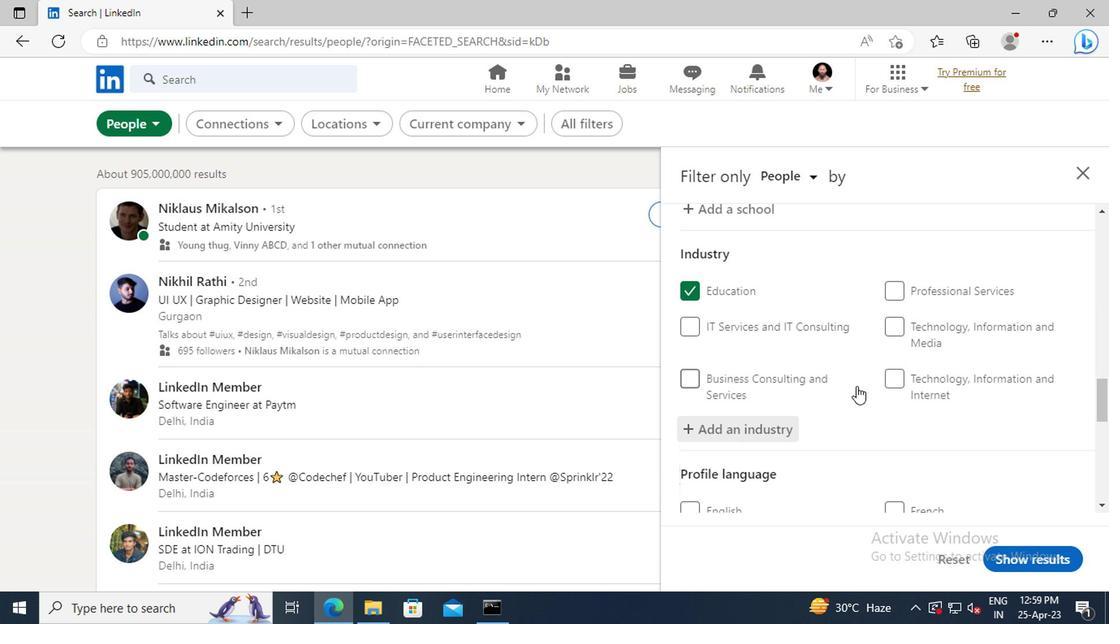 
Action: Mouse scrolled (861, 372) with delta (0, 0)
Screenshot: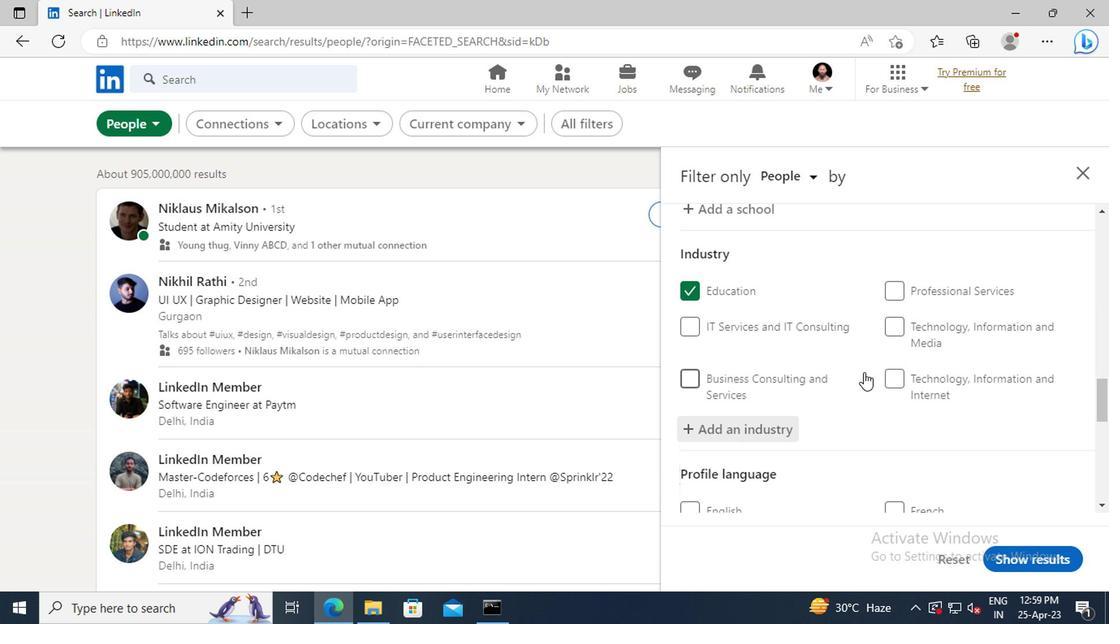 
Action: Mouse scrolled (861, 372) with delta (0, 0)
Screenshot: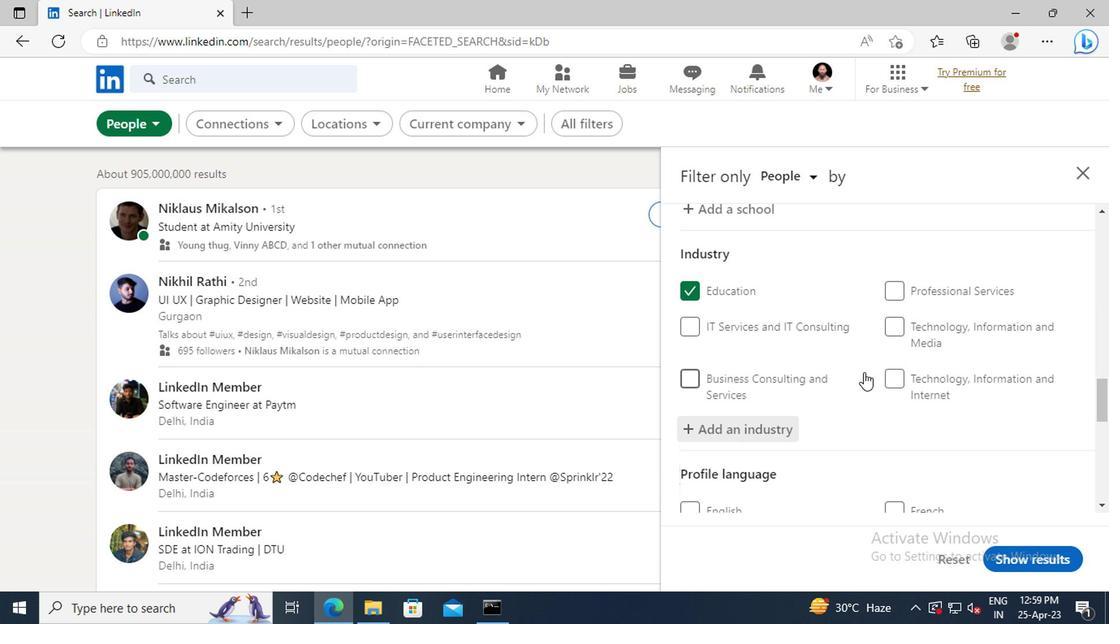 
Action: Mouse moved to (862, 345)
Screenshot: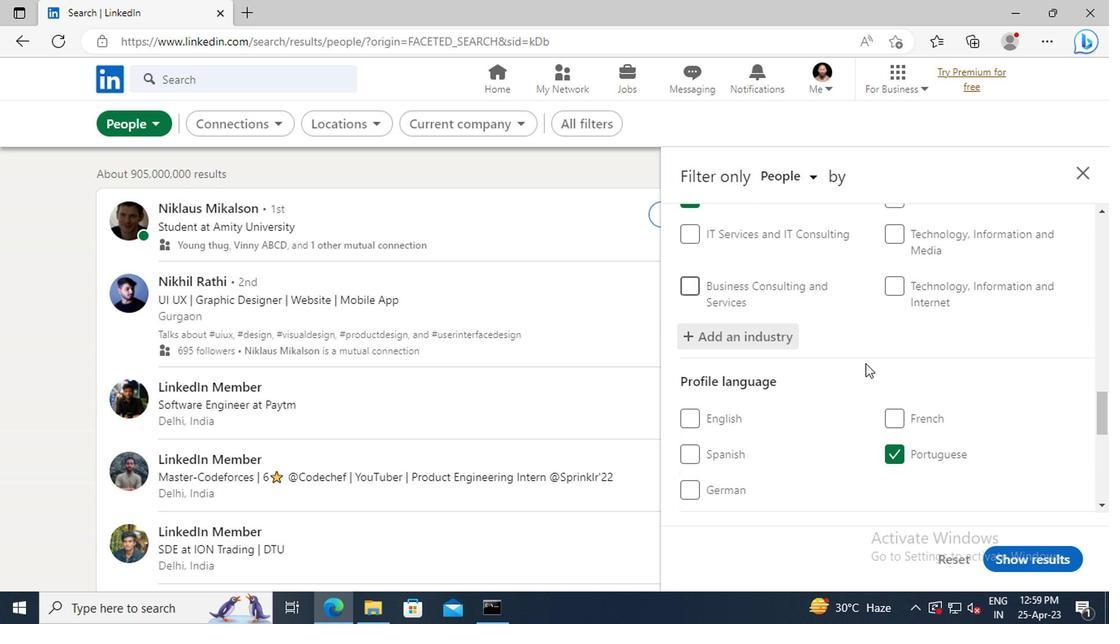 
Action: Mouse scrolled (862, 345) with delta (0, 0)
Screenshot: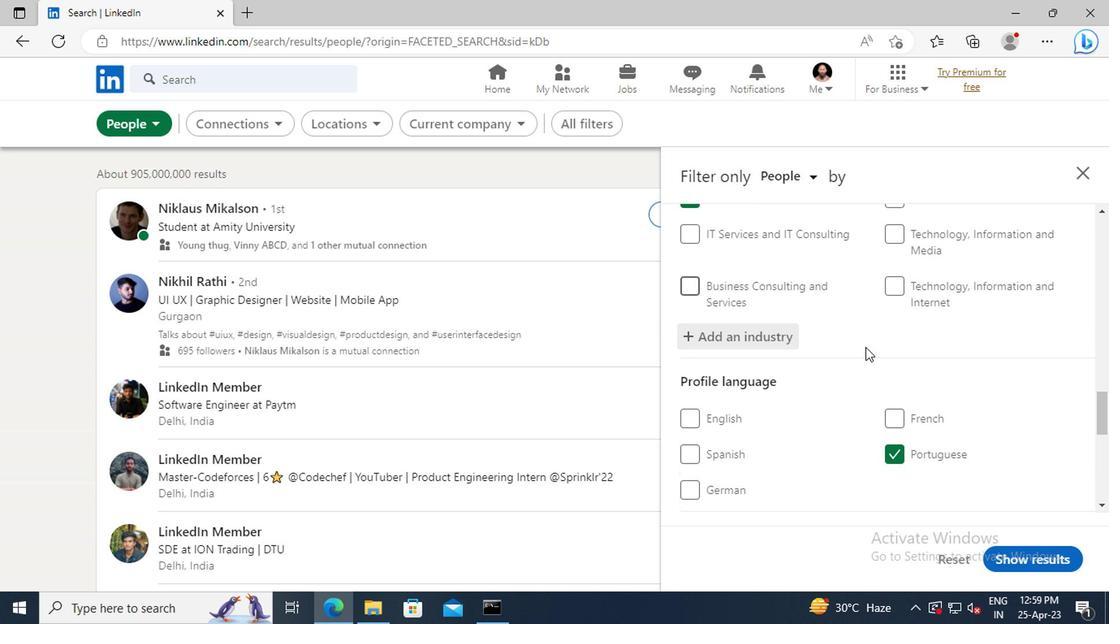 
Action: Mouse scrolled (862, 345) with delta (0, 0)
Screenshot: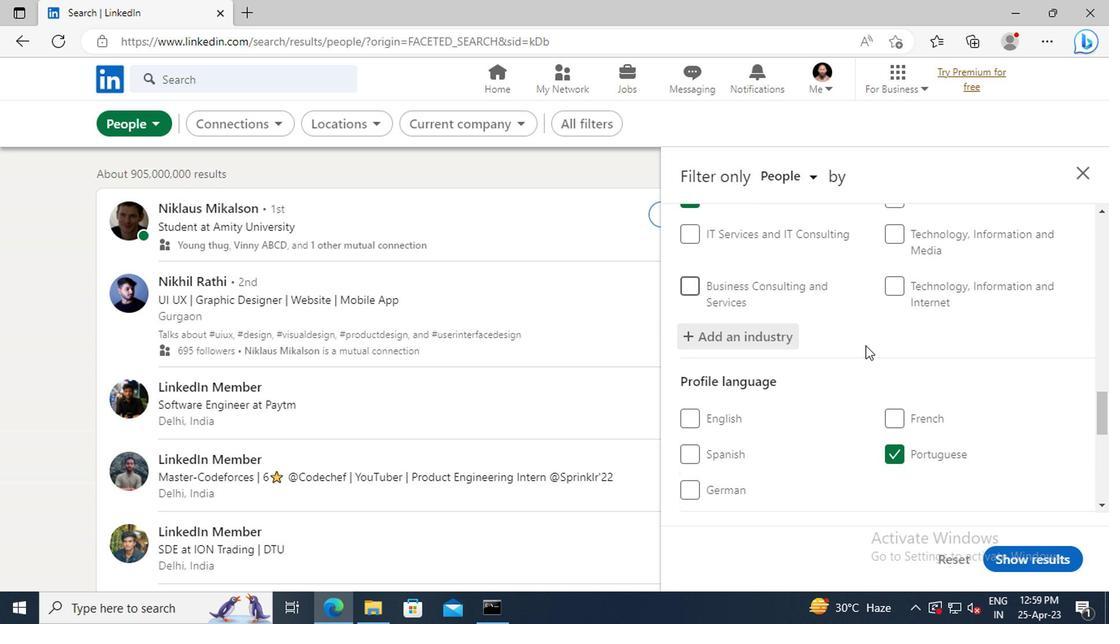 
Action: Mouse moved to (864, 339)
Screenshot: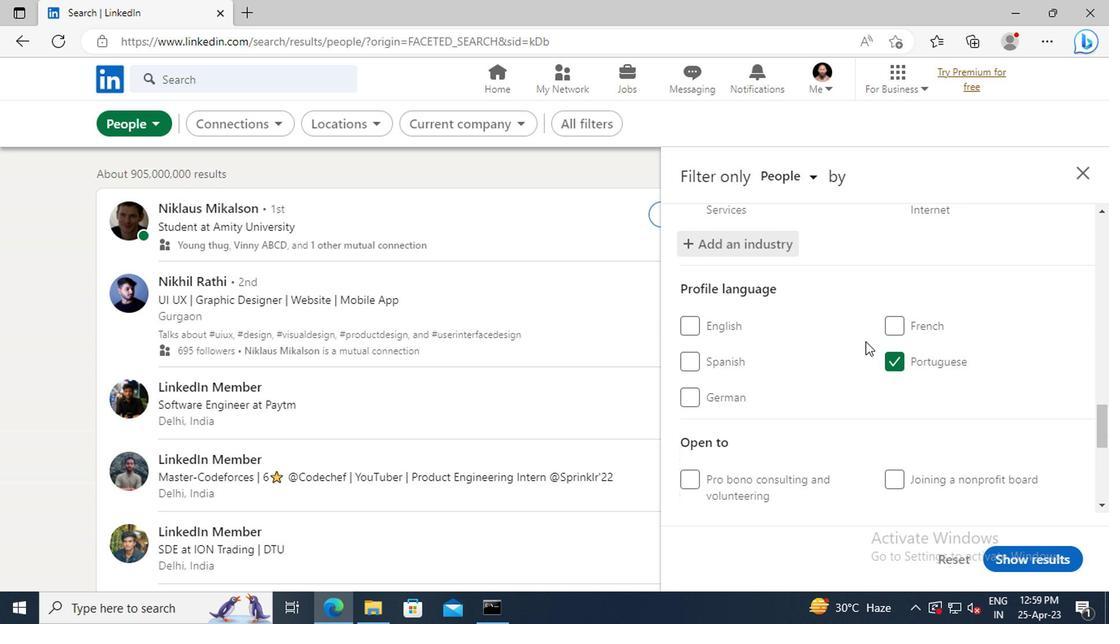 
Action: Mouse scrolled (864, 338) with delta (0, 0)
Screenshot: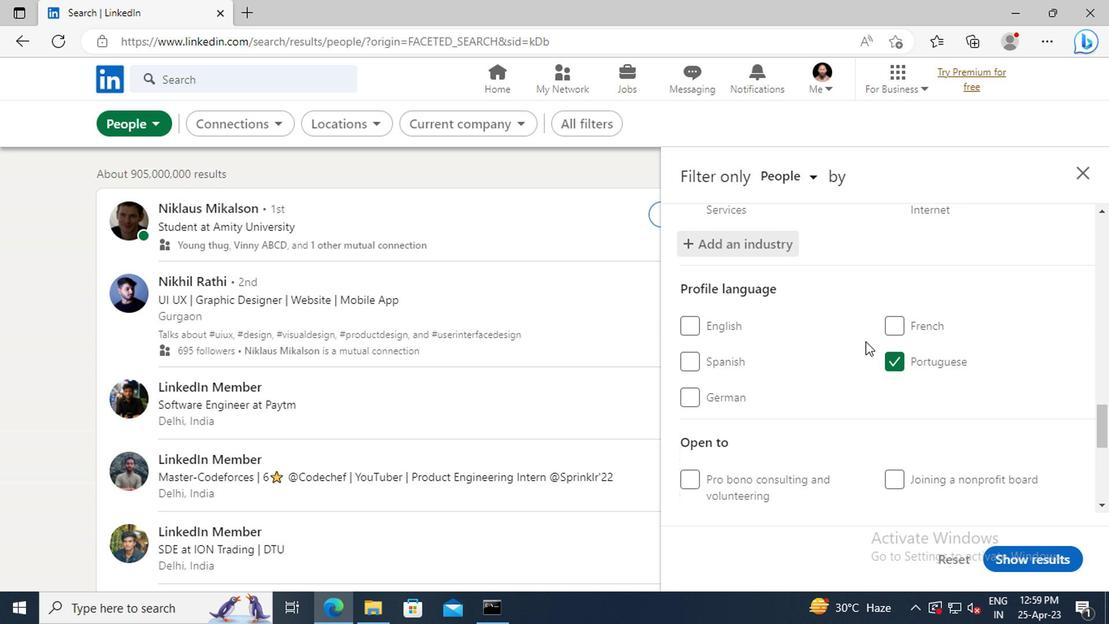 
Action: Mouse scrolled (864, 338) with delta (0, 0)
Screenshot: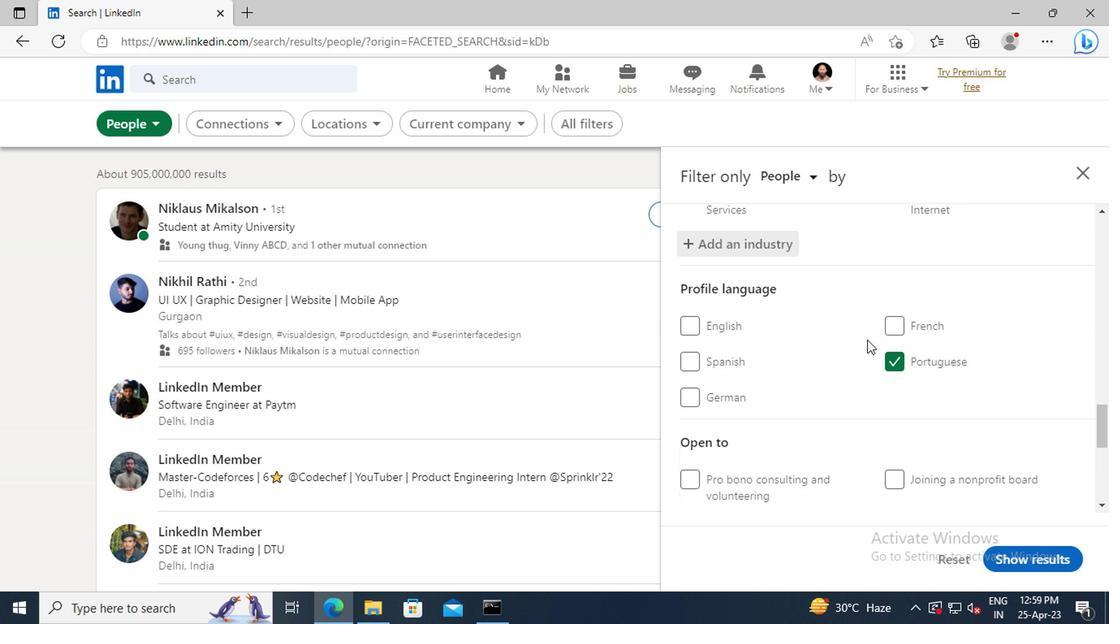 
Action: Mouse scrolled (864, 338) with delta (0, 0)
Screenshot: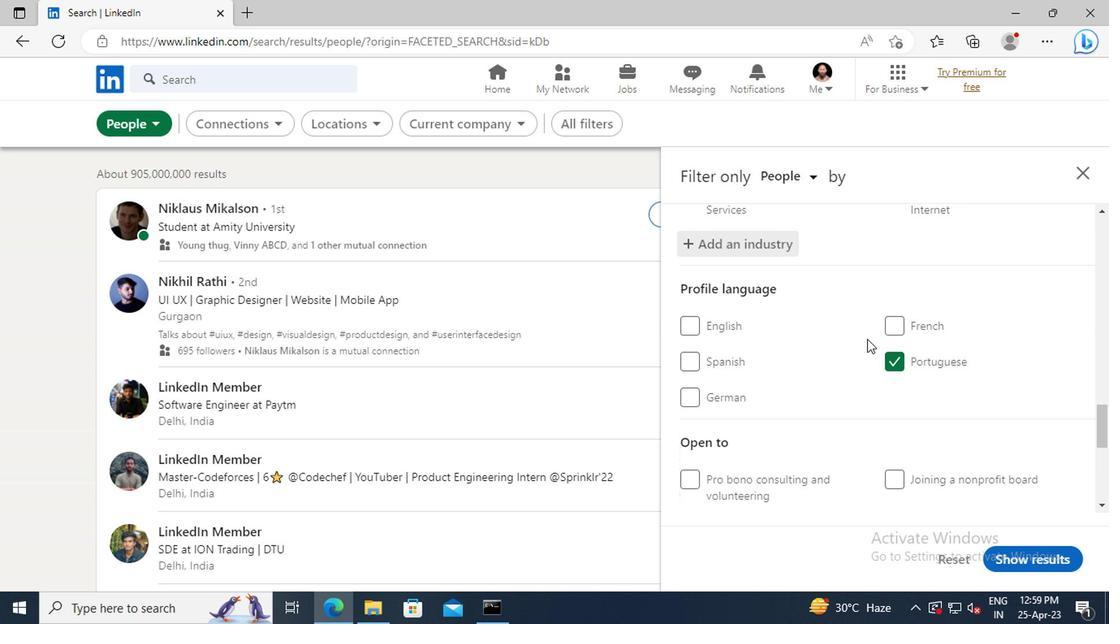 
Action: Mouse scrolled (864, 338) with delta (0, 0)
Screenshot: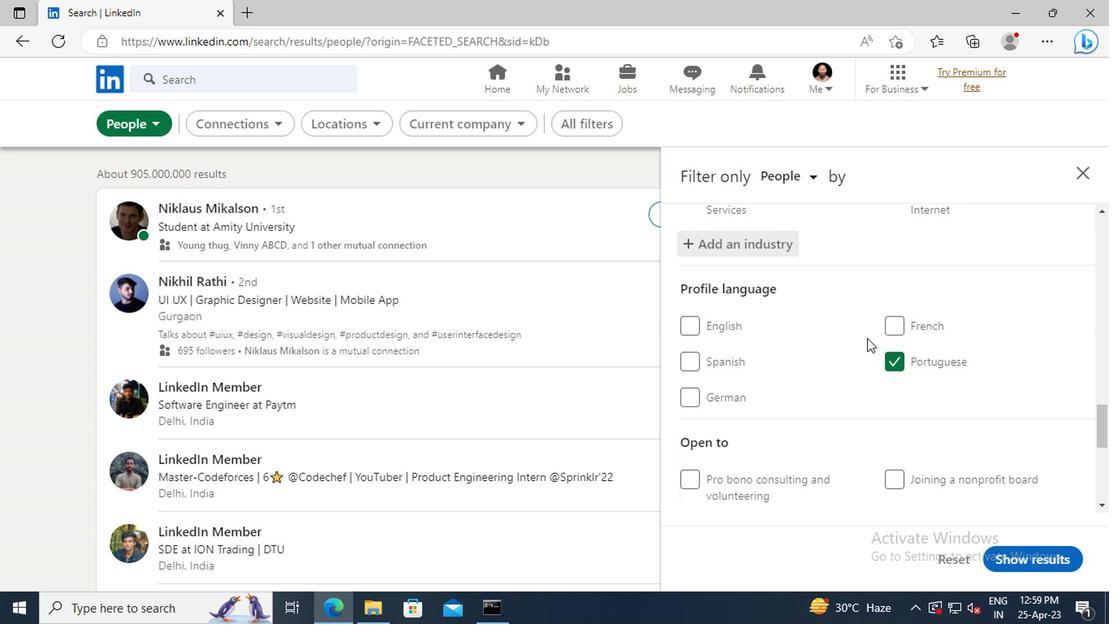 
Action: Mouse moved to (864, 338)
Screenshot: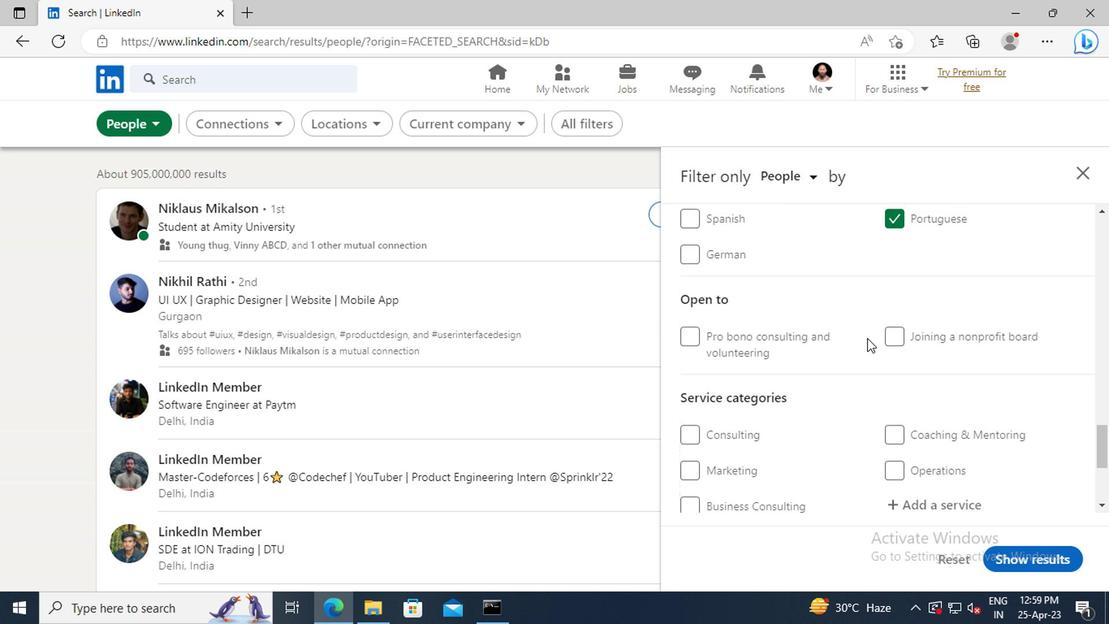 
Action: Mouse scrolled (864, 337) with delta (0, -1)
Screenshot: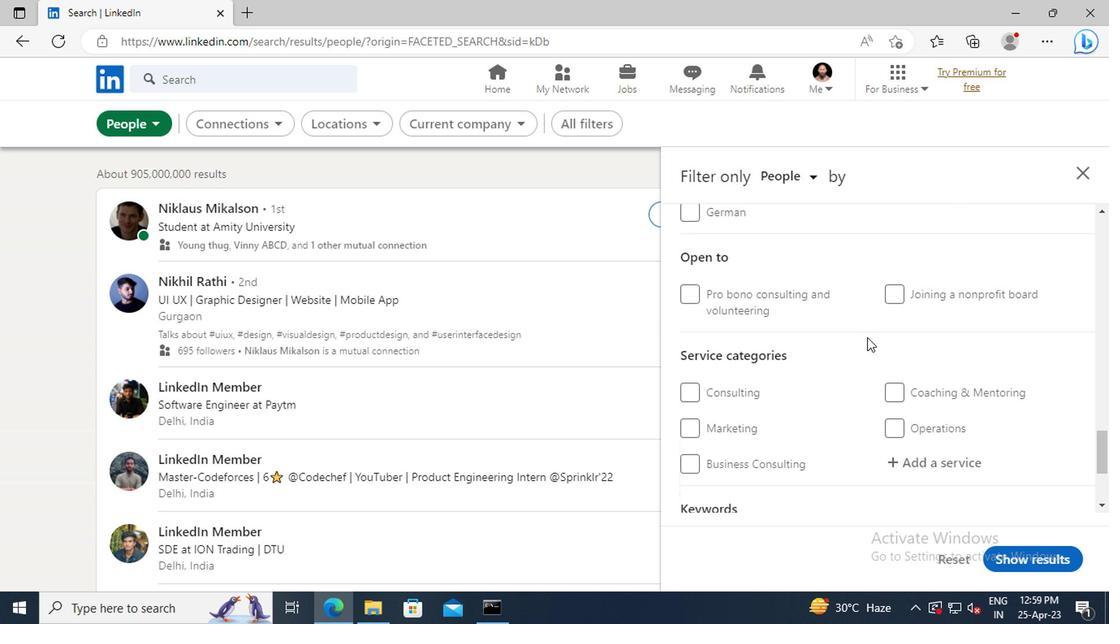 
Action: Mouse scrolled (864, 337) with delta (0, -1)
Screenshot: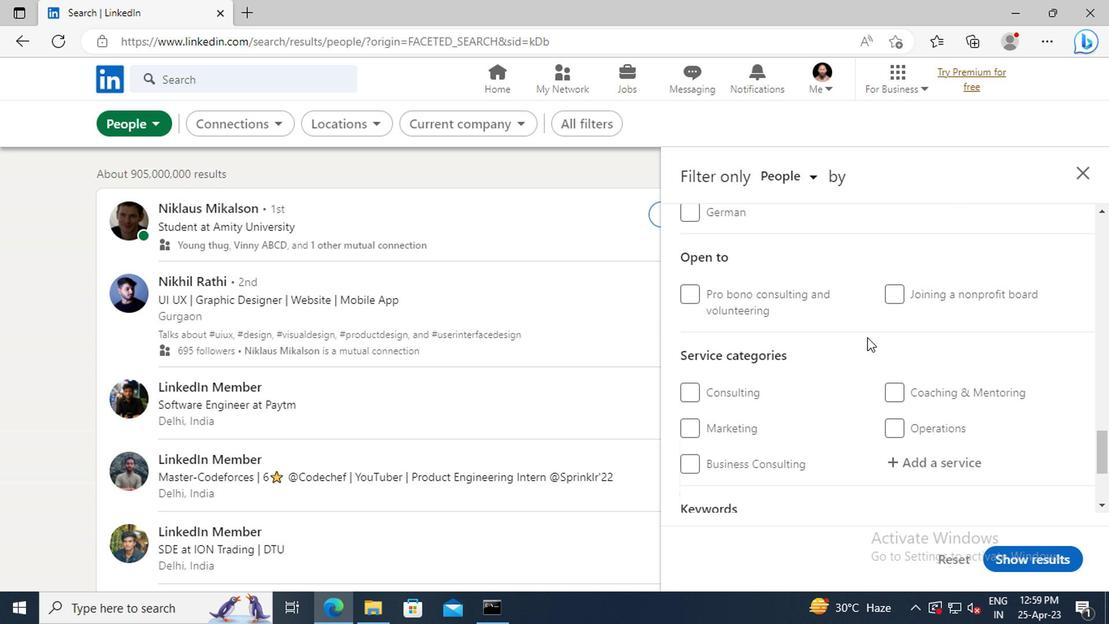 
Action: Mouse moved to (928, 375)
Screenshot: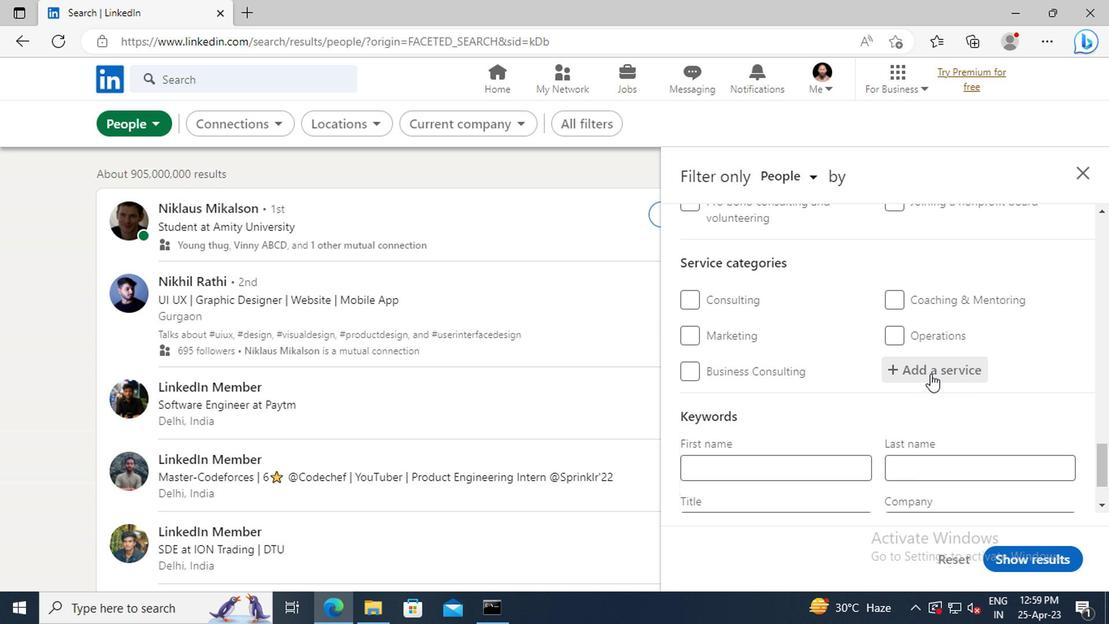 
Action: Mouse pressed left at (928, 375)
Screenshot: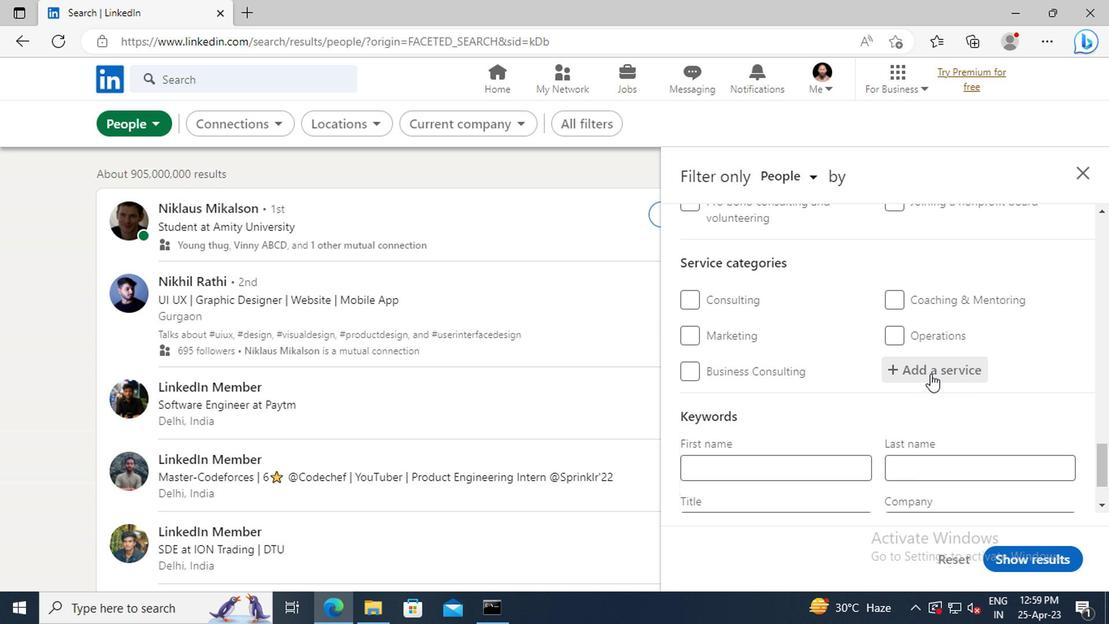 
Action: Key pressed <Key.shift>PRINT<Key.space><Key.shift>DESIGN
Screenshot: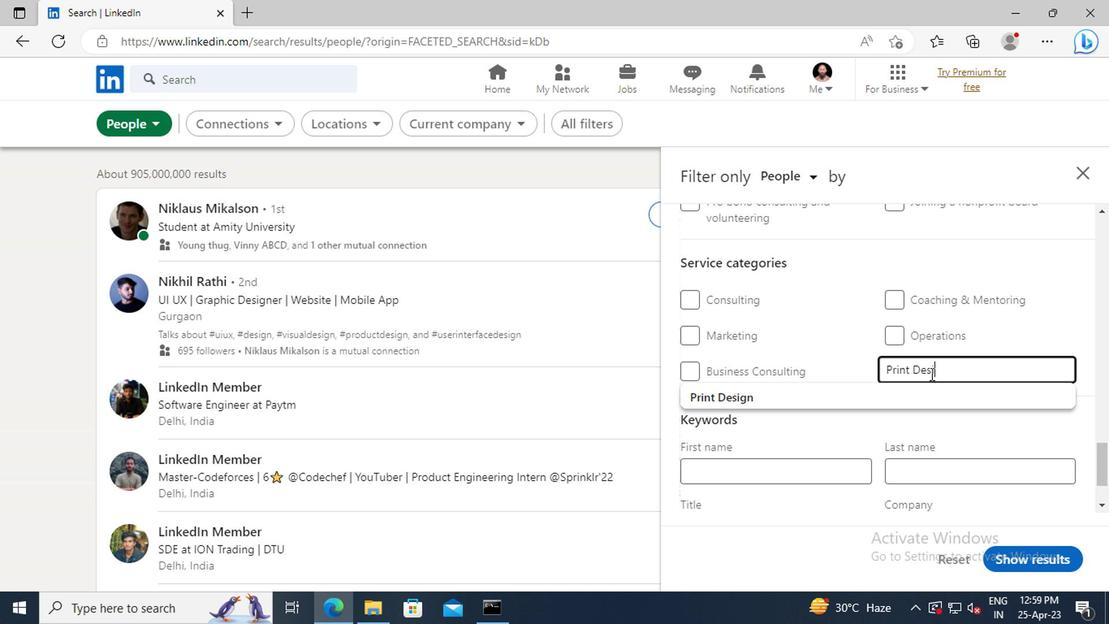 
Action: Mouse moved to (856, 386)
Screenshot: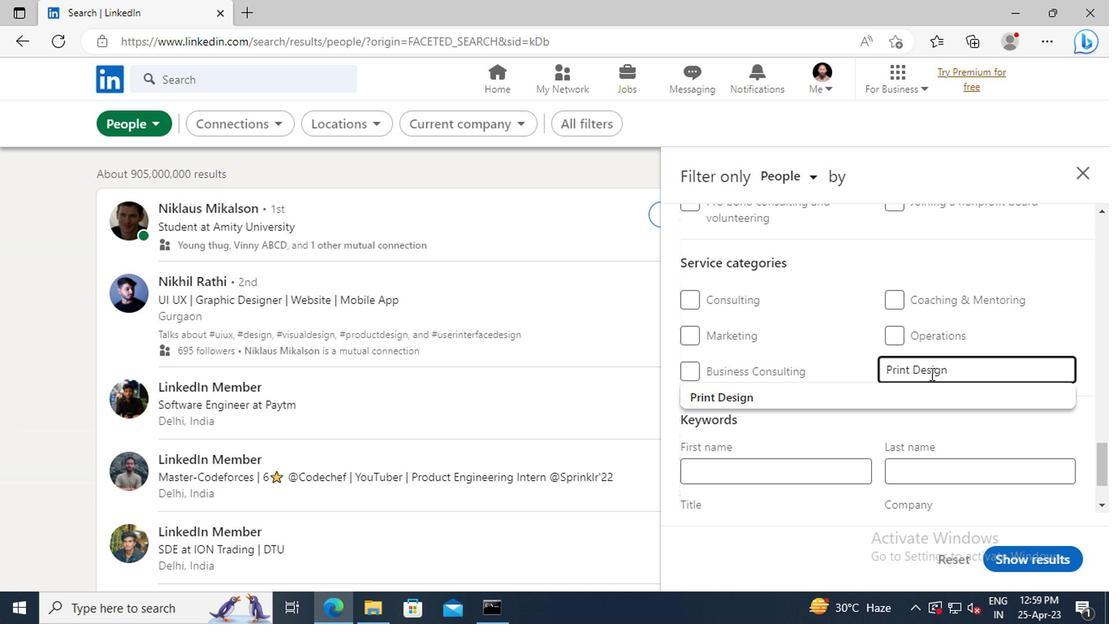 
Action: Mouse pressed left at (856, 386)
Screenshot: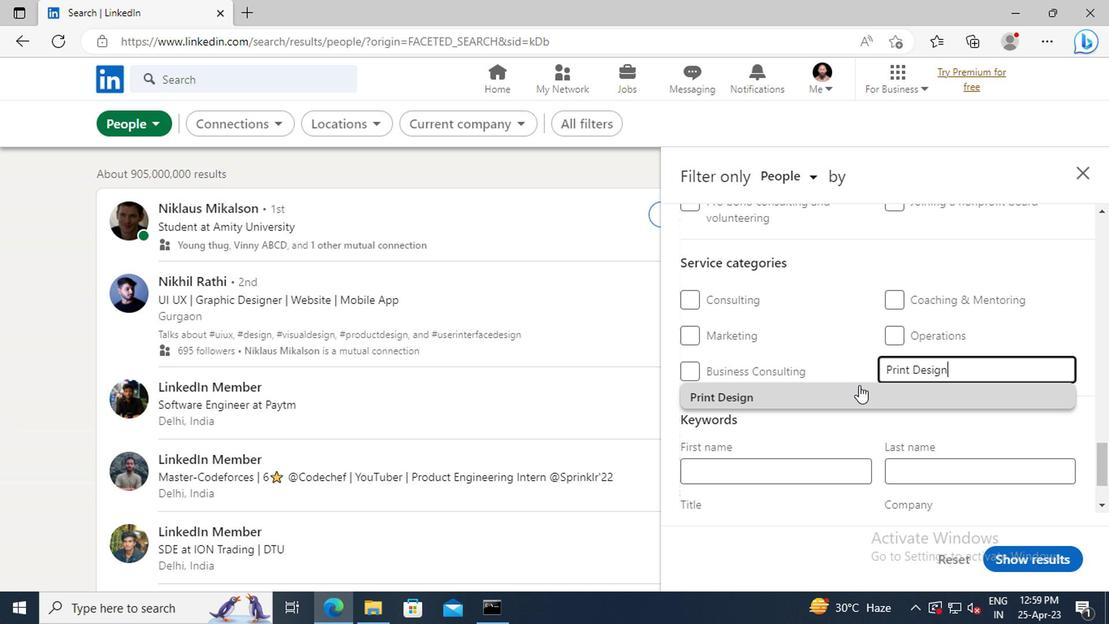 
Action: Mouse scrolled (856, 386) with delta (0, 0)
Screenshot: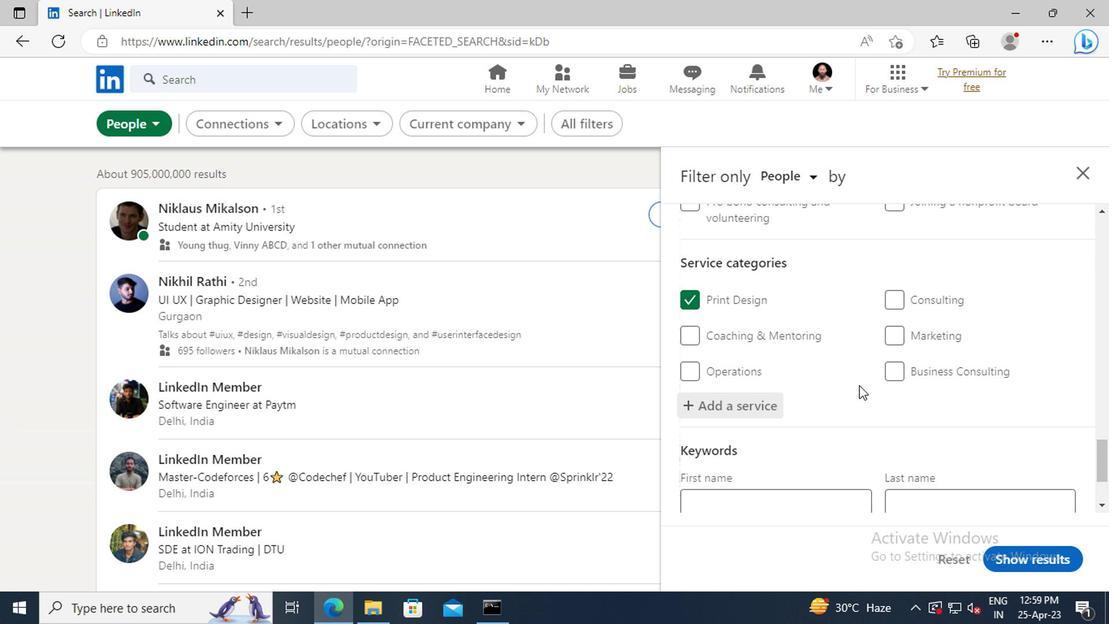 
Action: Mouse scrolled (856, 386) with delta (0, 0)
Screenshot: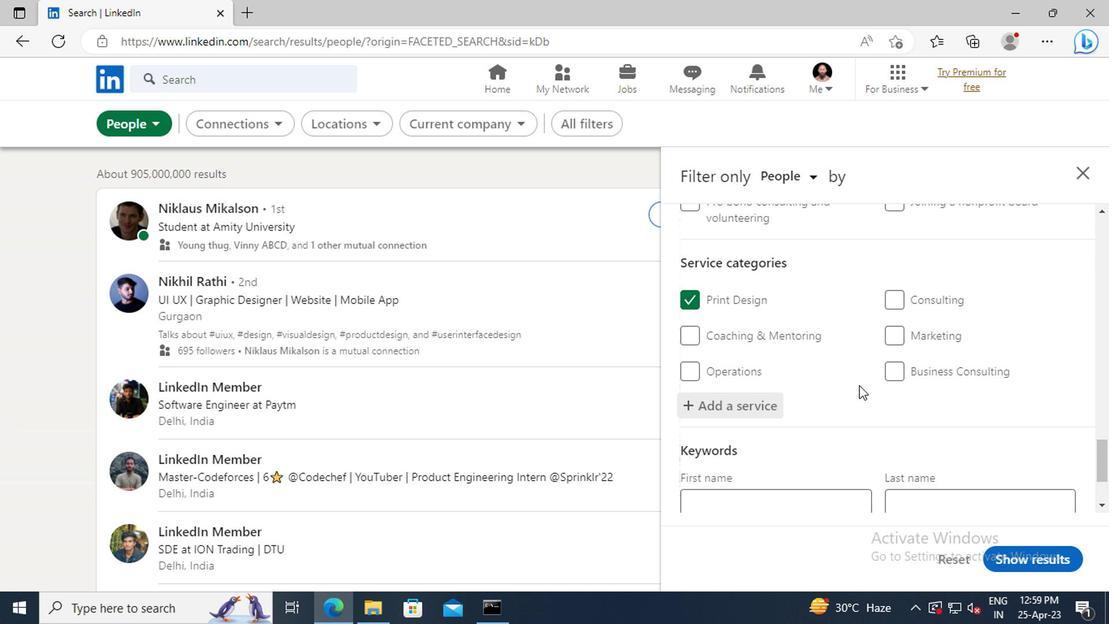 
Action: Mouse moved to (753, 472)
Screenshot: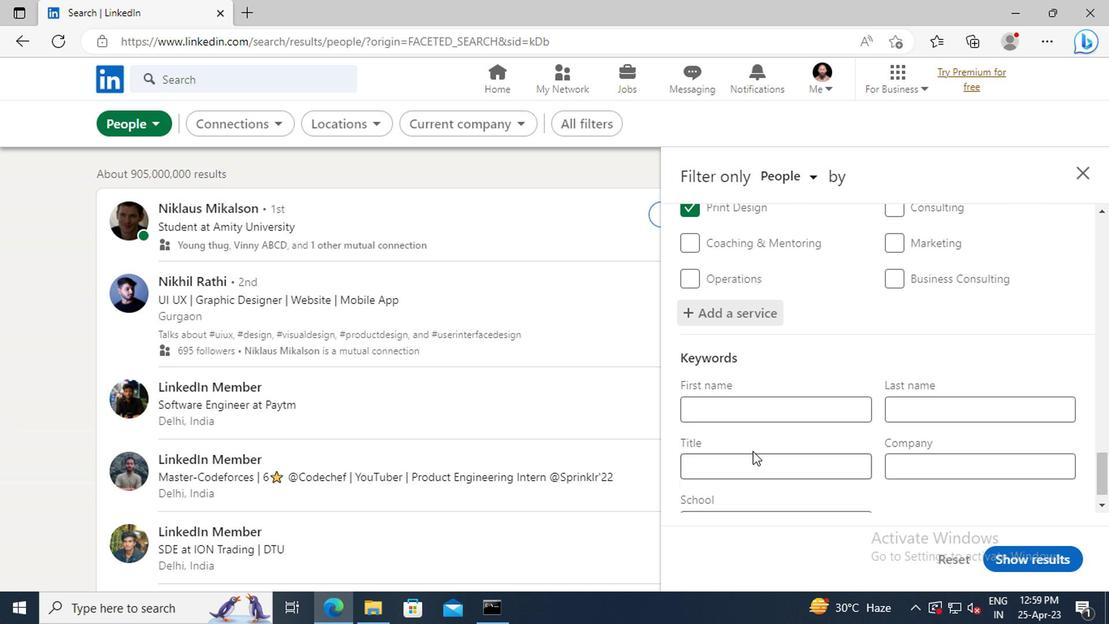 
Action: Mouse pressed left at (753, 472)
Screenshot: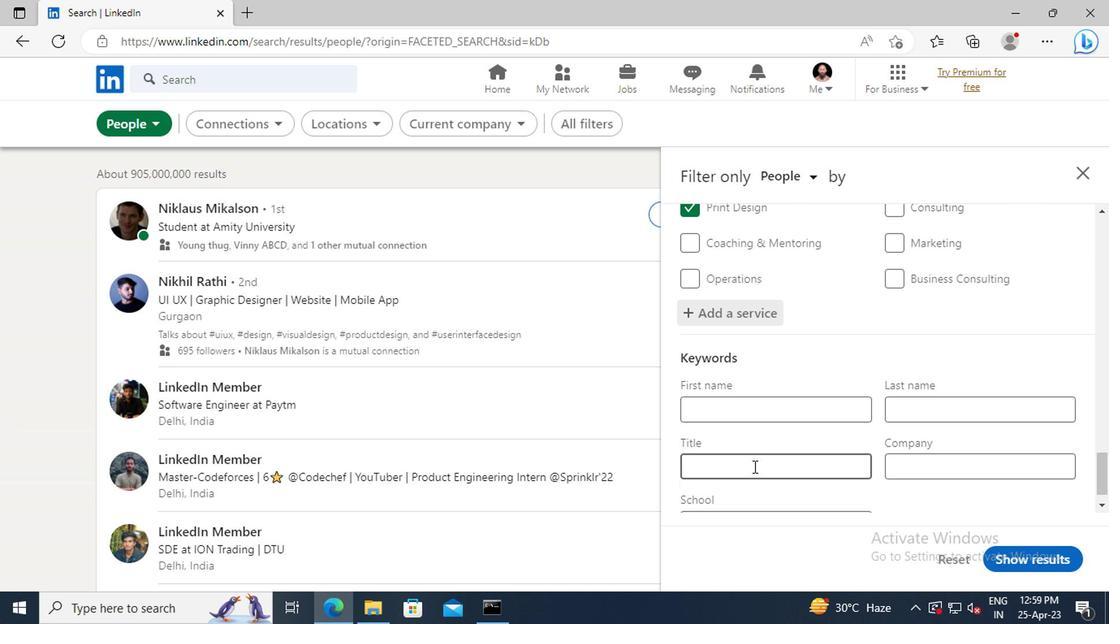 
Action: Key pressed <Key.shift>FILE<Key.space><Key.shift>CLERK
Screenshot: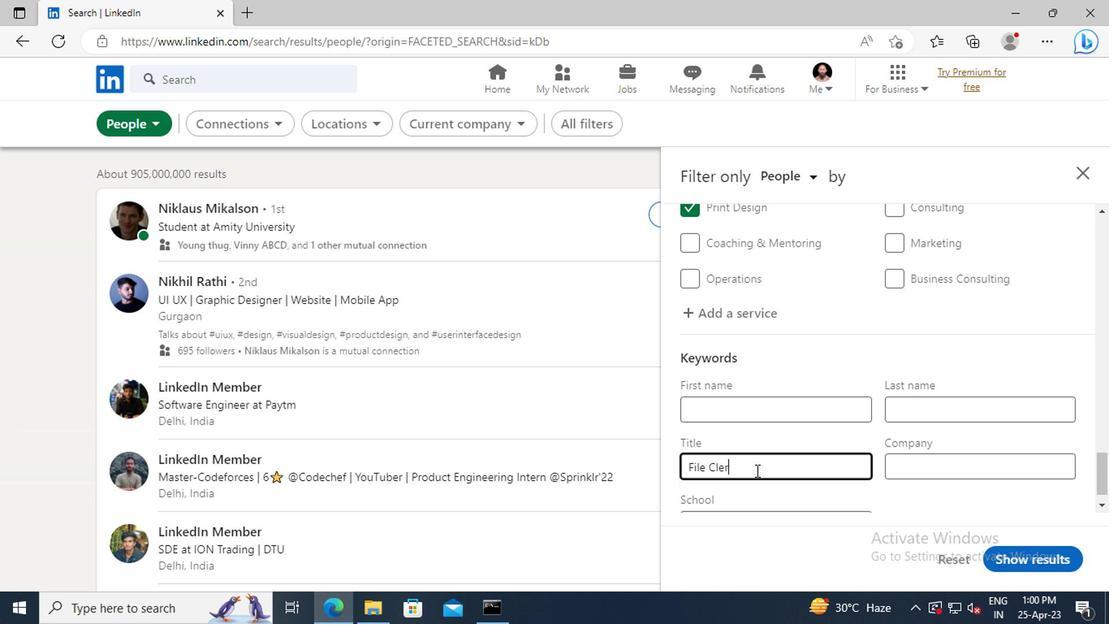 
Action: Mouse moved to (890, 472)
Screenshot: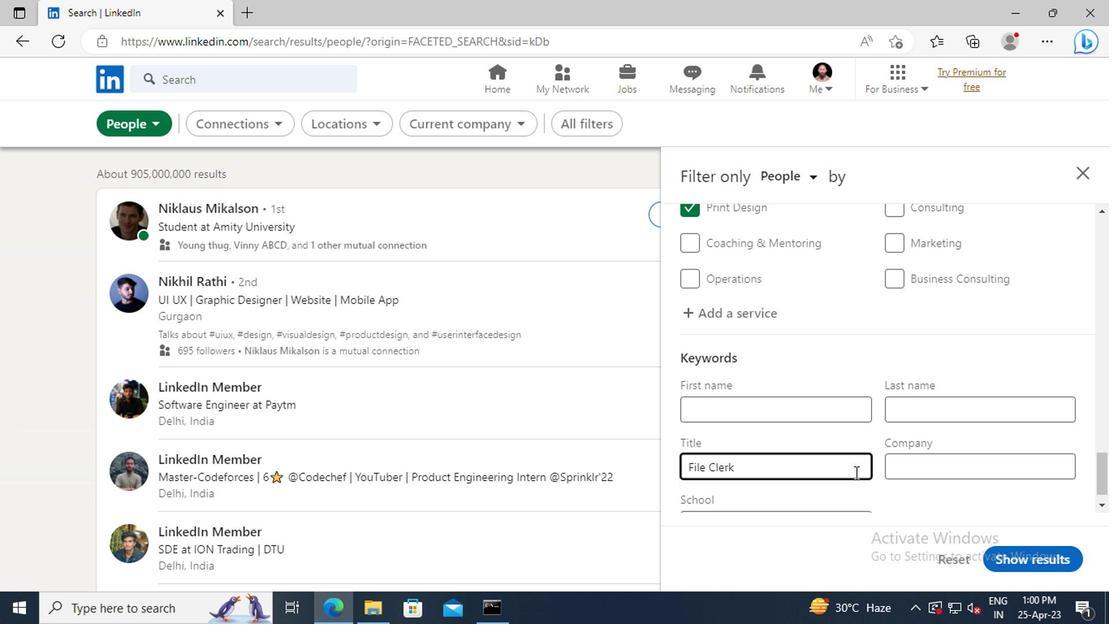 
Action: Mouse scrolled (890, 471) with delta (0, 0)
Screenshot: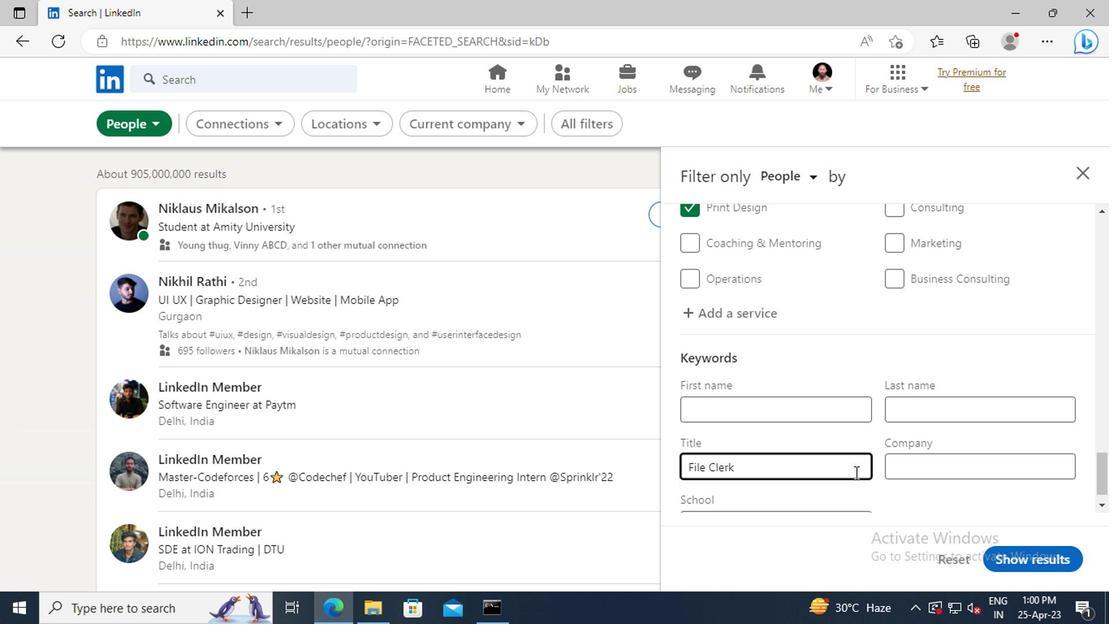 
Action: Mouse moved to (892, 472)
Screenshot: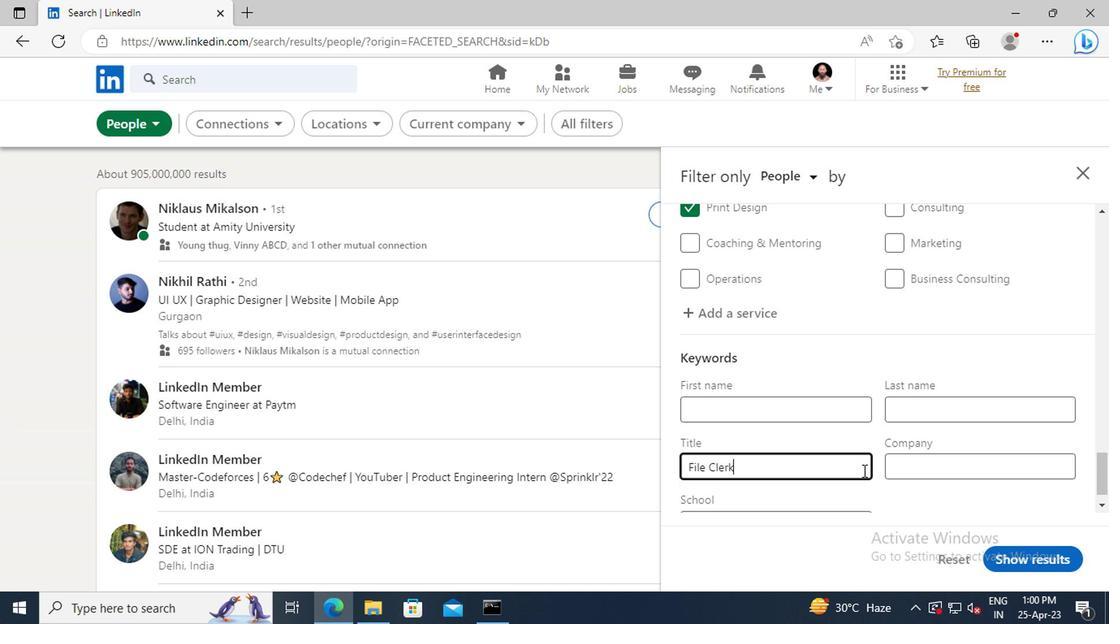 
Action: Mouse scrolled (892, 471) with delta (0, 0)
Screenshot: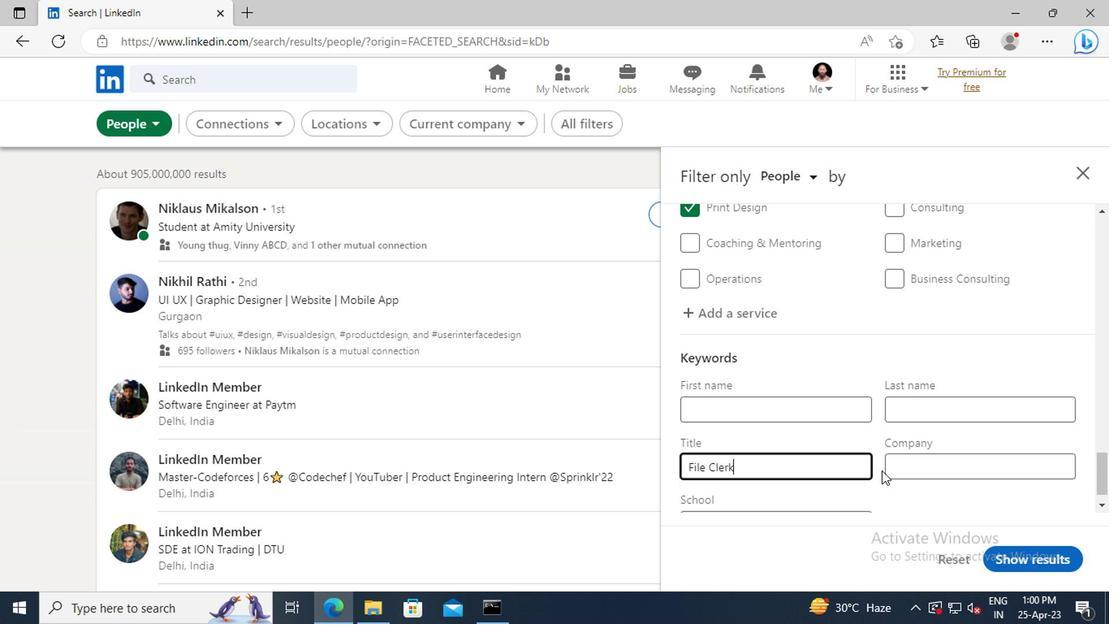 
Action: Mouse moved to (1011, 557)
Screenshot: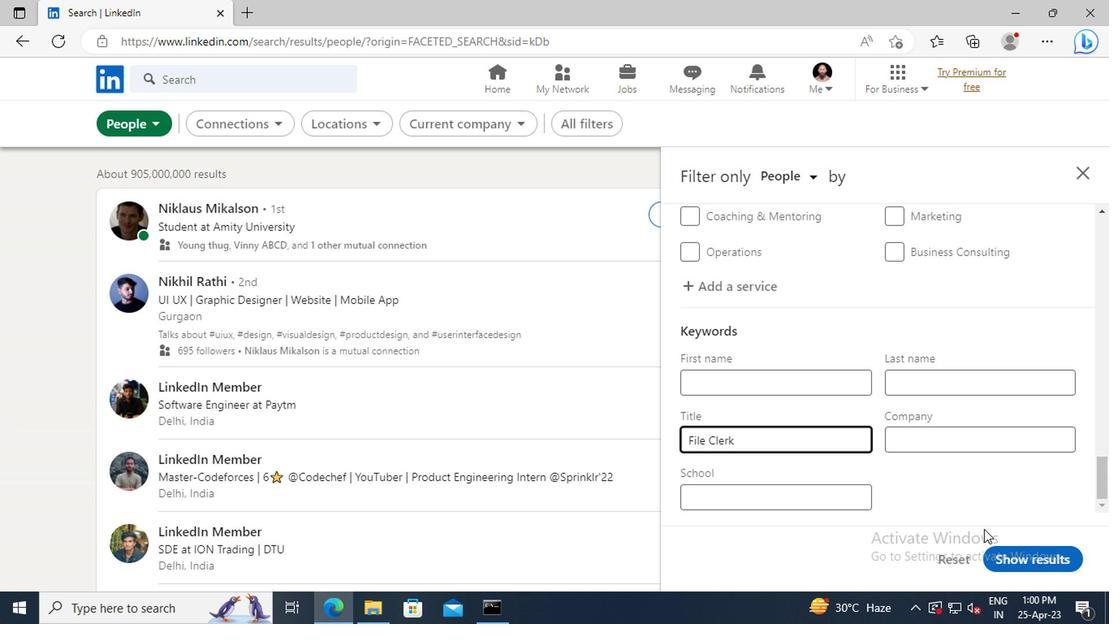 
Action: Mouse pressed left at (1011, 557)
Screenshot: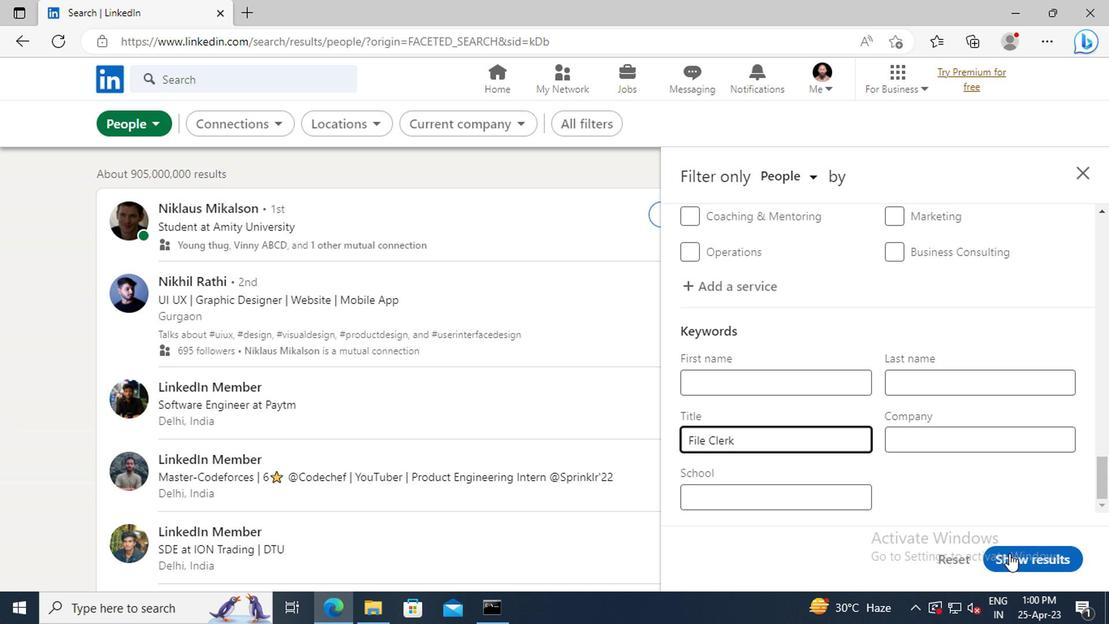 
